 Task: Buy 2 Emergency Warning from Sensors section under best seller category for shipping address: Liam Wilson, 531 Junior Avenue, Duluth, Georgia 30097, Cell Number 4046170247. Pay from credit card ending with 7965, CVV 549
Action: Mouse moved to (16, 102)
Screenshot: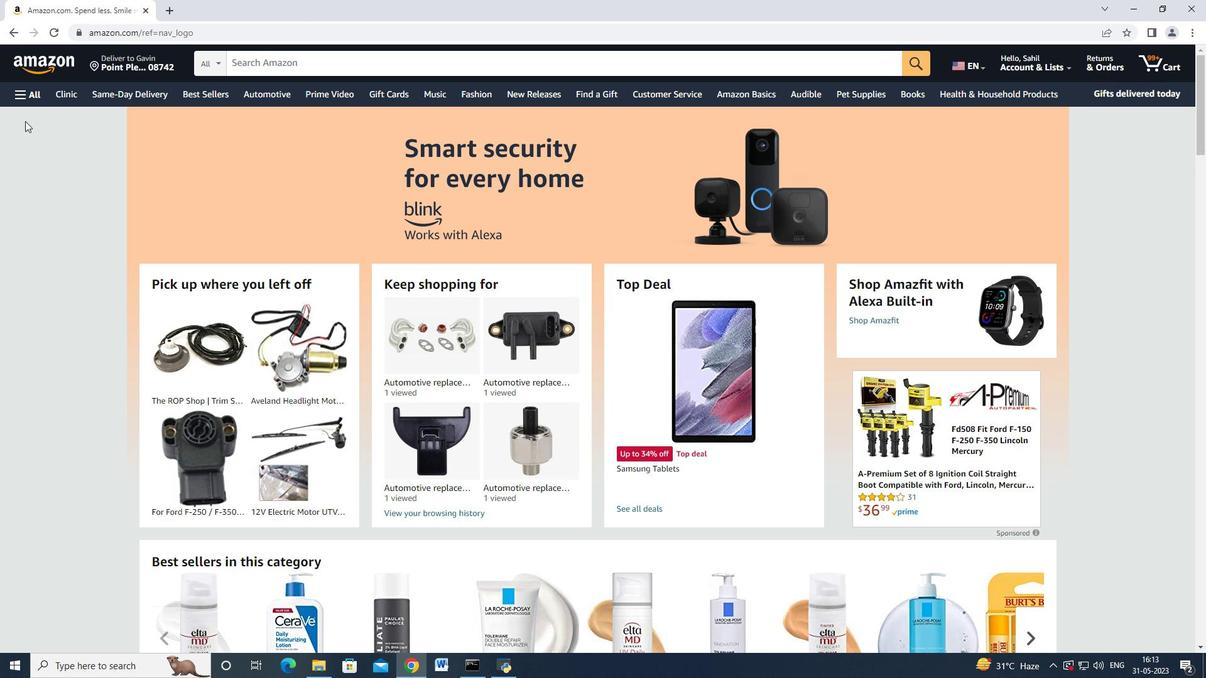 
Action: Mouse pressed left at (16, 102)
Screenshot: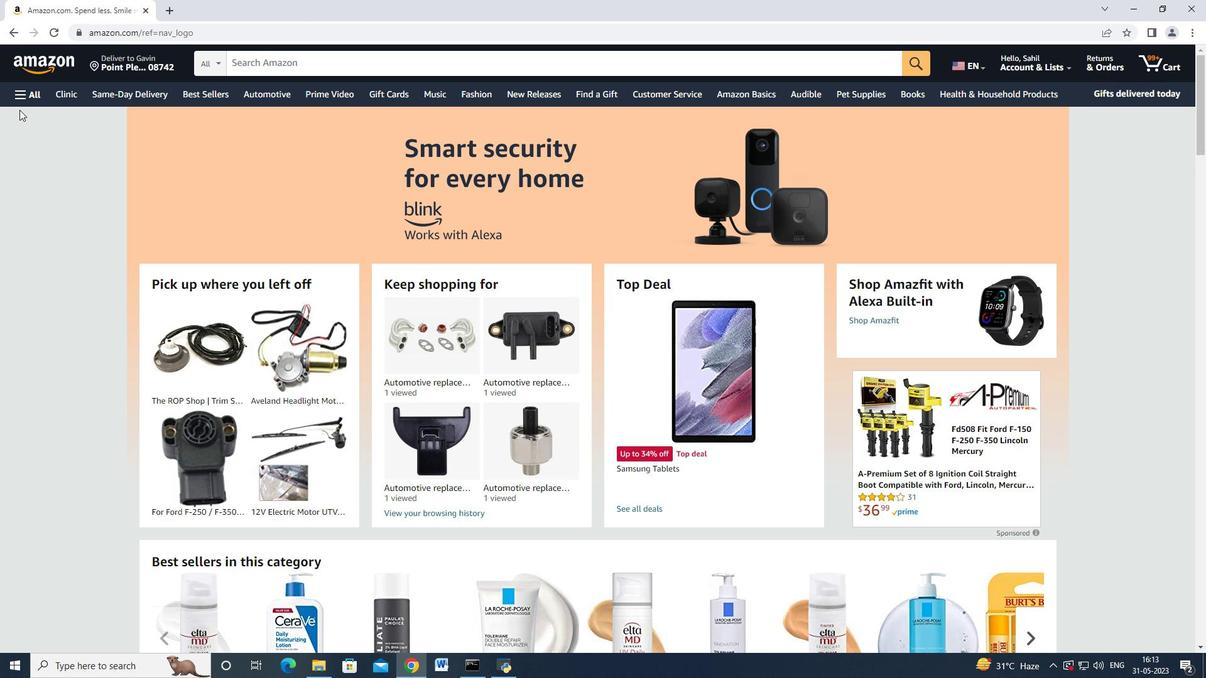 
Action: Mouse moved to (79, 207)
Screenshot: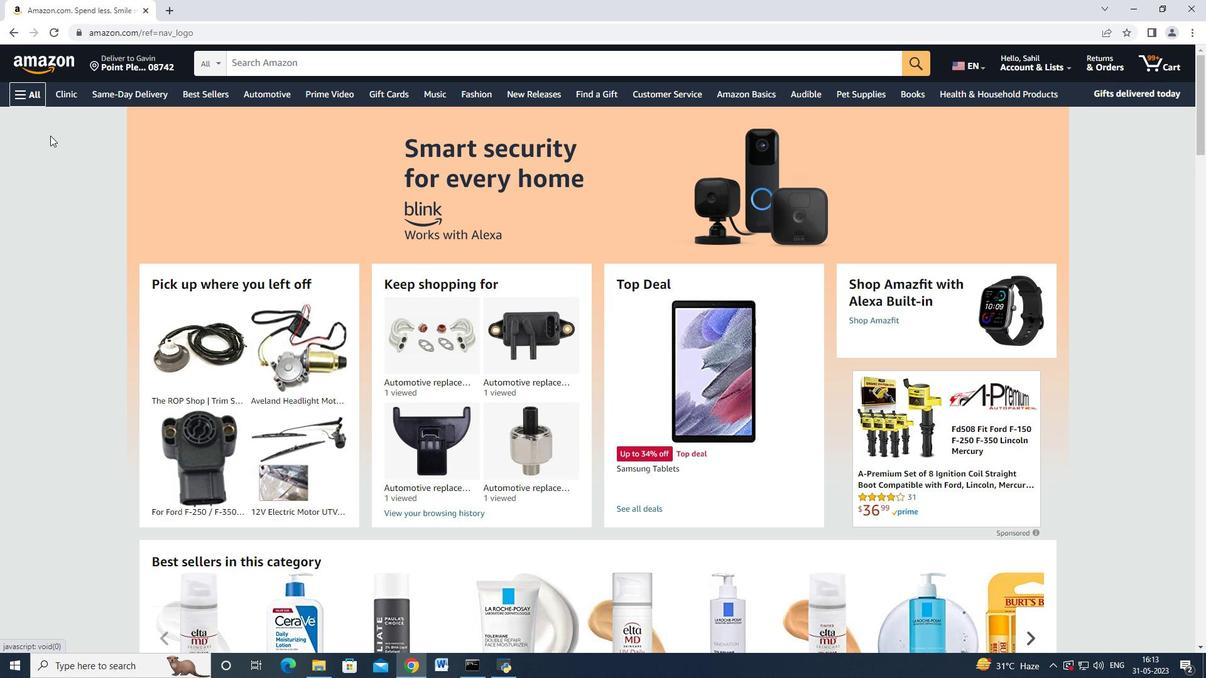 
Action: Mouse scrolled (80, 206) with delta (0, 0)
Screenshot: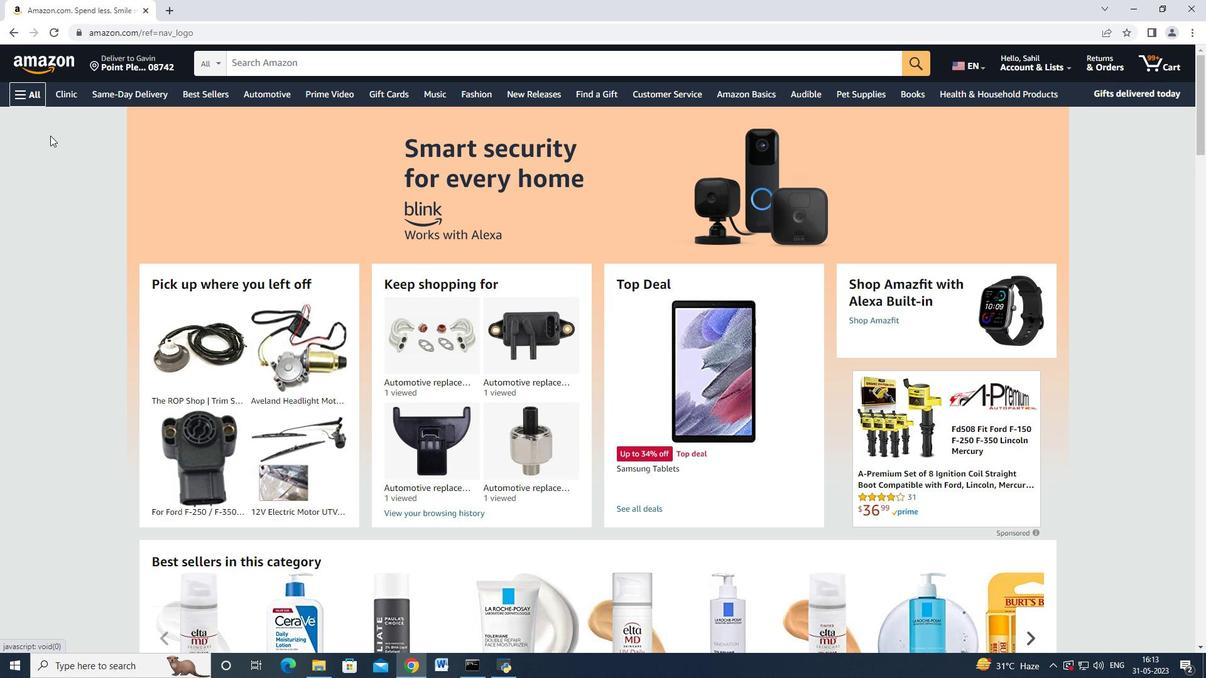 
Action: Mouse moved to (79, 208)
Screenshot: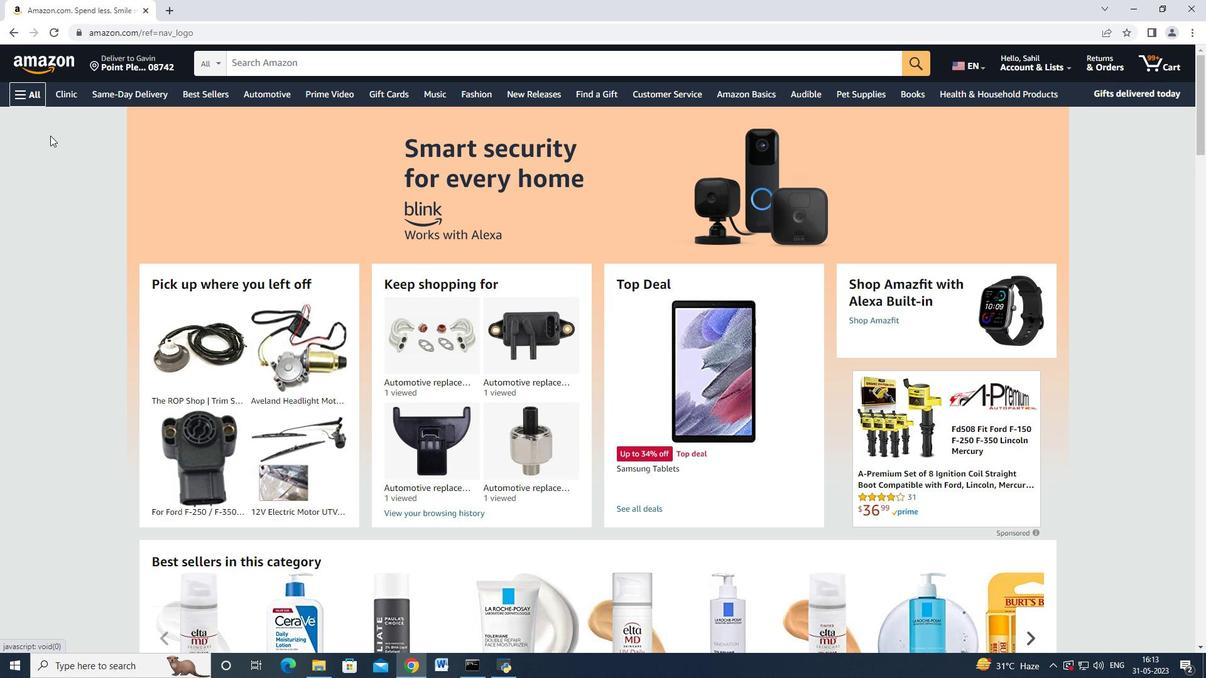 
Action: Mouse scrolled (79, 207) with delta (0, 0)
Screenshot: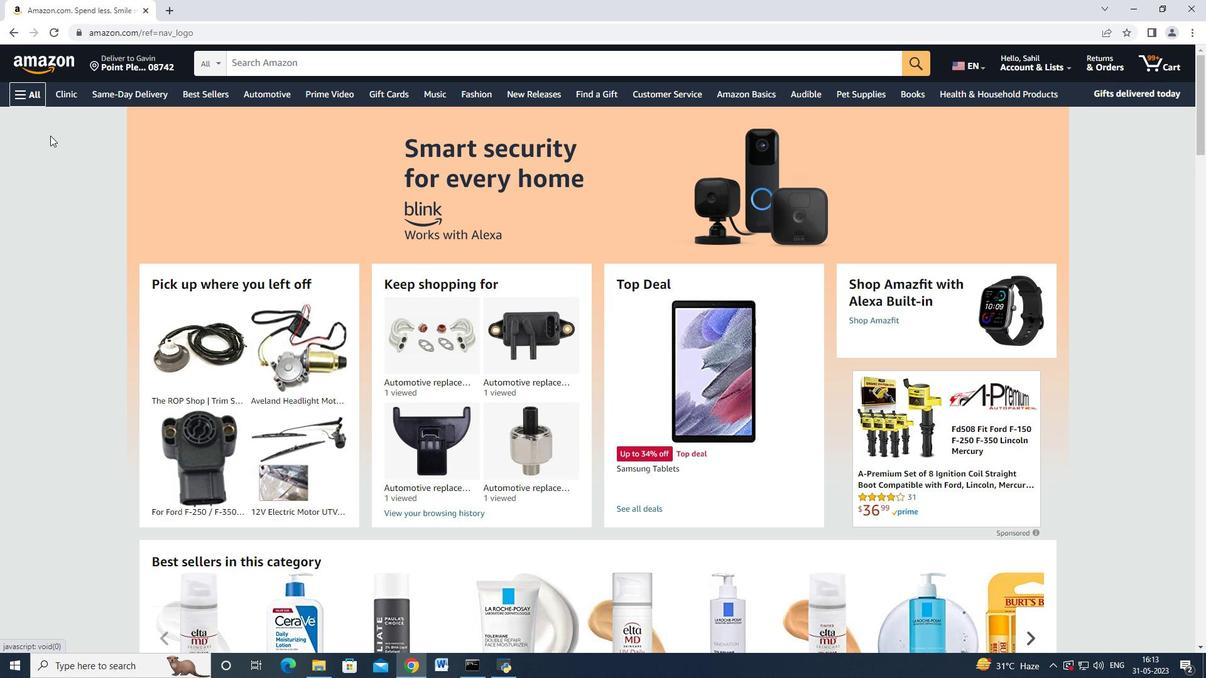 
Action: Mouse moved to (80, 214)
Screenshot: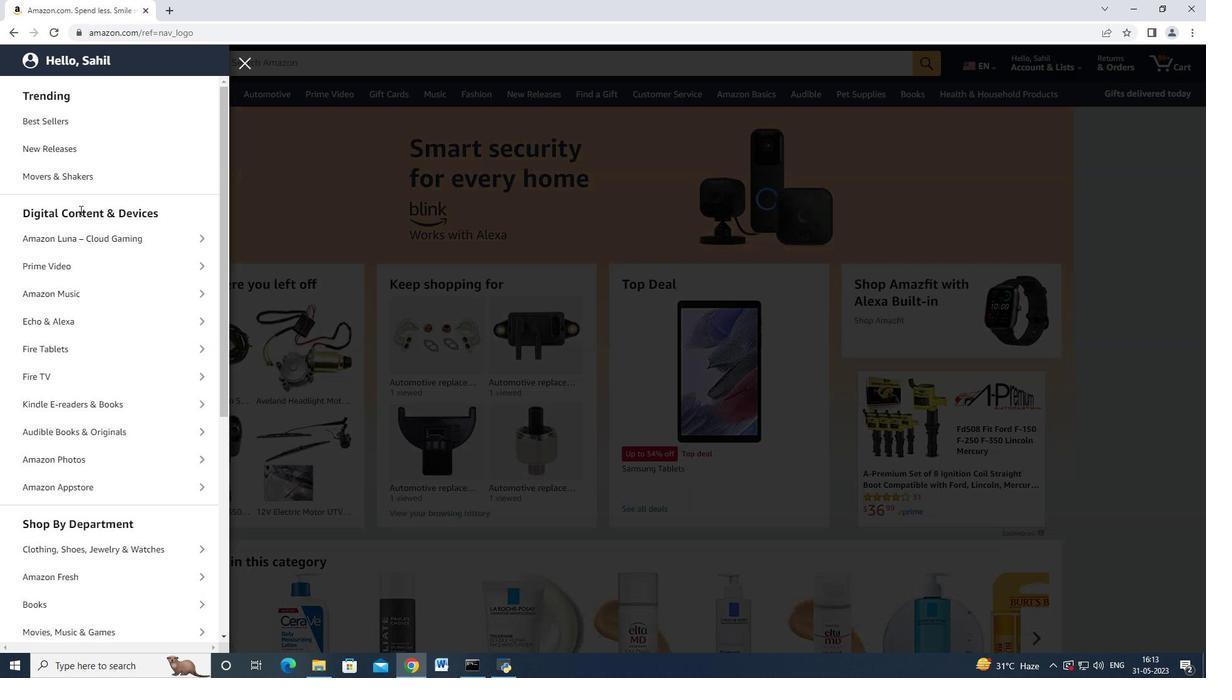 
Action: Mouse scrolled (80, 214) with delta (0, 0)
Screenshot: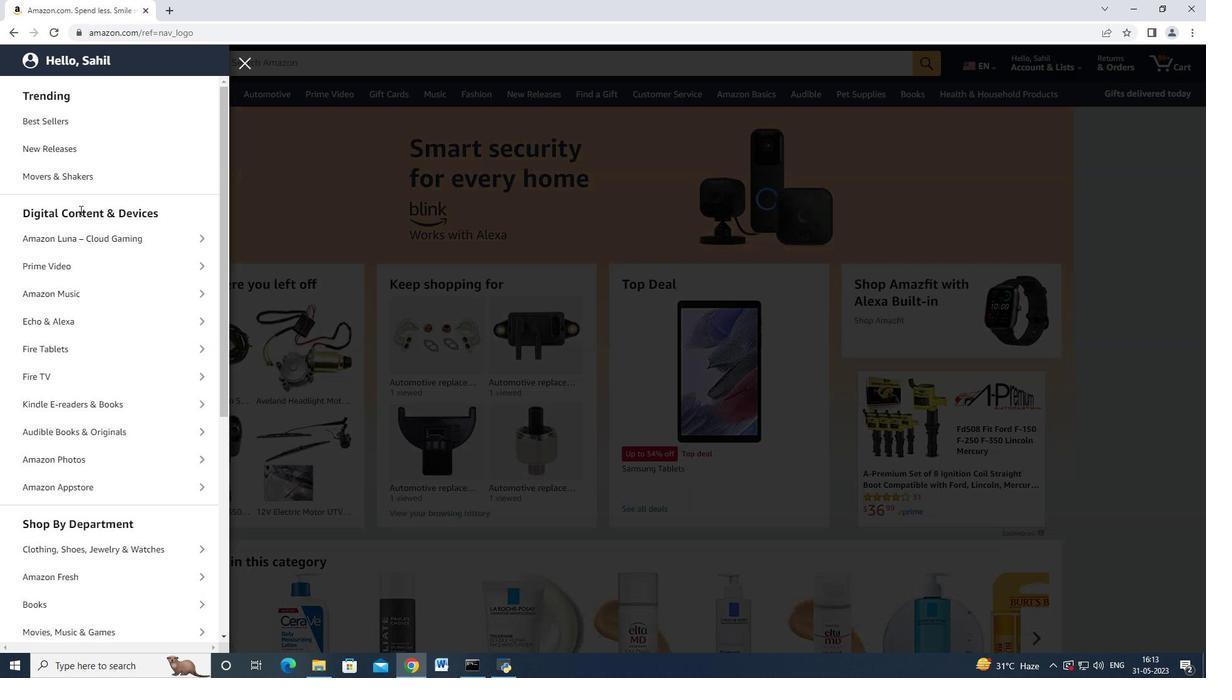 
Action: Mouse moved to (80, 216)
Screenshot: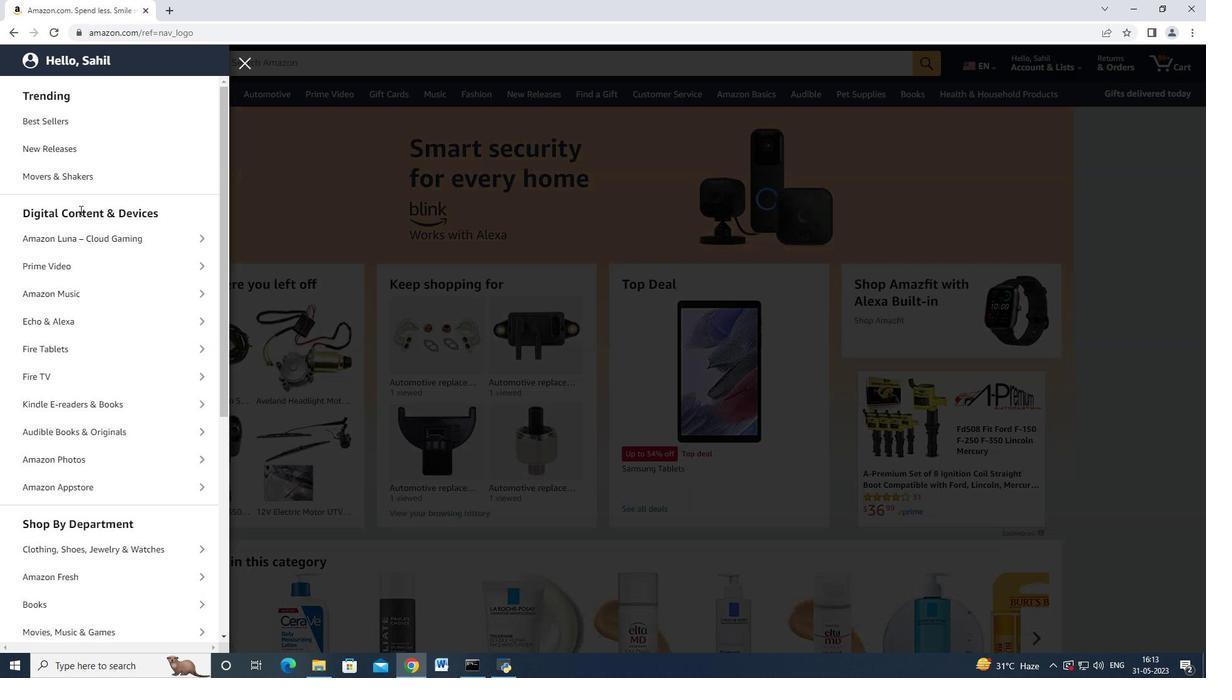 
Action: Mouse scrolled (80, 216) with delta (0, 0)
Screenshot: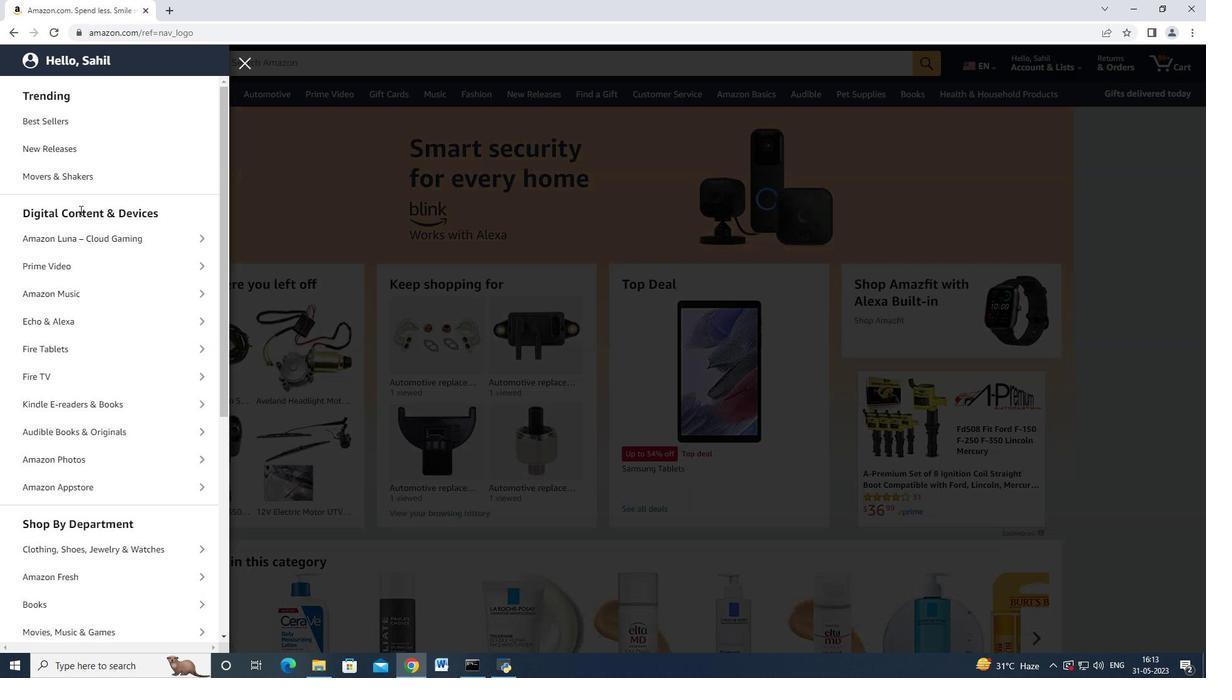 
Action: Mouse moved to (81, 219)
Screenshot: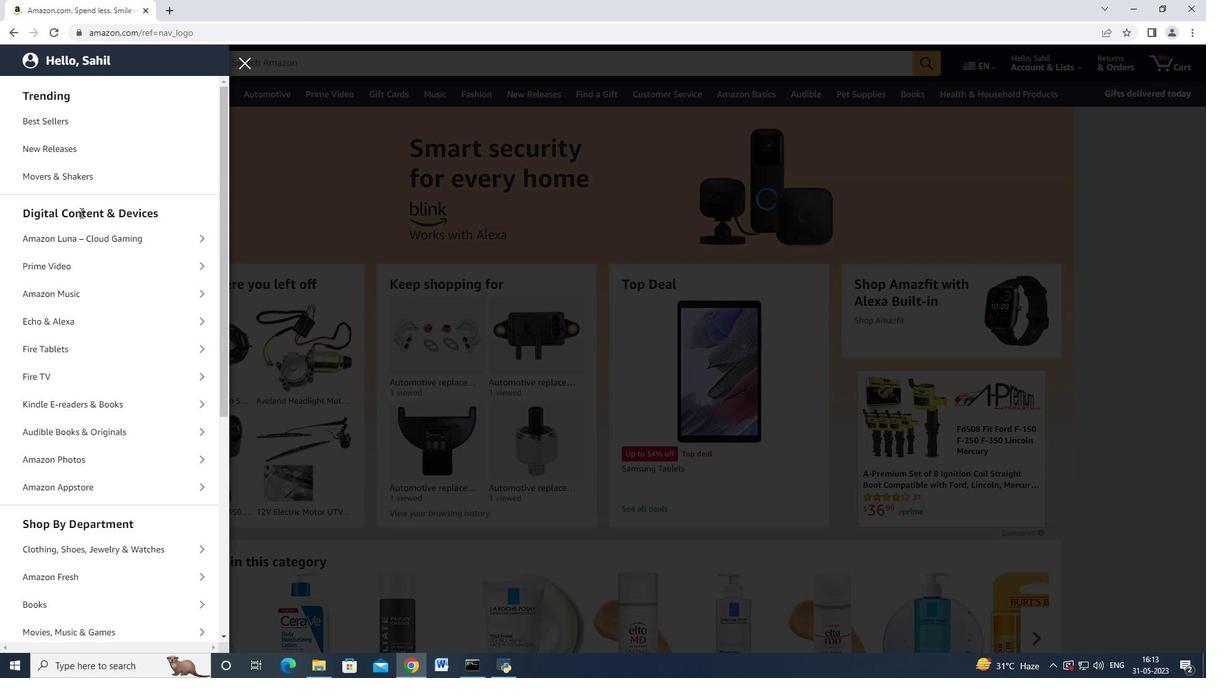 
Action: Mouse scrolled (81, 219) with delta (0, 0)
Screenshot: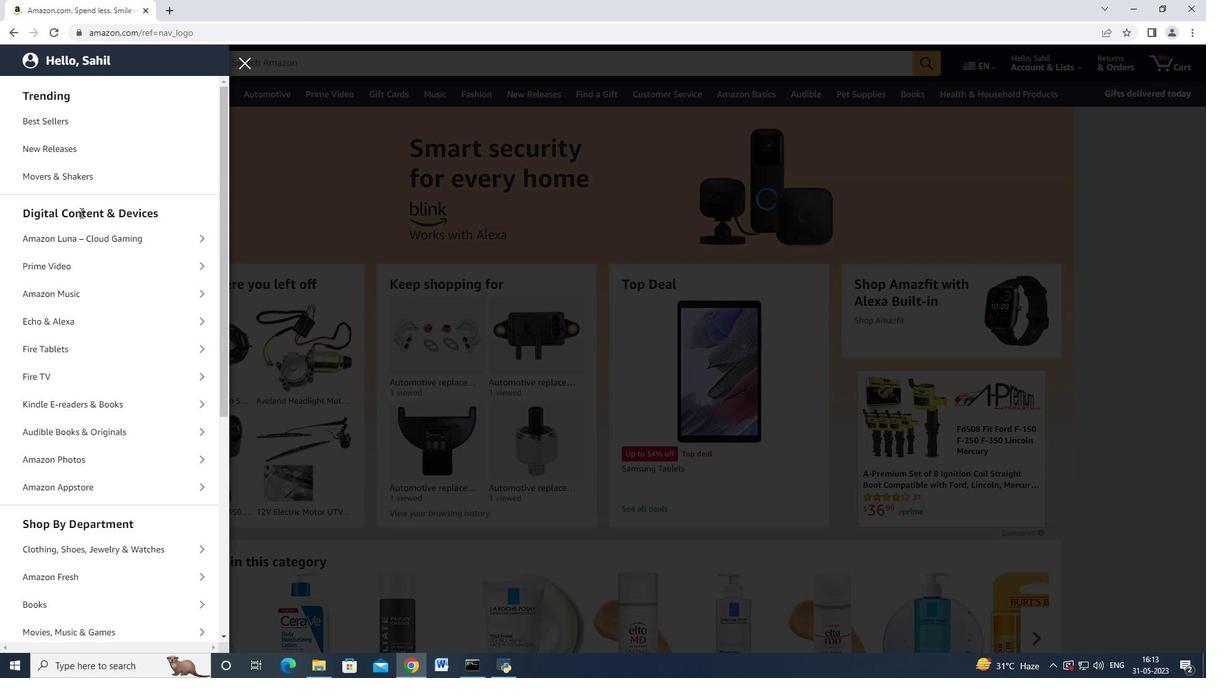 
Action: Mouse moved to (95, 273)
Screenshot: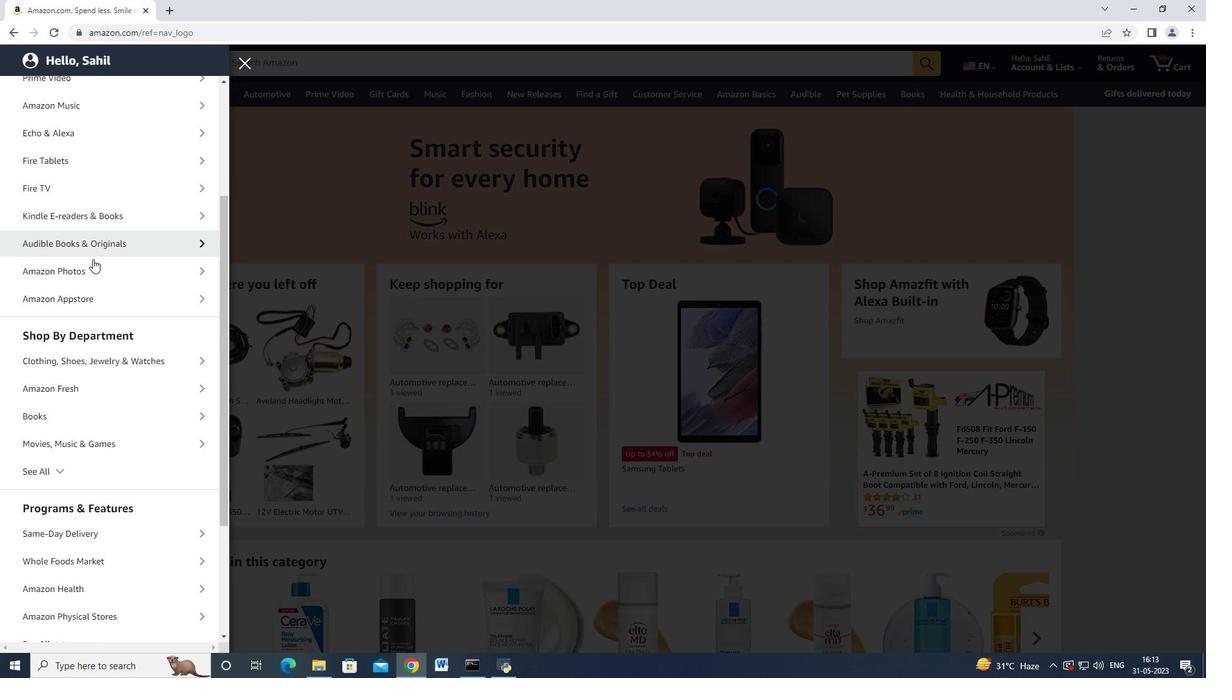 
Action: Mouse scrolled (95, 272) with delta (0, 0)
Screenshot: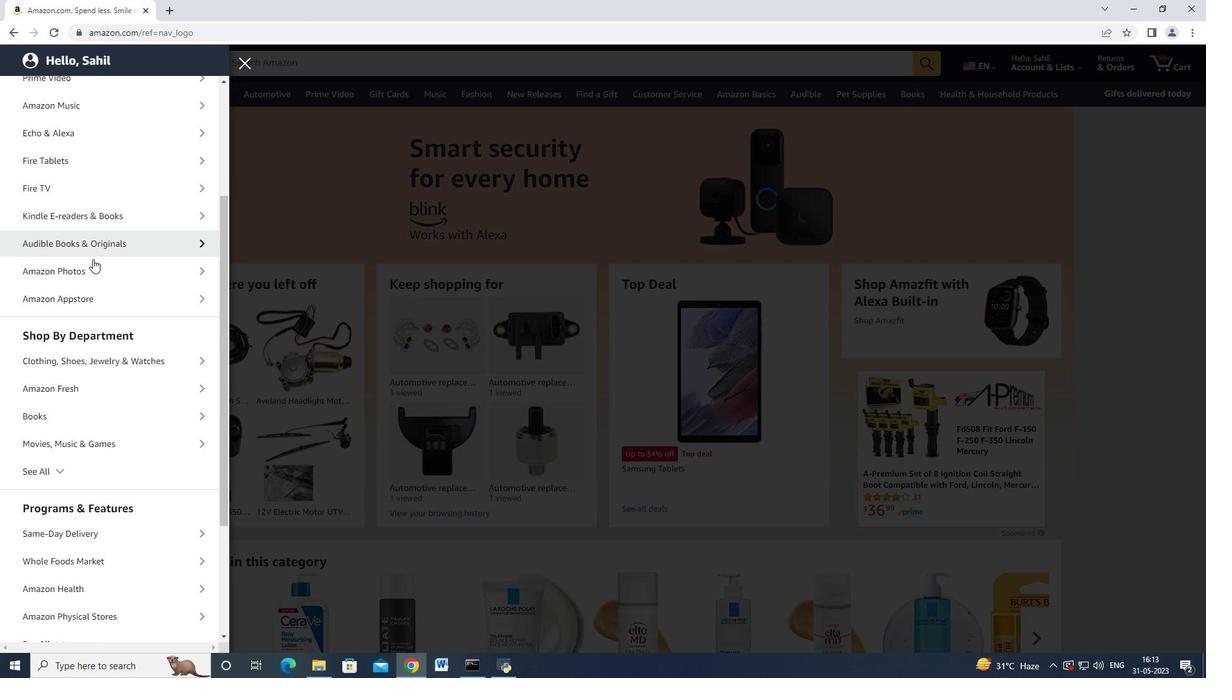 
Action: Mouse moved to (82, 414)
Screenshot: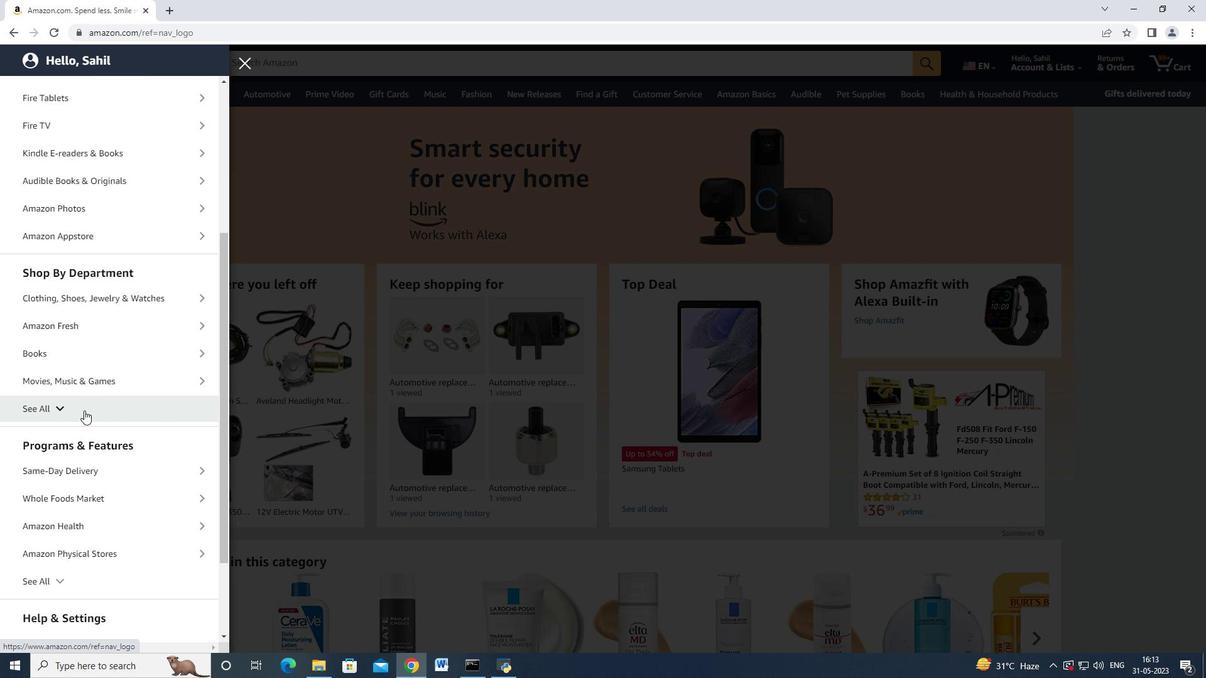 
Action: Mouse pressed left at (82, 414)
Screenshot: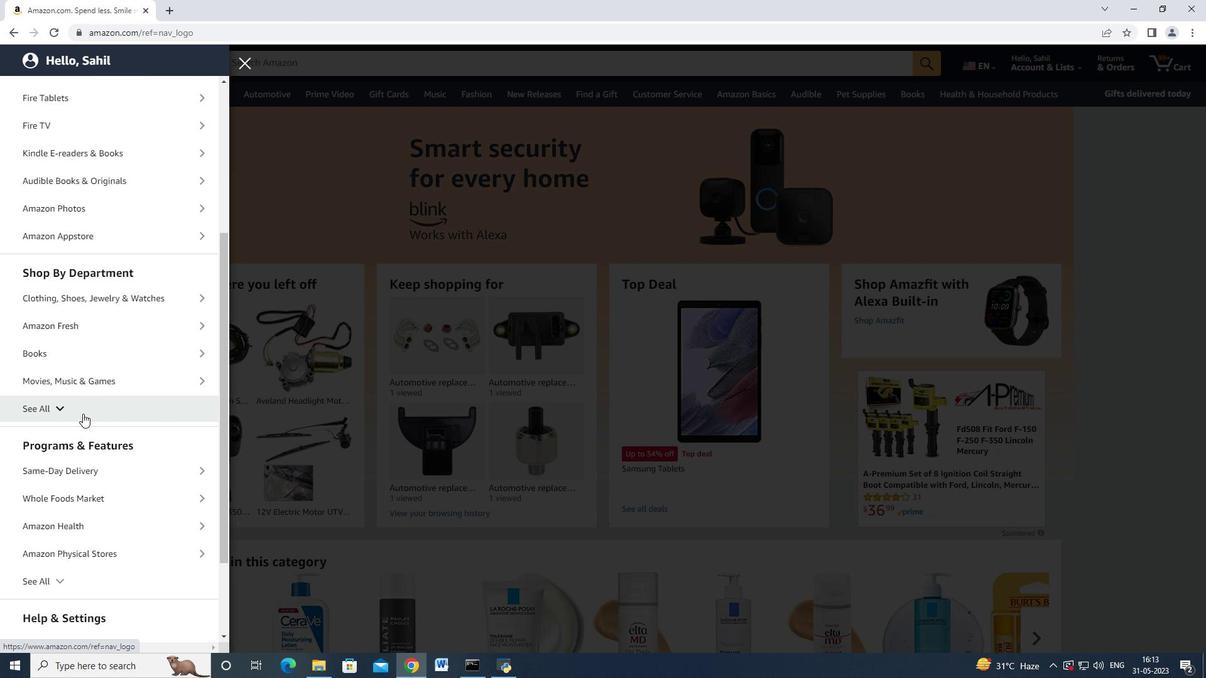 
Action: Mouse moved to (107, 397)
Screenshot: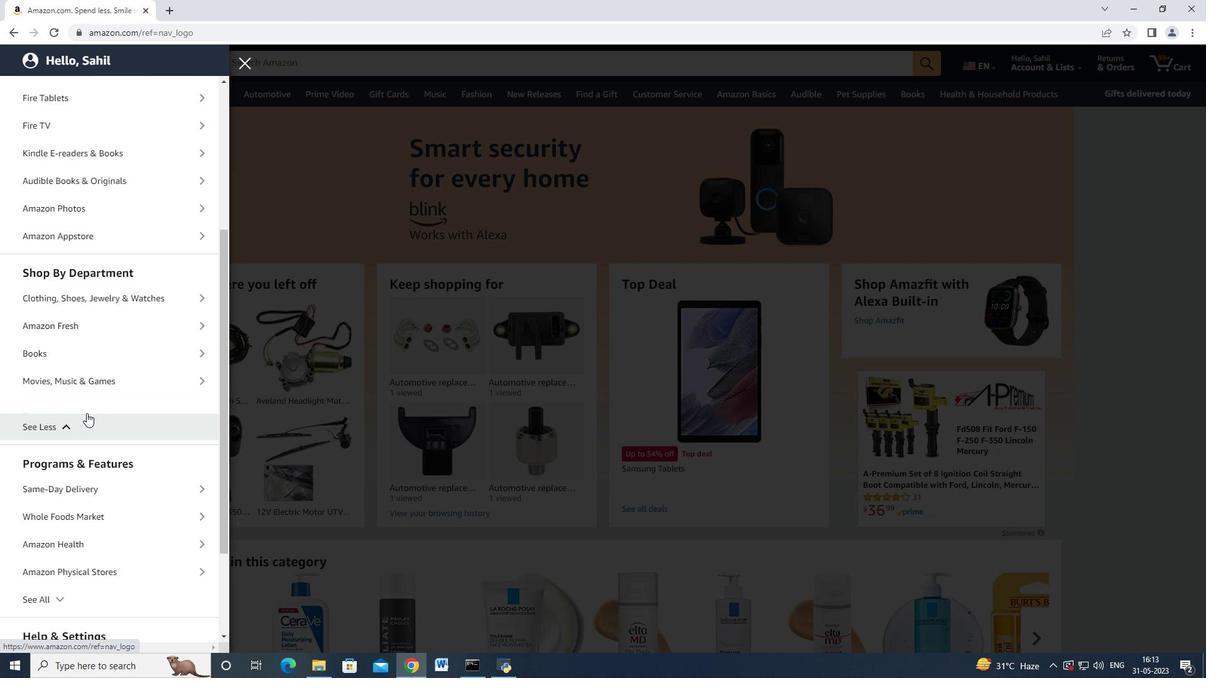 
Action: Mouse scrolled (107, 396) with delta (0, 0)
Screenshot: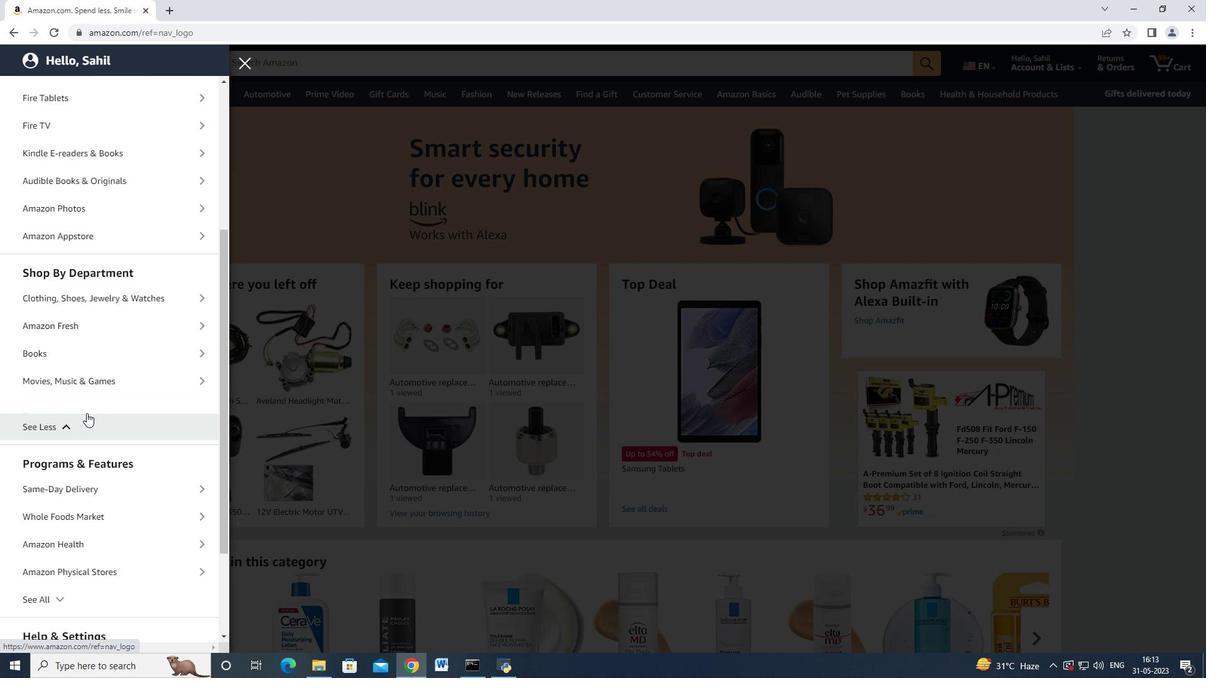 
Action: Mouse scrolled (107, 396) with delta (0, 0)
Screenshot: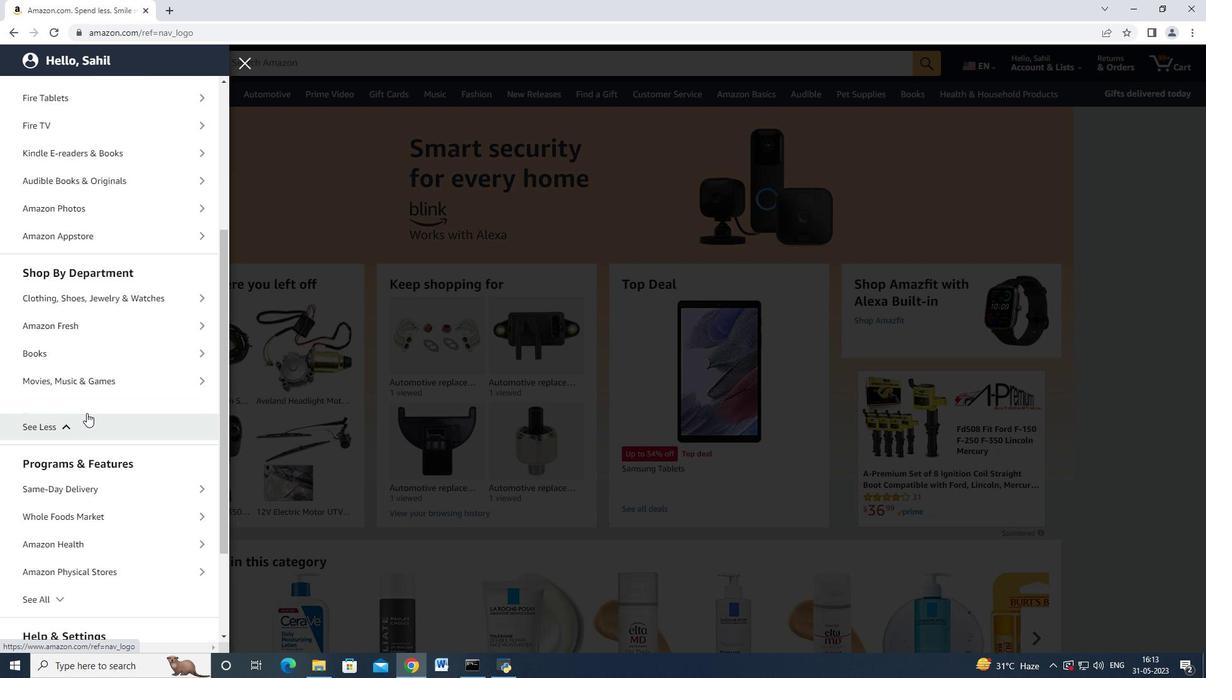 
Action: Mouse scrolled (107, 396) with delta (0, 0)
Screenshot: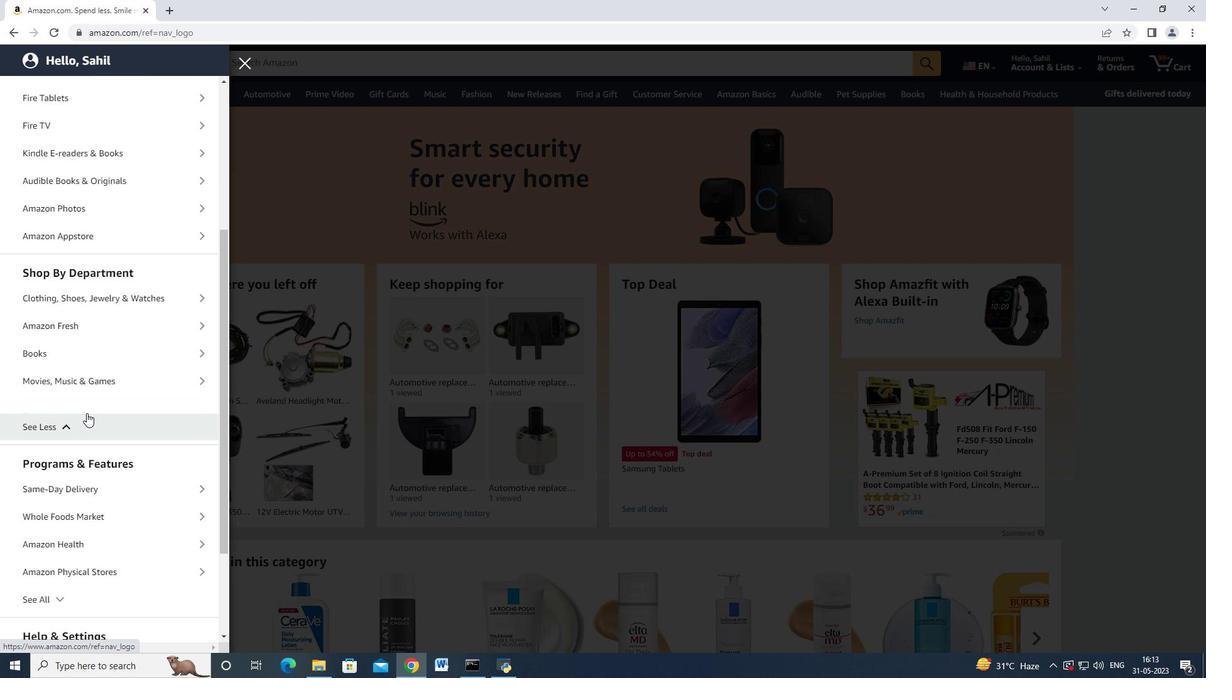 
Action: Mouse moved to (107, 397)
Screenshot: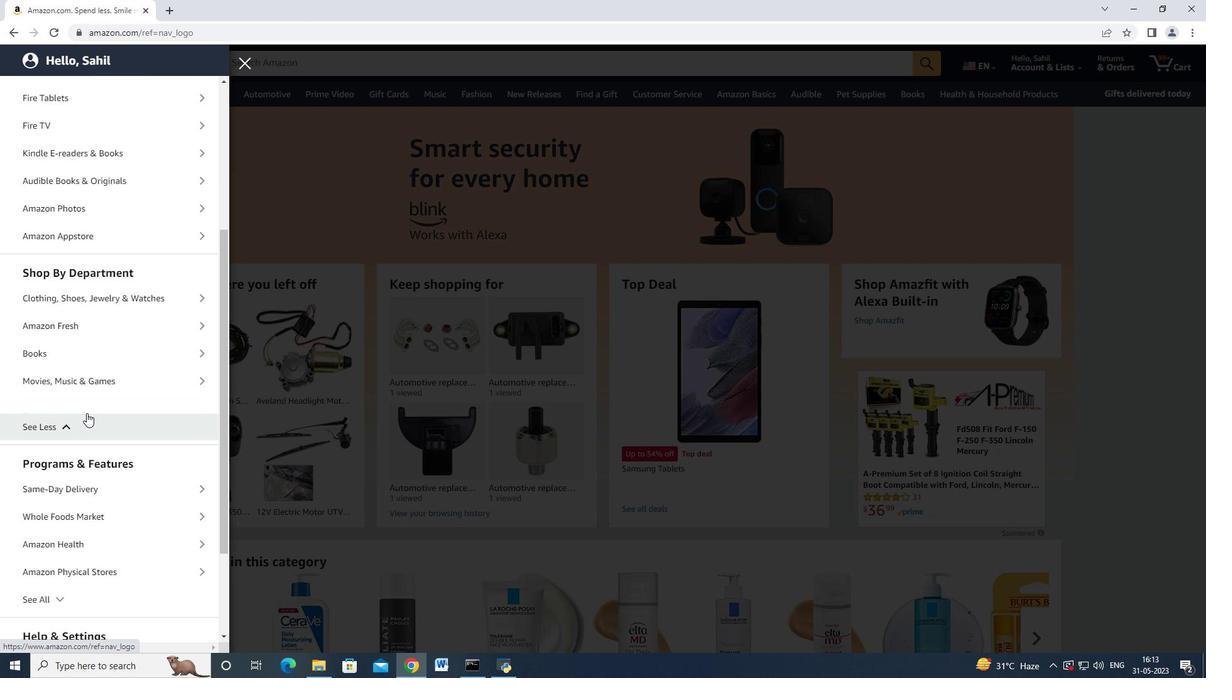 
Action: Mouse scrolled (107, 396) with delta (0, 0)
Screenshot: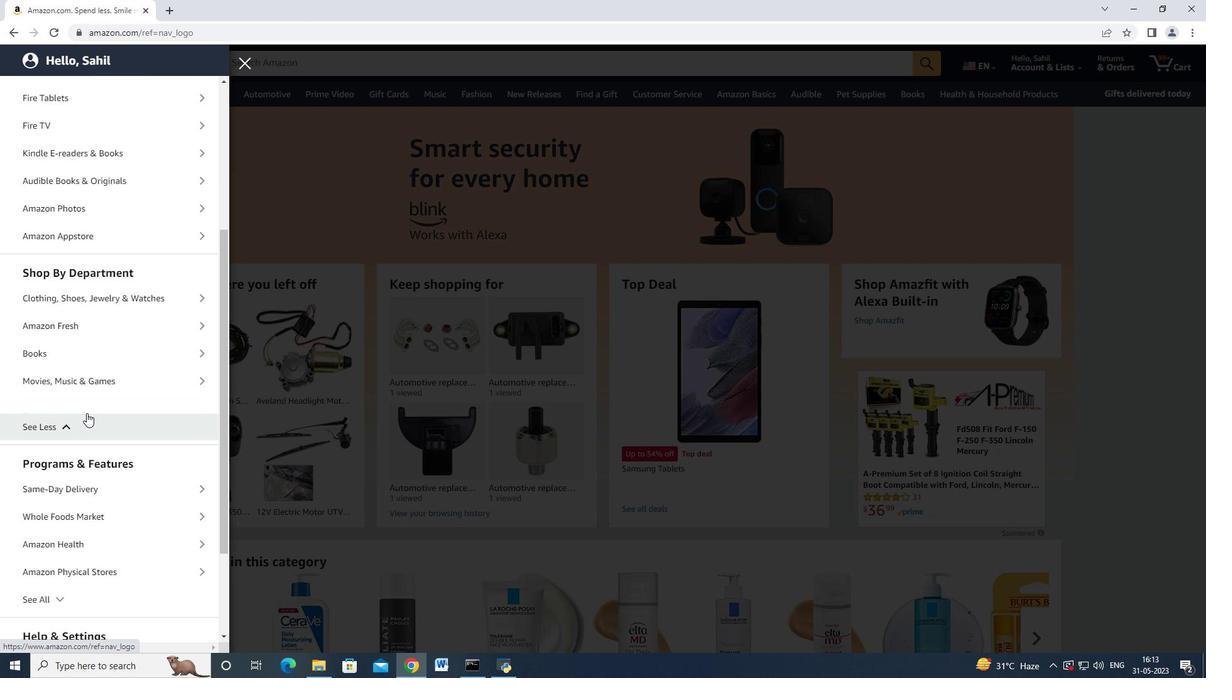 
Action: Mouse scrolled (107, 396) with delta (0, 0)
Screenshot: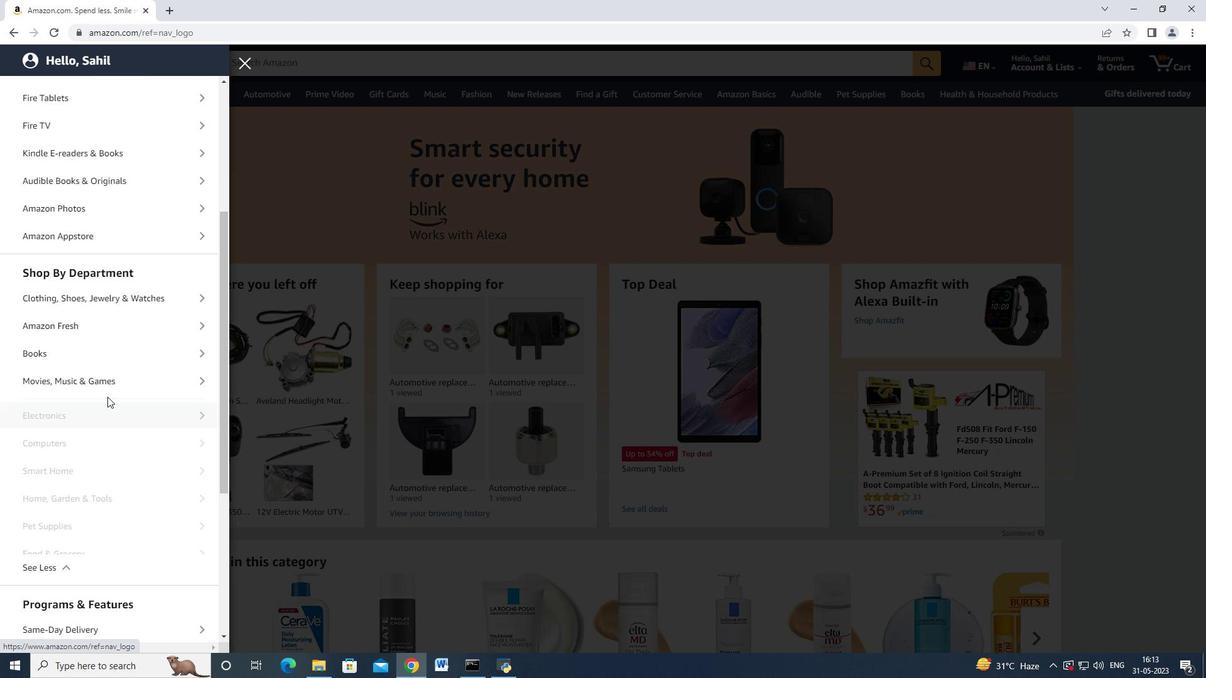 
Action: Mouse moved to (99, 414)
Screenshot: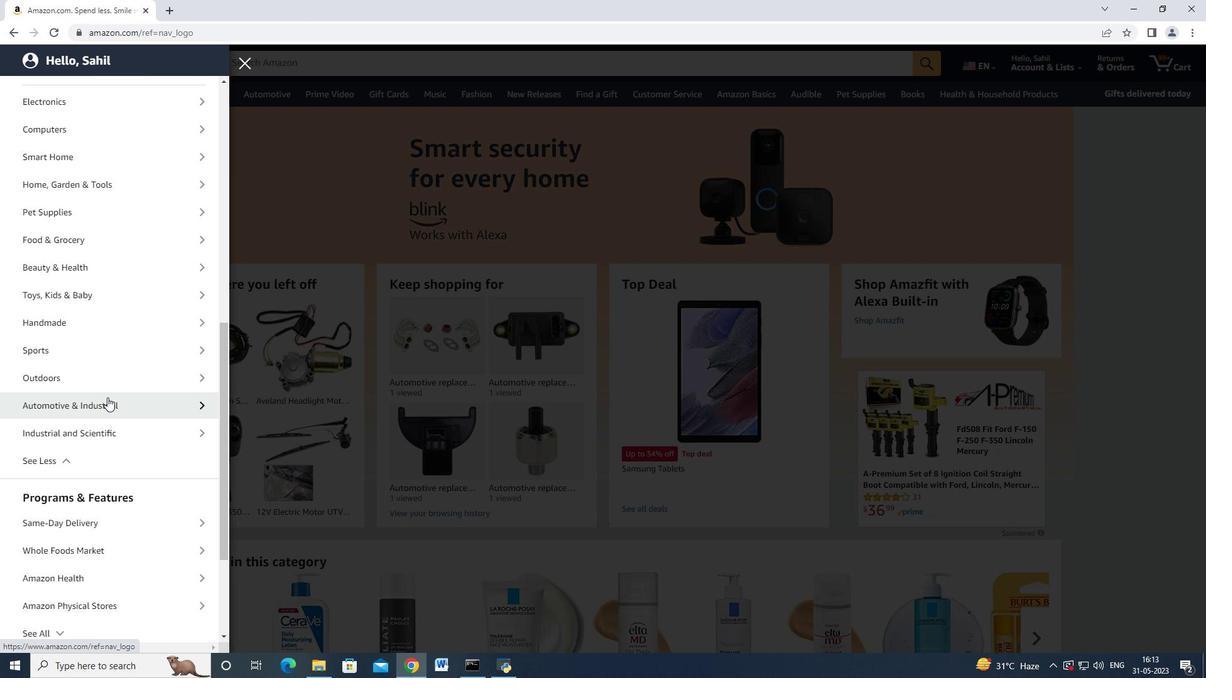 
Action: Mouse pressed left at (99, 414)
Screenshot: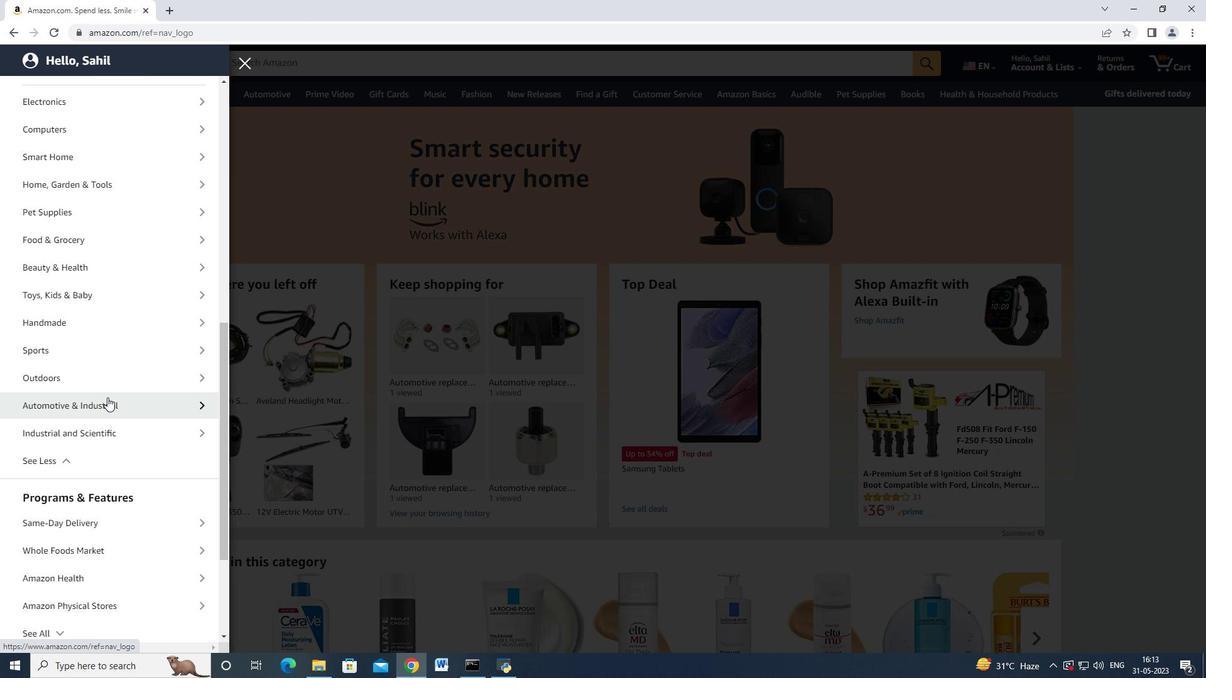 
Action: Mouse moved to (122, 152)
Screenshot: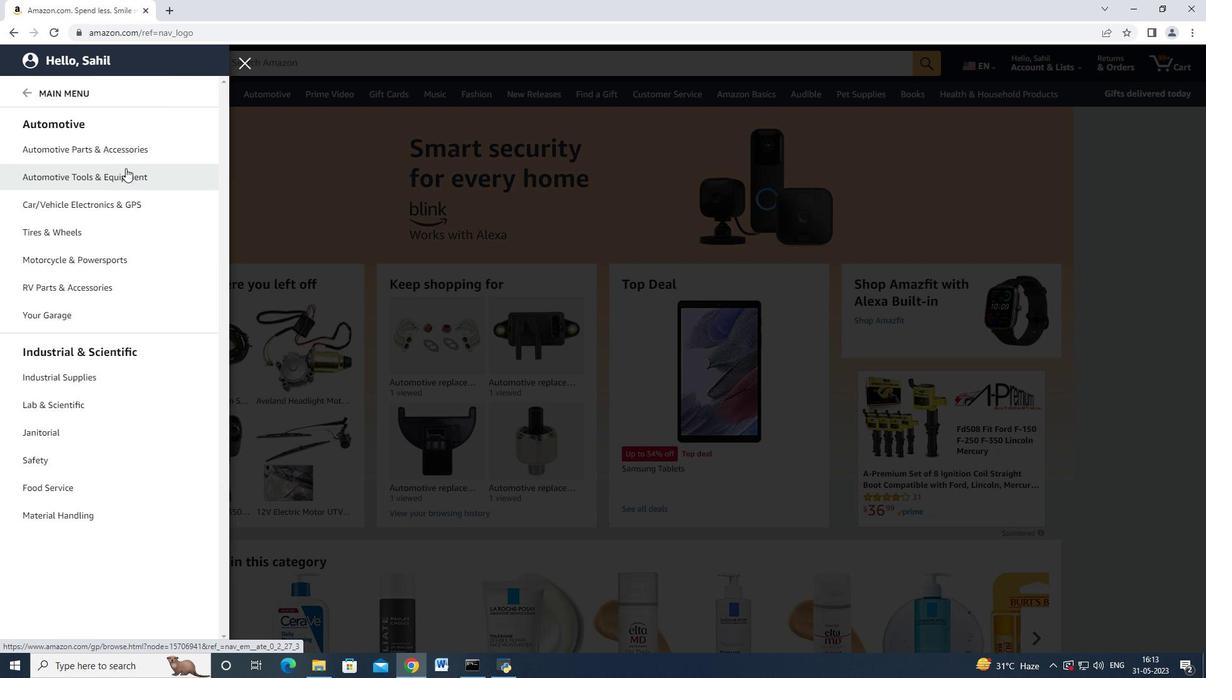 
Action: Mouse pressed left at (122, 152)
Screenshot: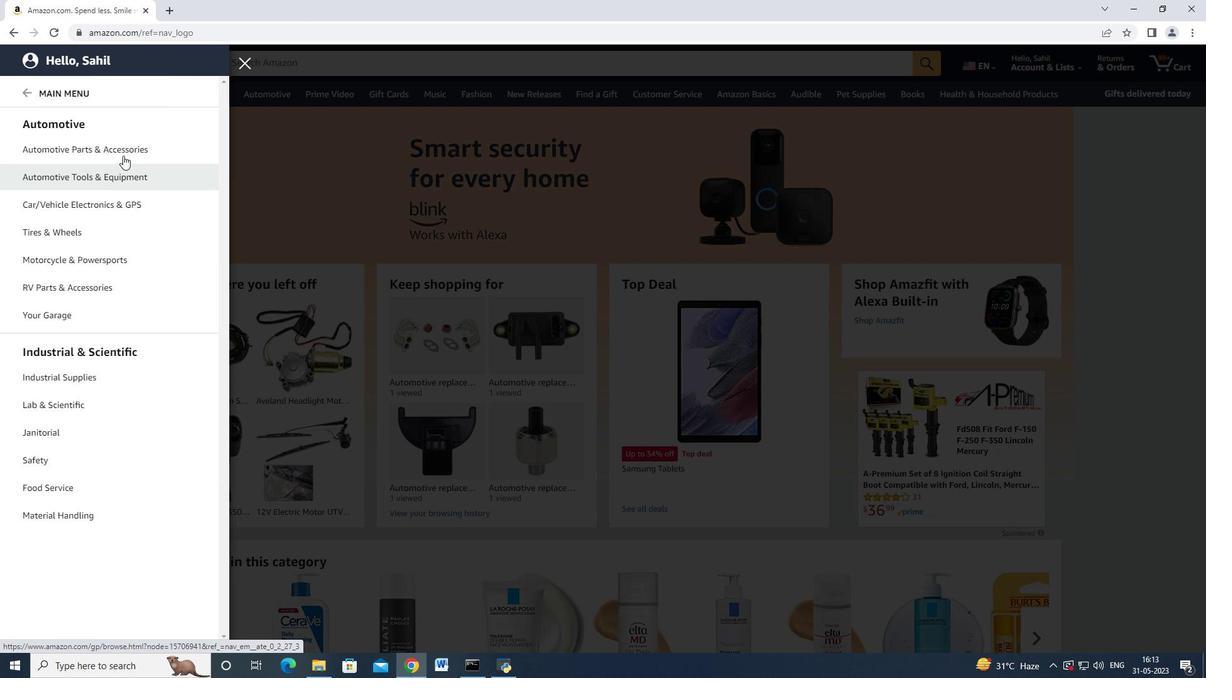 
Action: Mouse moved to (219, 114)
Screenshot: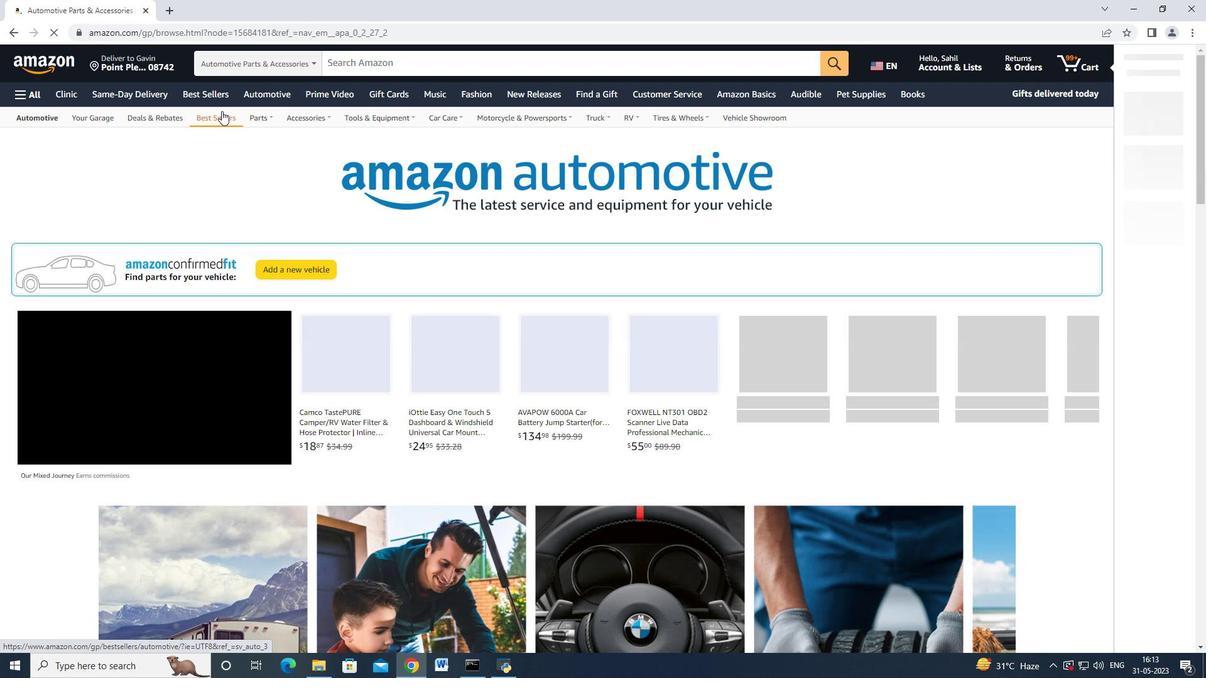 
Action: Mouse pressed left at (219, 114)
Screenshot: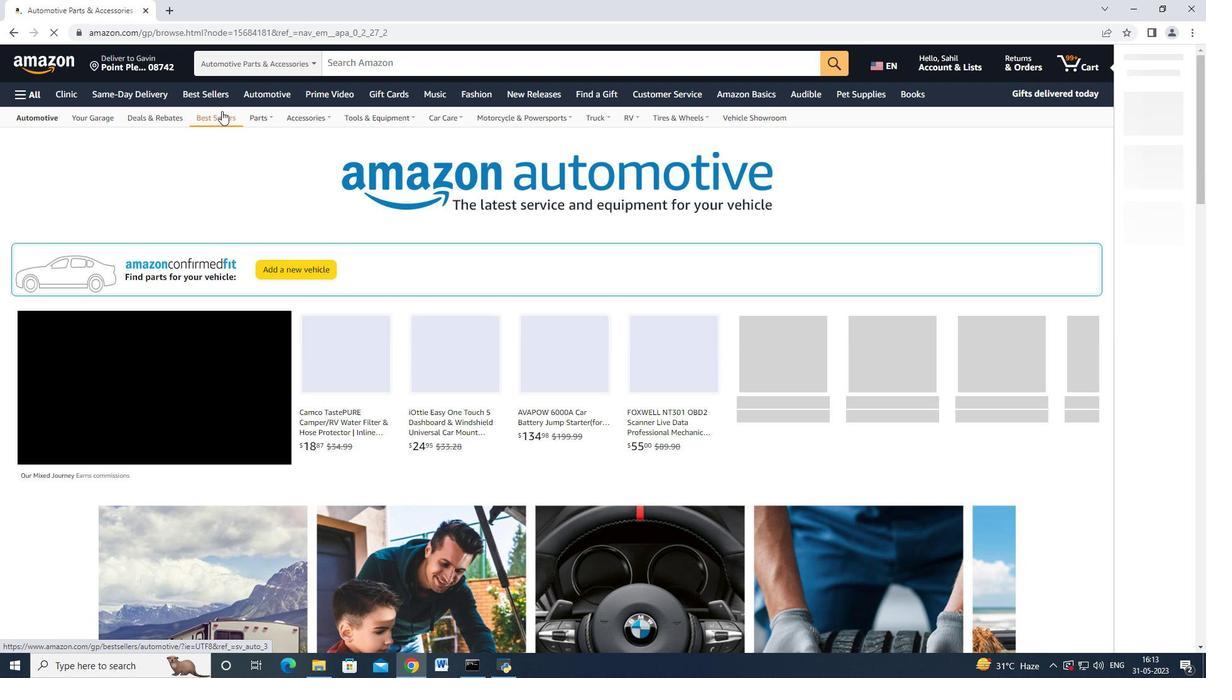 
Action: Mouse moved to (166, 212)
Screenshot: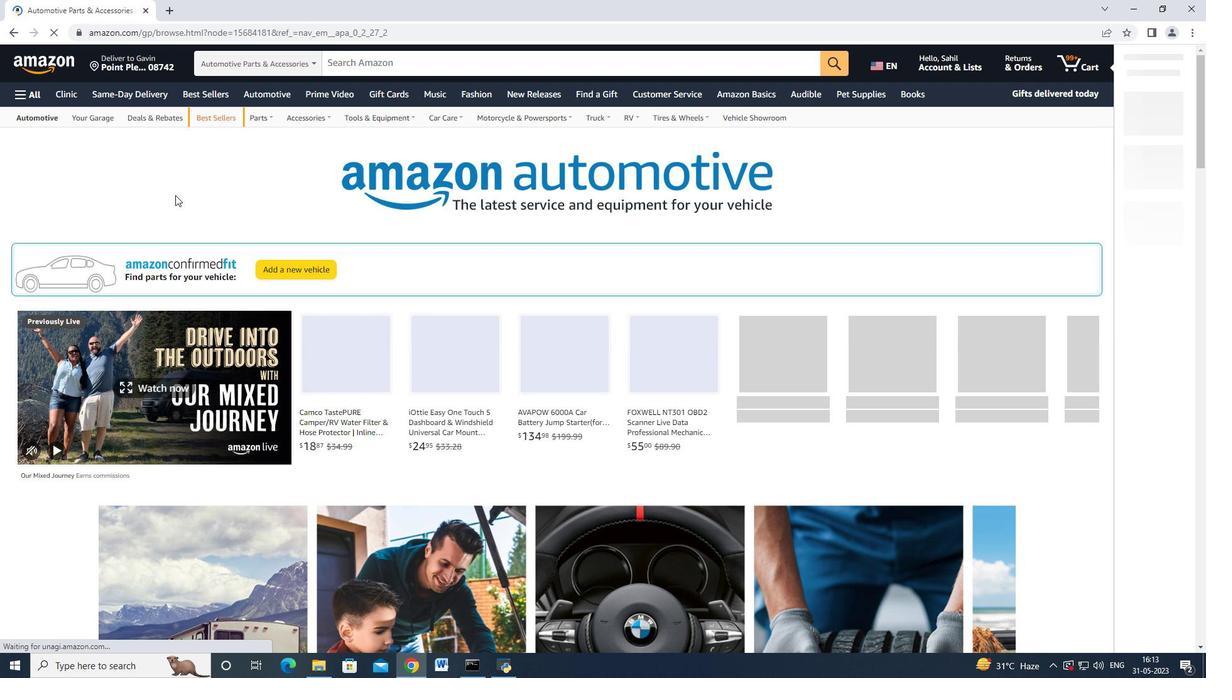
Action: Mouse scrolled (166, 211) with delta (0, 0)
Screenshot: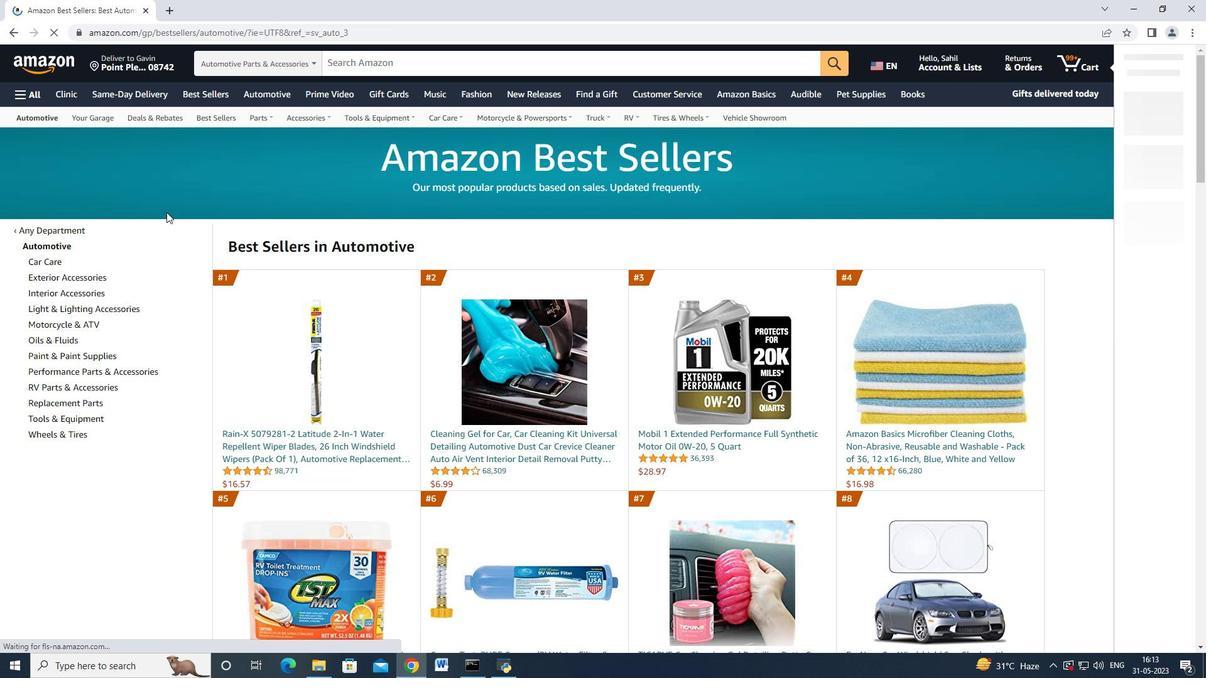 
Action: Mouse scrolled (166, 211) with delta (0, 0)
Screenshot: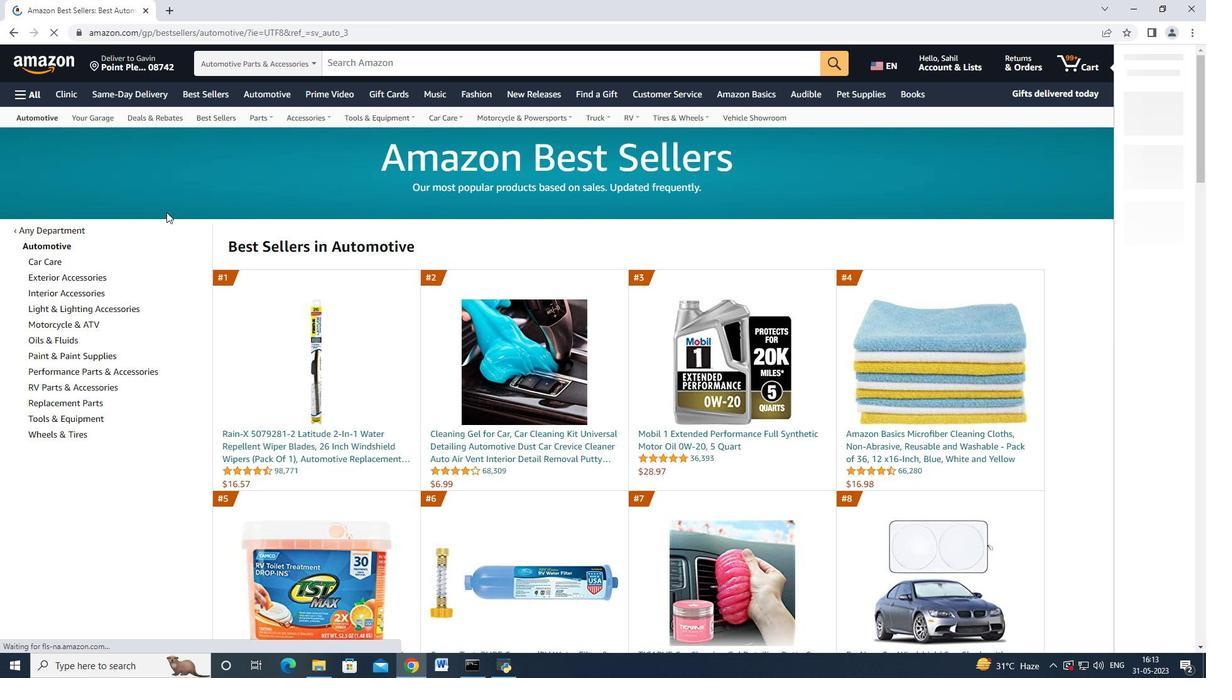 
Action: Mouse scrolled (166, 211) with delta (0, 0)
Screenshot: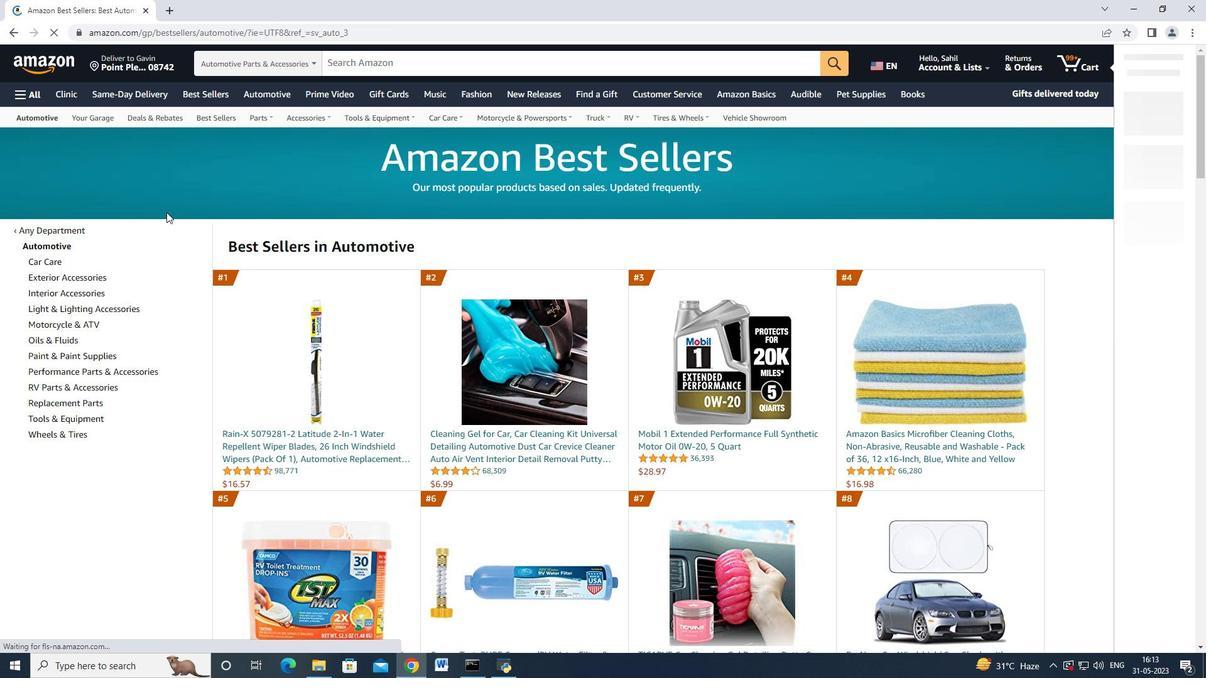 
Action: Mouse moved to (74, 216)
Screenshot: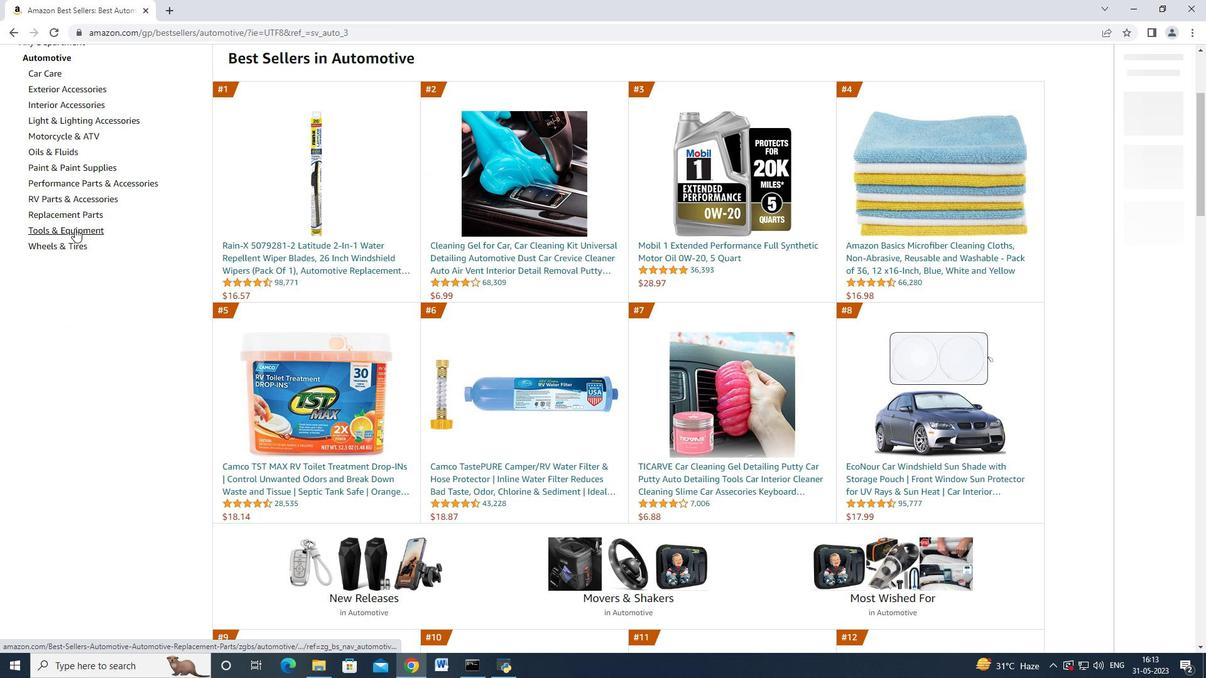 
Action: Mouse pressed left at (74, 216)
Screenshot: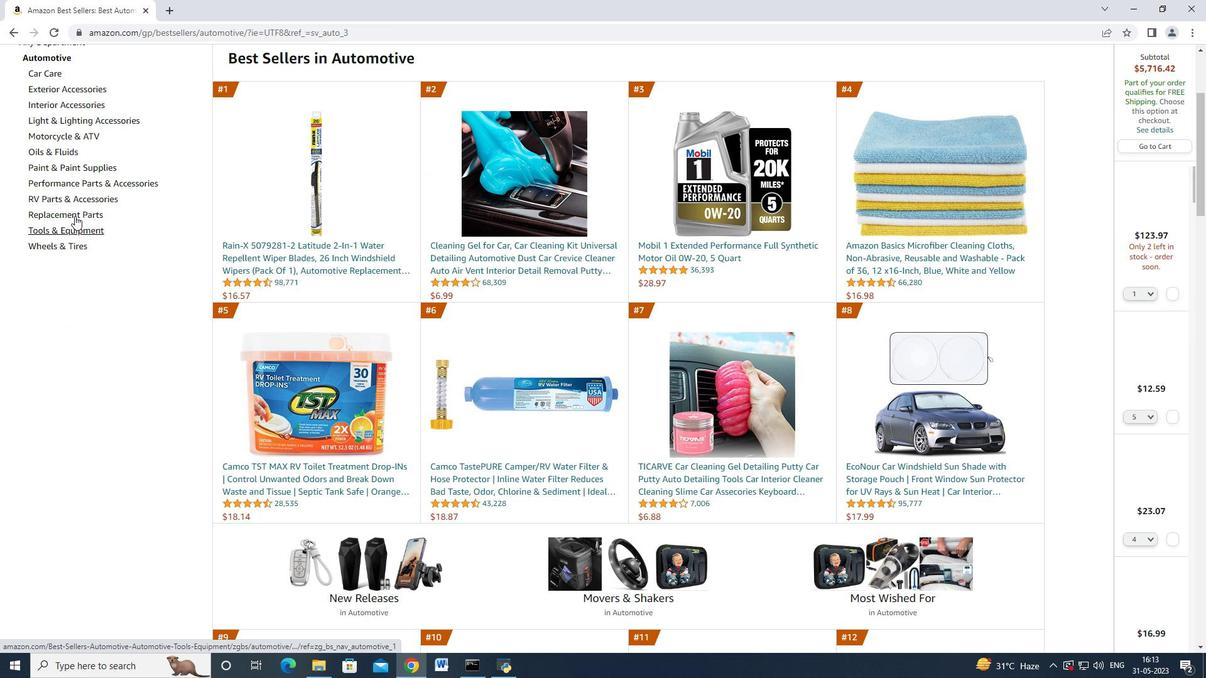 
Action: Mouse moved to (82, 259)
Screenshot: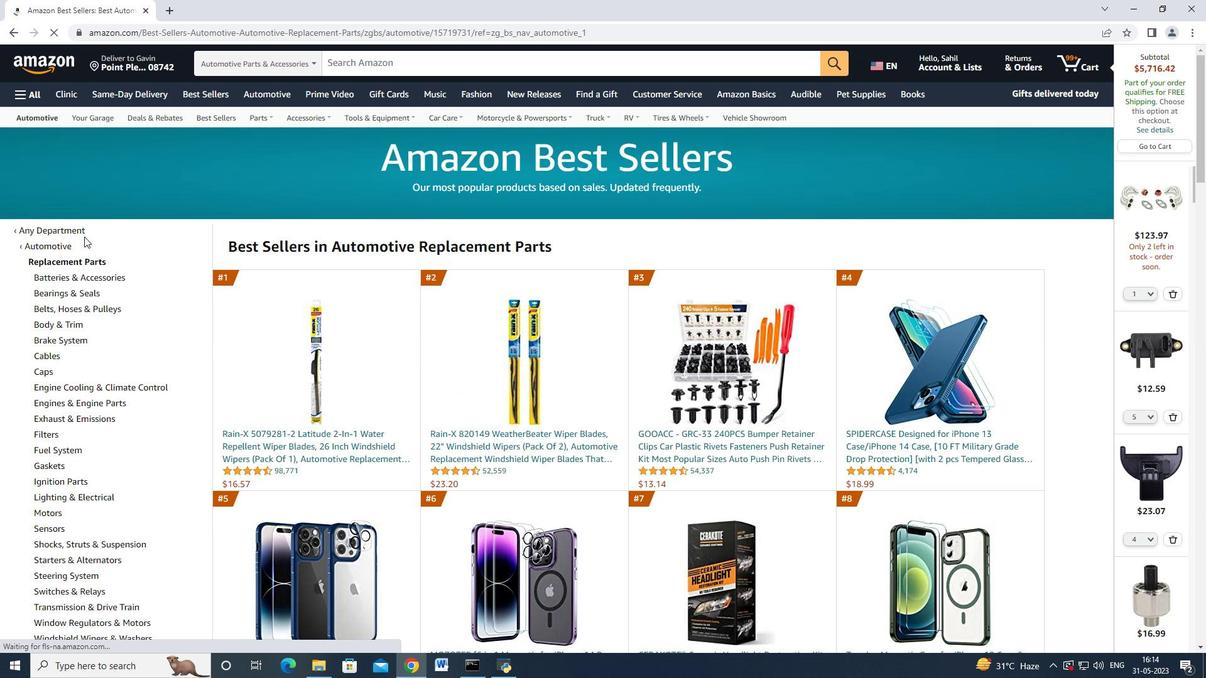 
Action: Mouse scrolled (82, 258) with delta (0, 0)
Screenshot: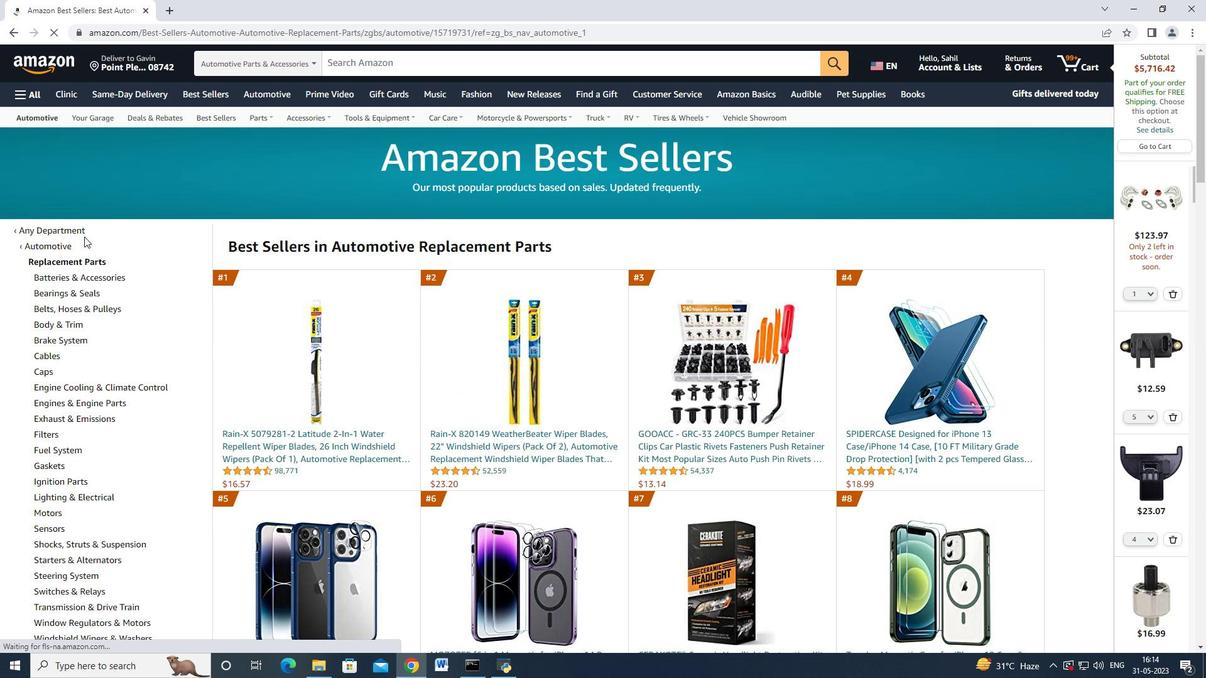 
Action: Mouse moved to (82, 267)
Screenshot: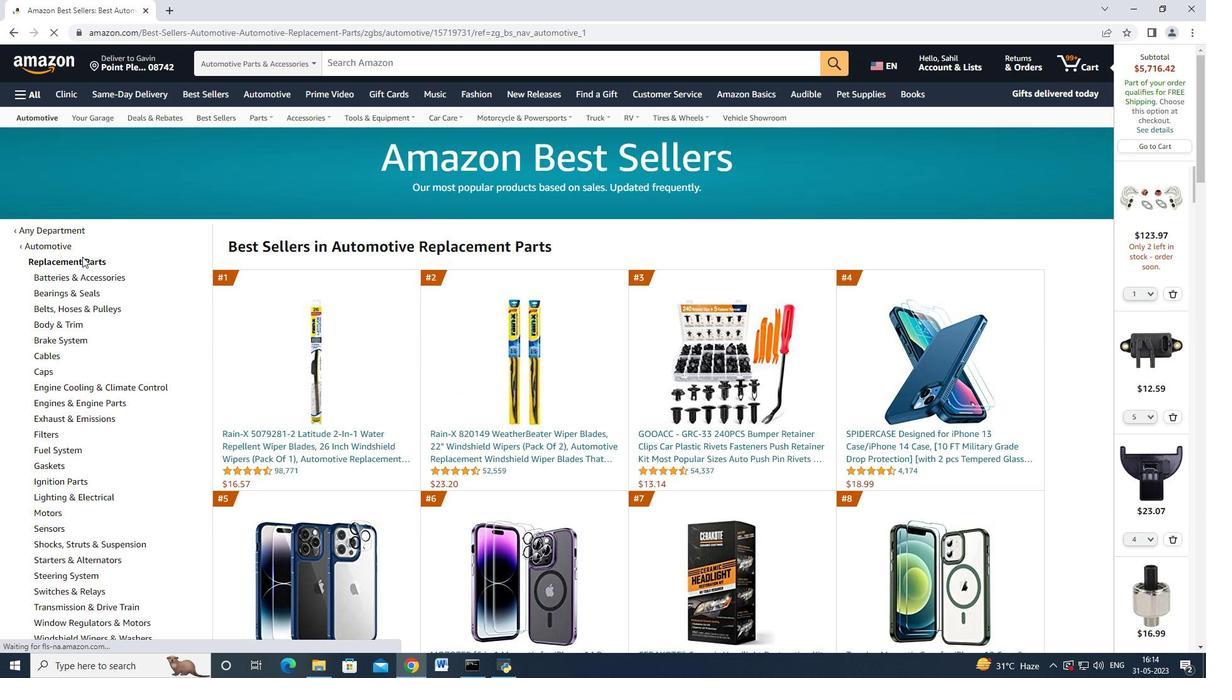 
Action: Mouse scrolled (82, 267) with delta (0, 0)
Screenshot: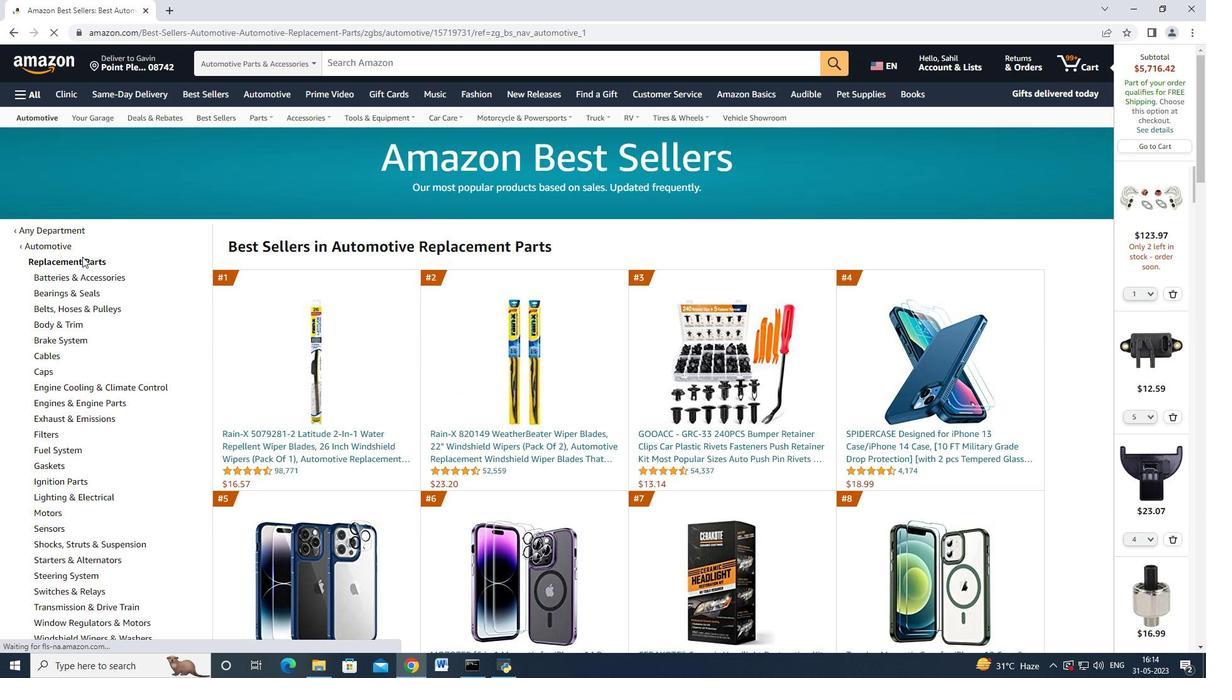 
Action: Mouse moved to (49, 404)
Screenshot: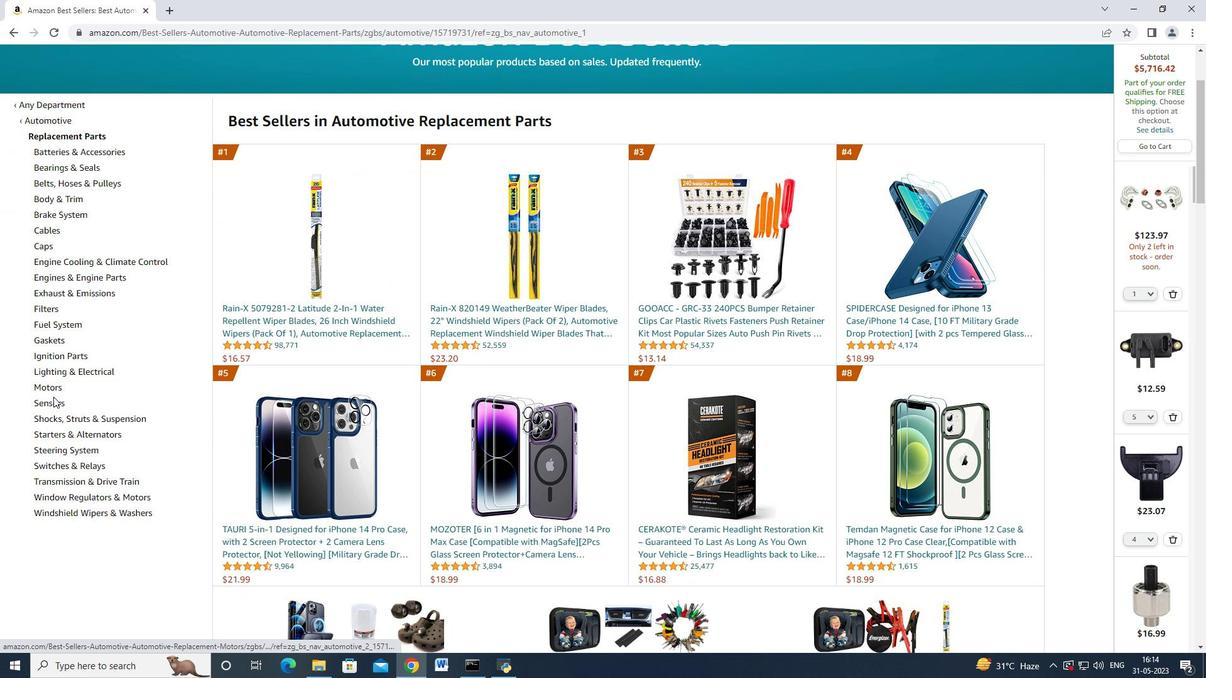 
Action: Mouse pressed left at (49, 404)
Screenshot: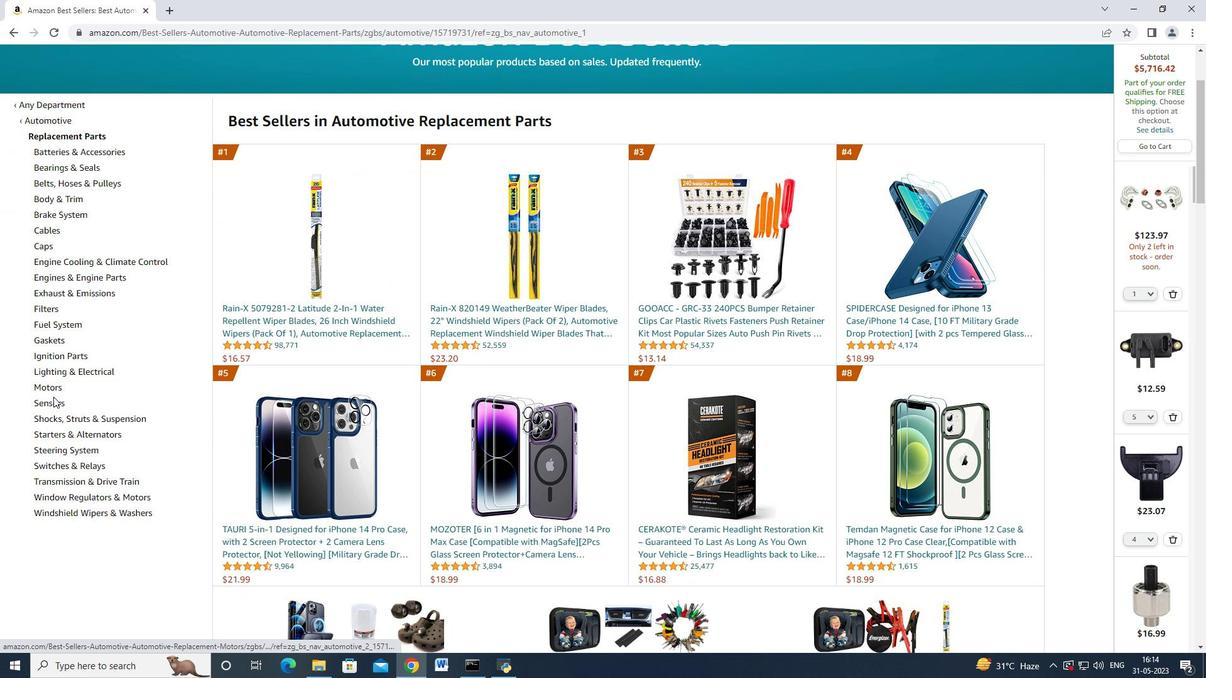 
Action: Mouse moved to (55, 404)
Screenshot: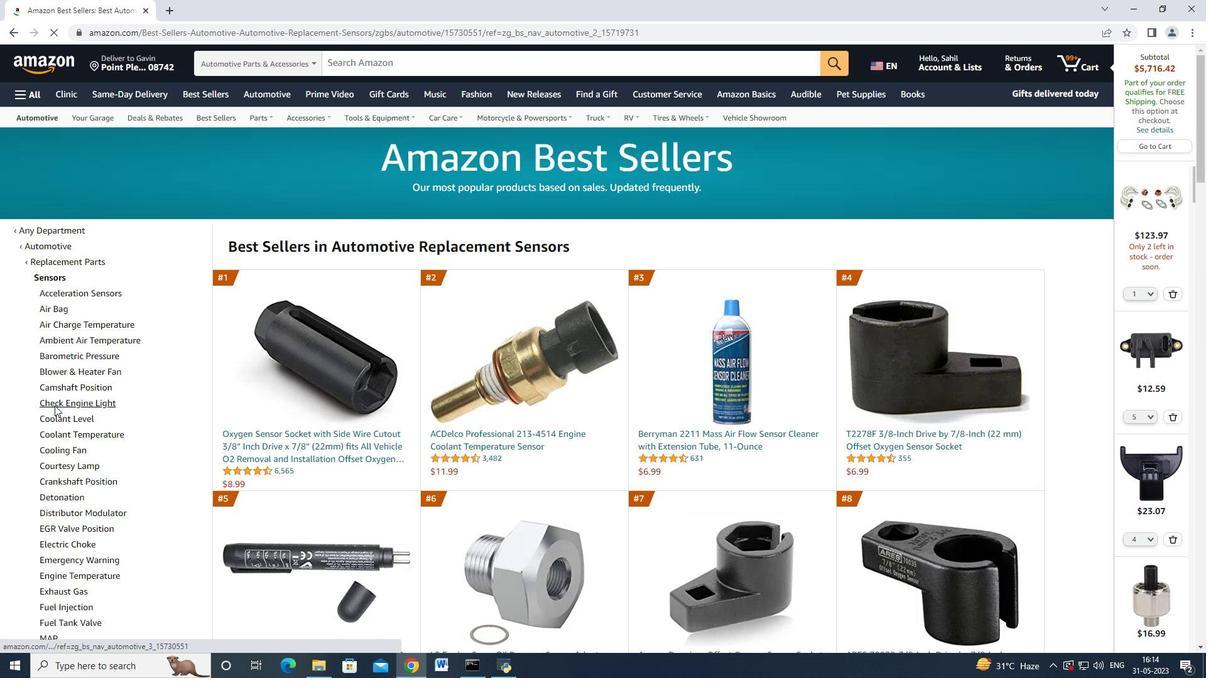 
Action: Mouse scrolled (55, 404) with delta (0, 0)
Screenshot: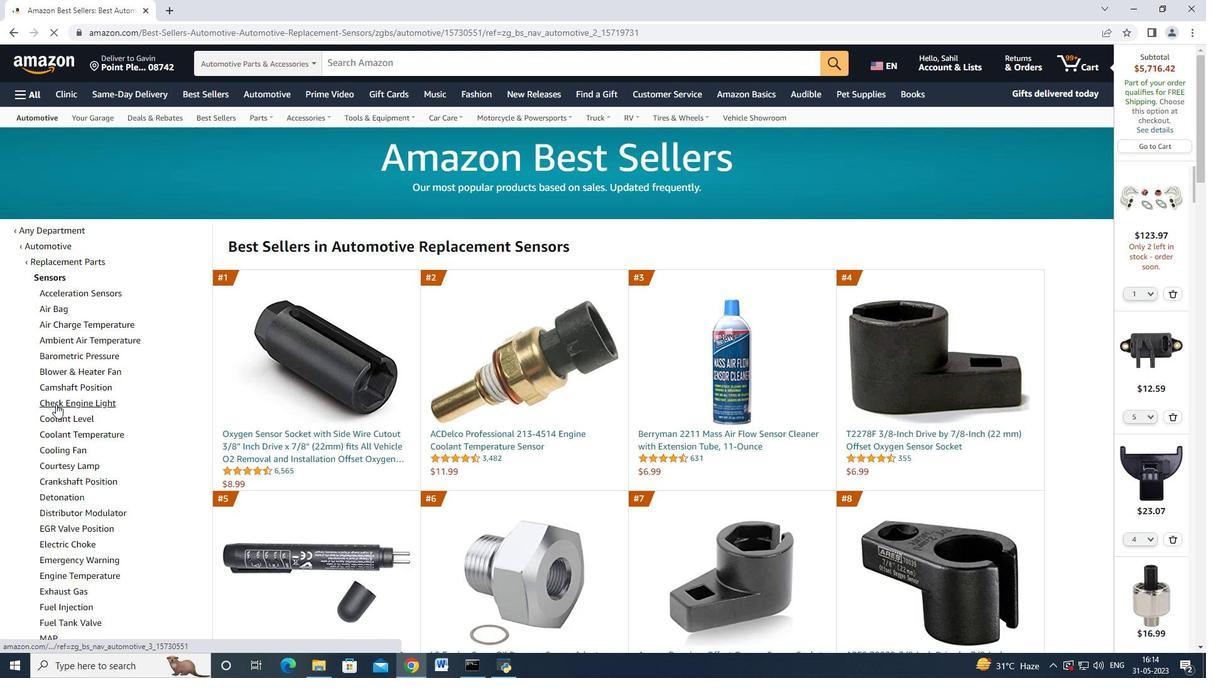 
Action: Mouse moved to (55, 404)
Screenshot: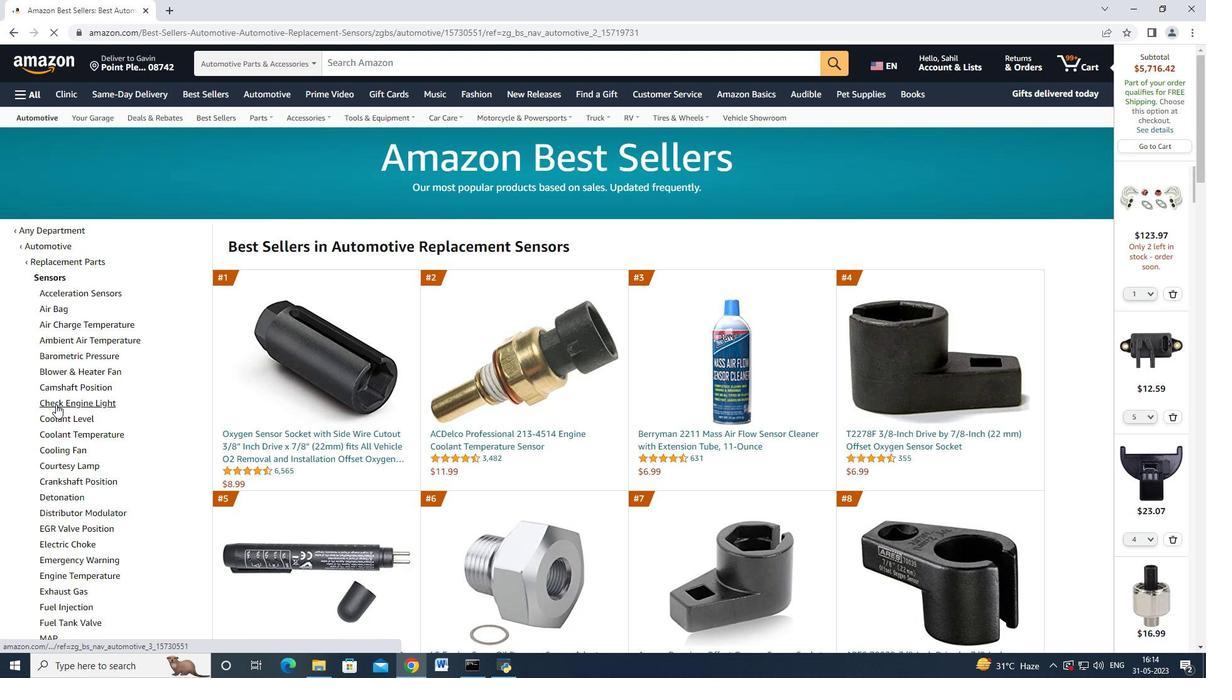 
Action: Mouse scrolled (55, 404) with delta (0, 0)
Screenshot: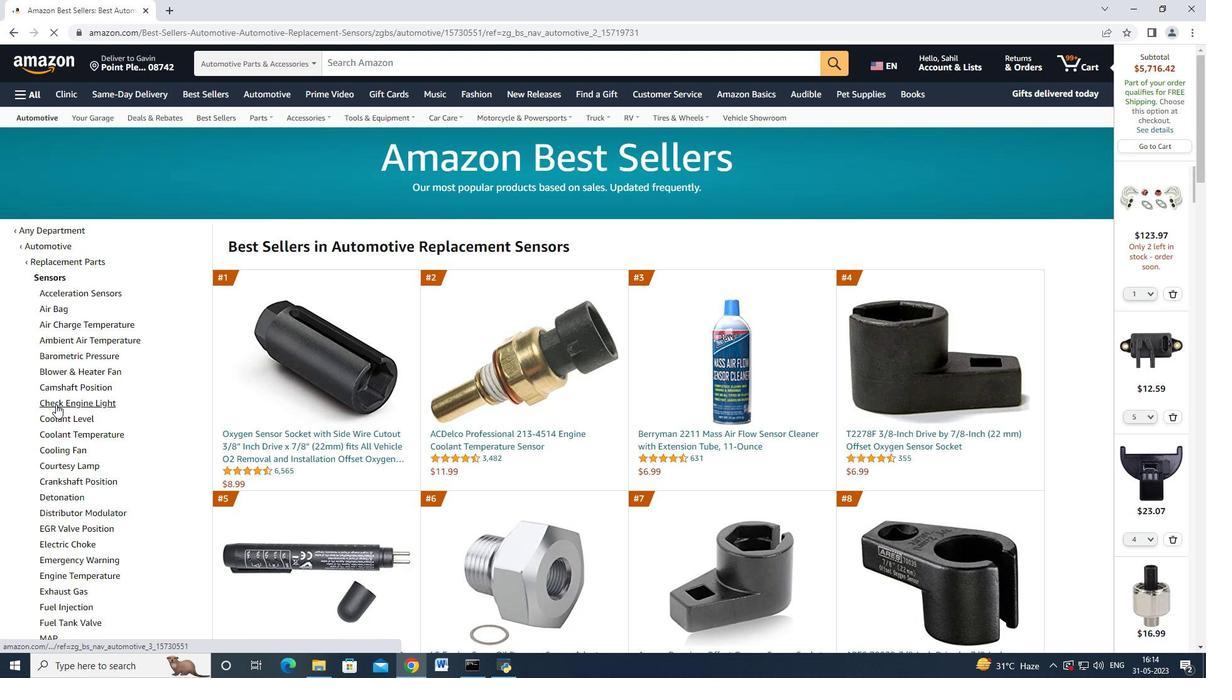 
Action: Mouse moved to (55, 404)
Screenshot: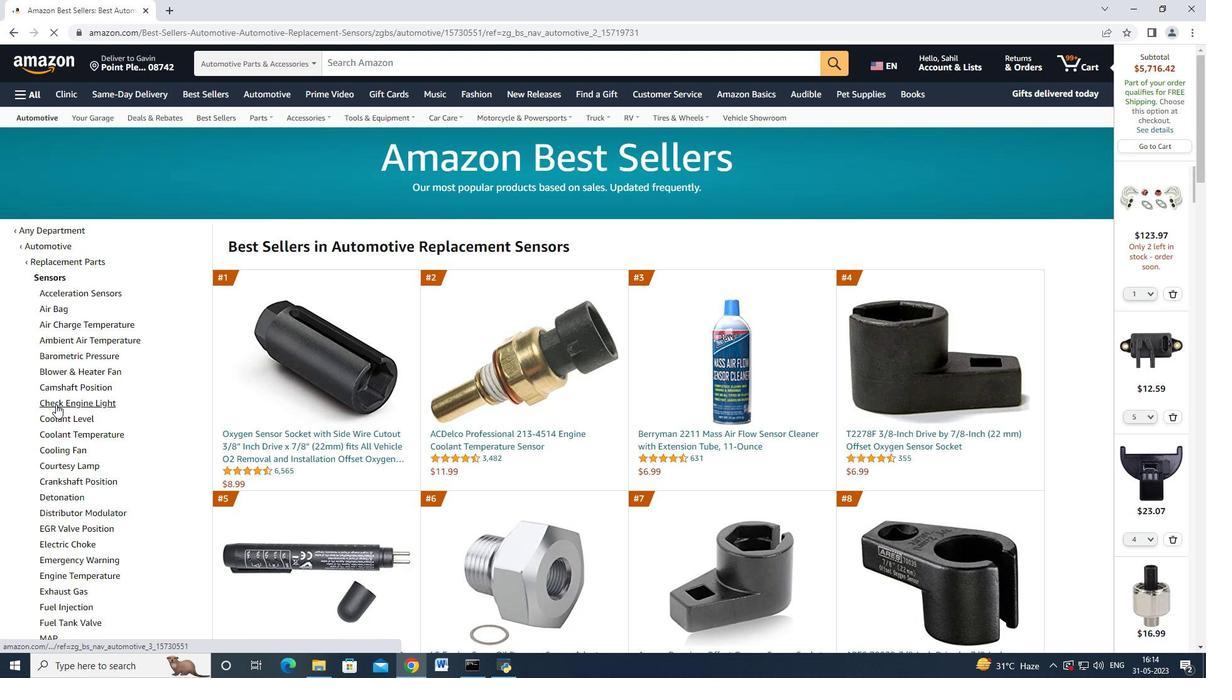 
Action: Mouse scrolled (55, 404) with delta (0, 0)
Screenshot: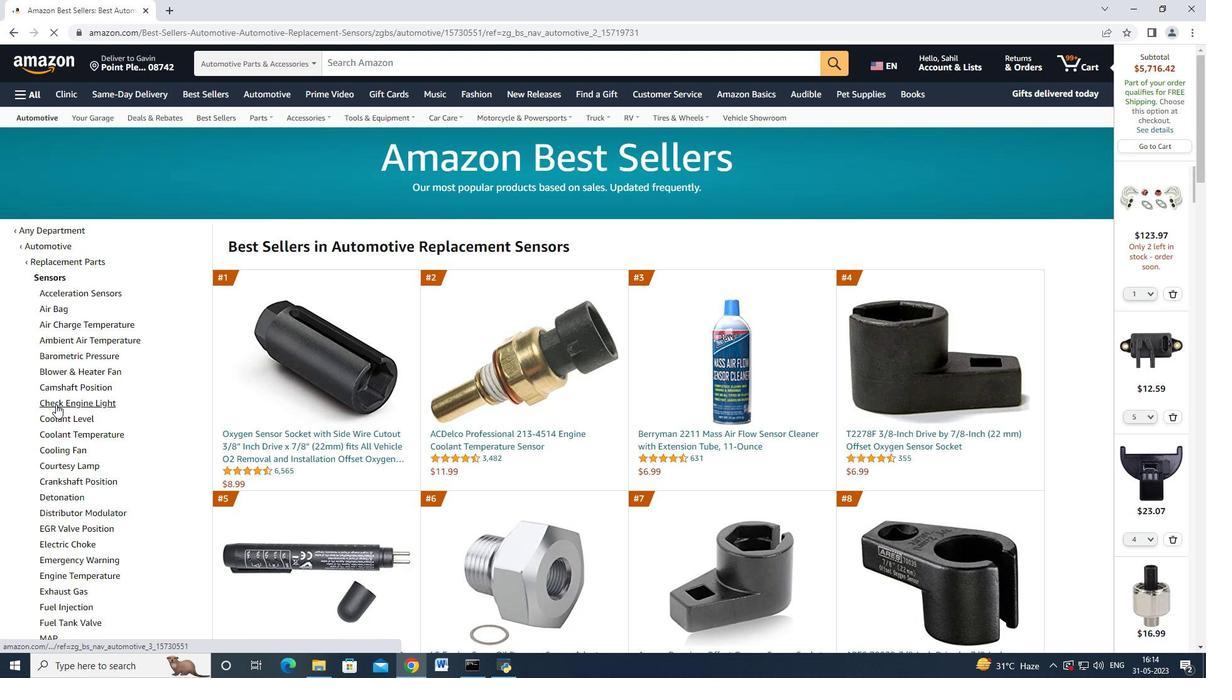 
Action: Mouse scrolled (55, 404) with delta (0, 0)
Screenshot: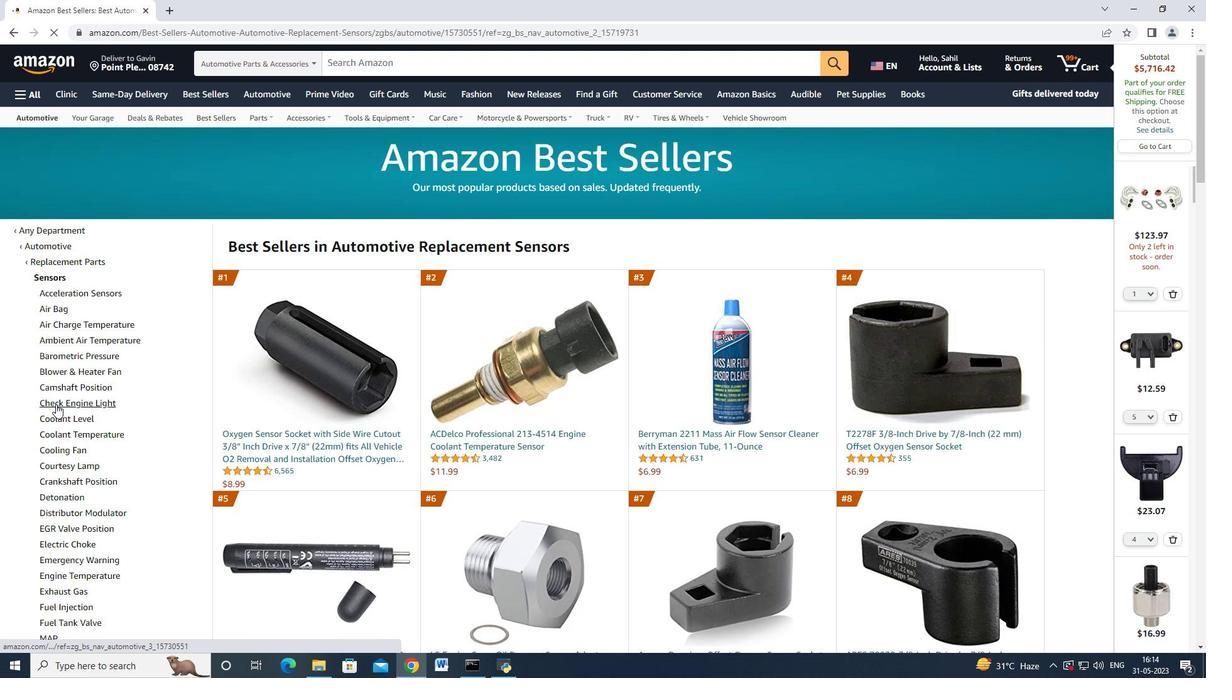 
Action: Mouse scrolled (55, 404) with delta (0, 0)
Screenshot: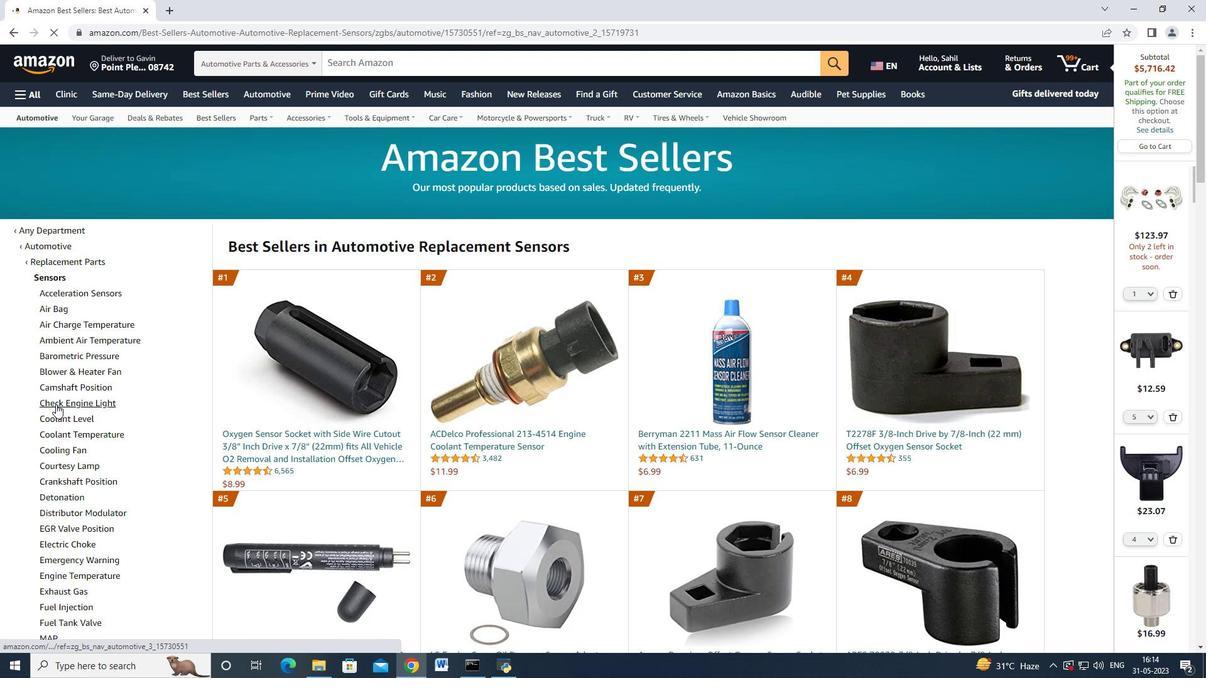 
Action: Mouse moved to (78, 246)
Screenshot: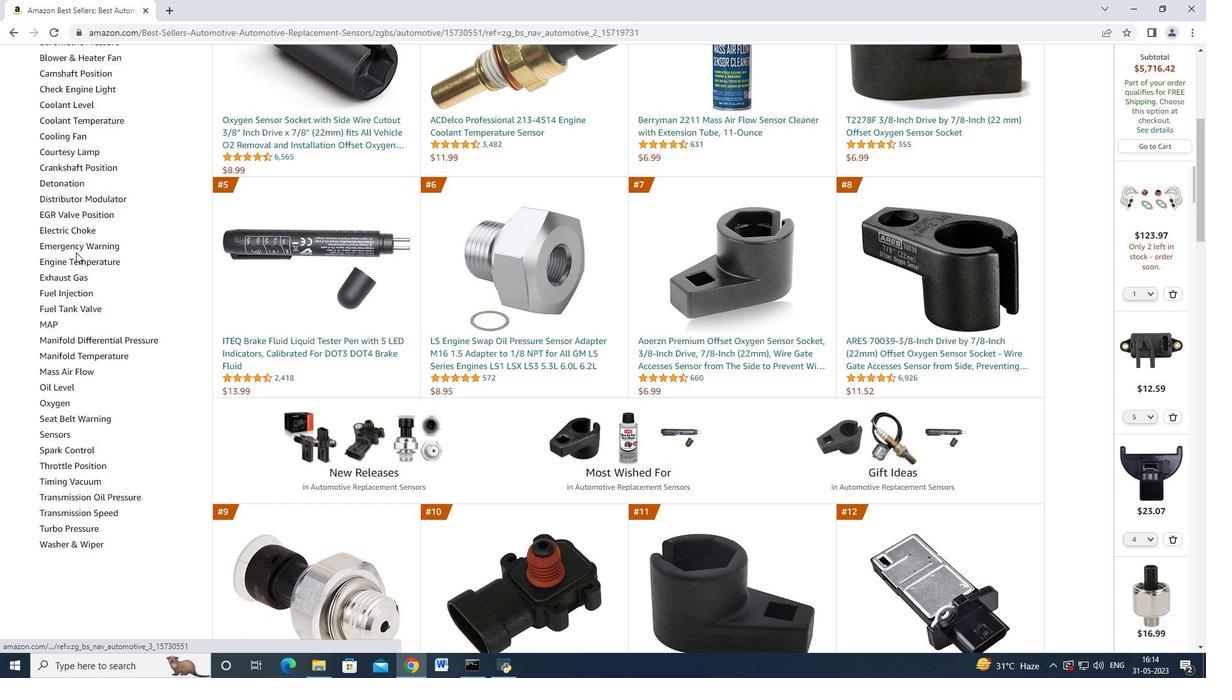 
Action: Mouse pressed left at (78, 246)
Screenshot: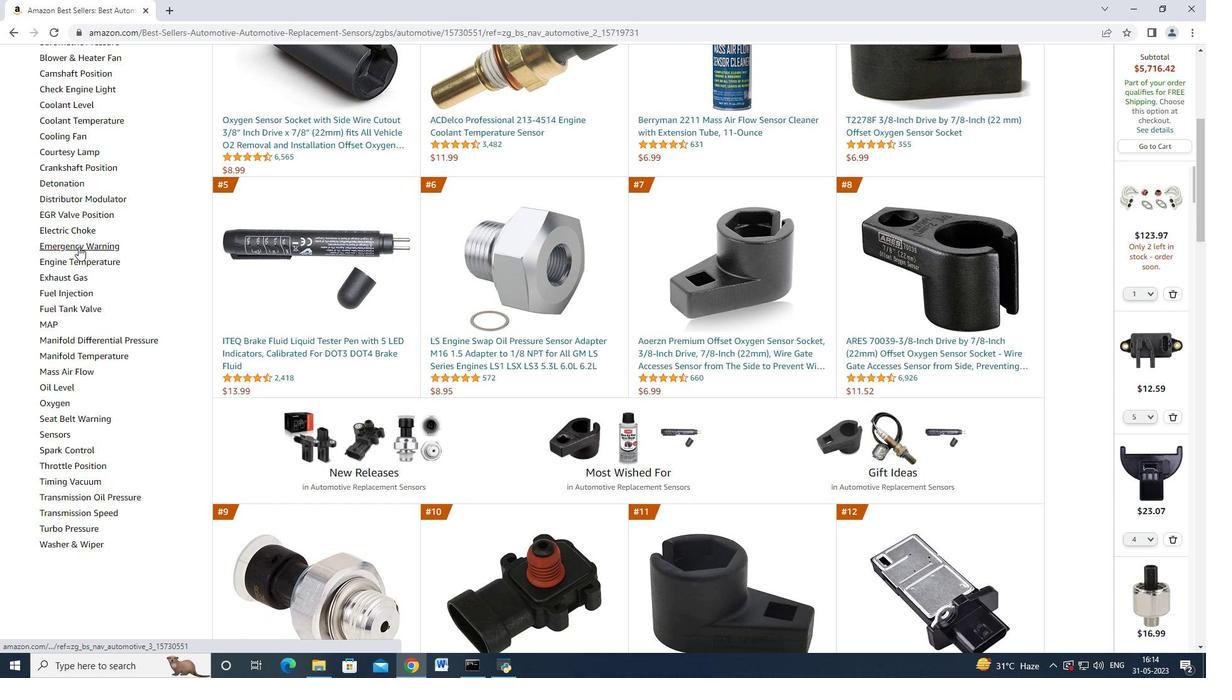 
Action: Mouse moved to (473, 433)
Screenshot: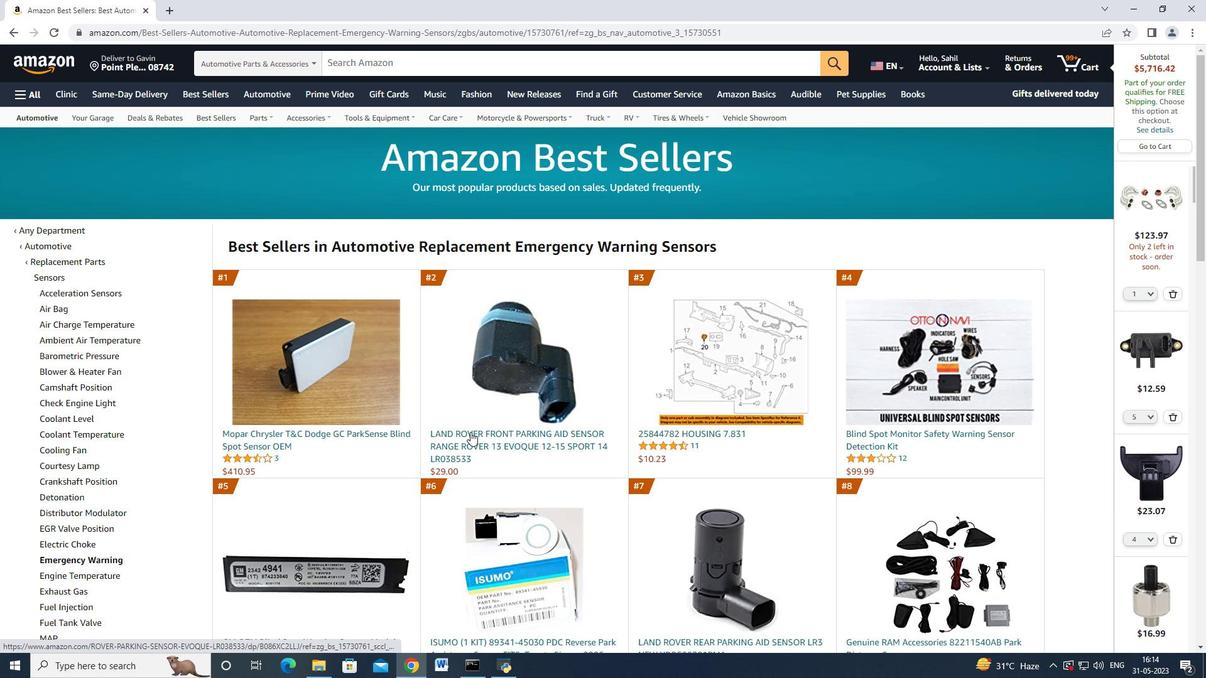 
Action: Mouse pressed left at (473, 433)
Screenshot: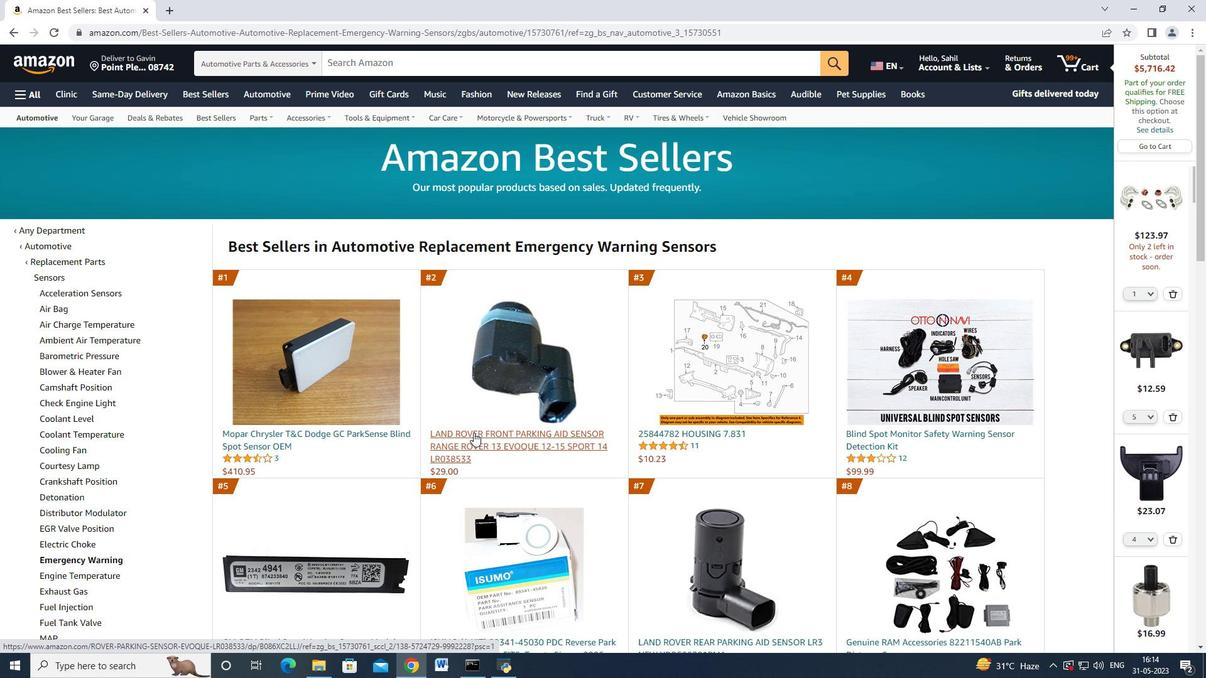 
Action: Mouse moved to (898, 316)
Screenshot: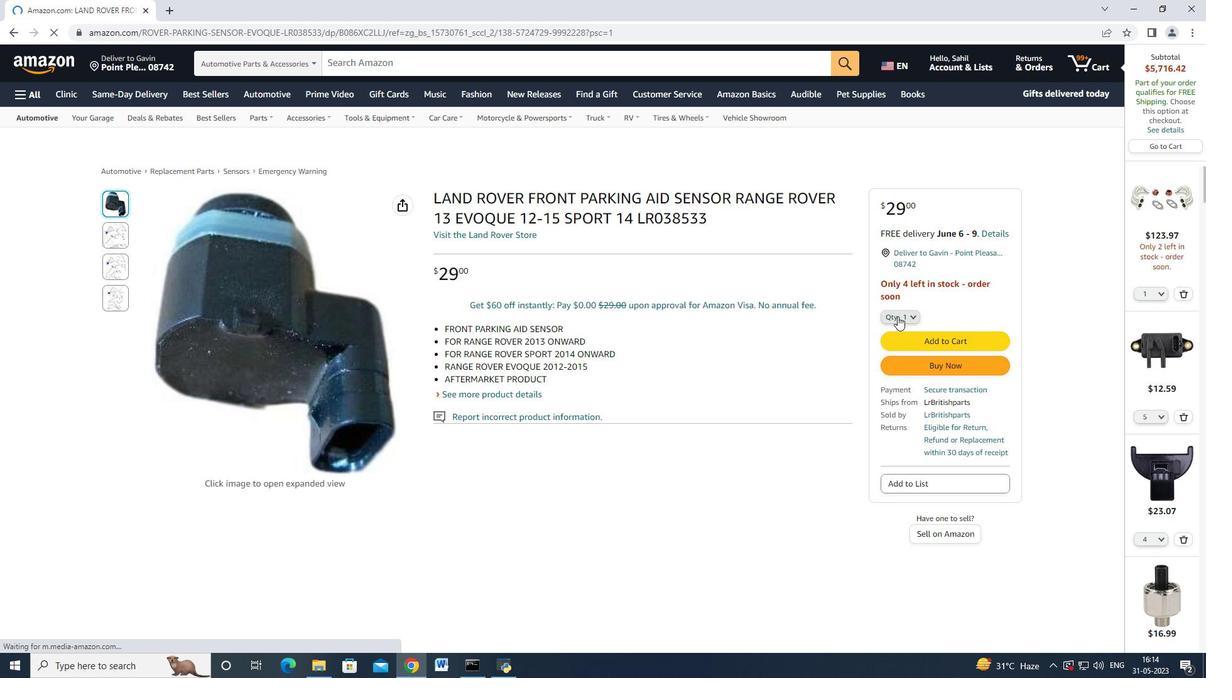 
Action: Mouse pressed left at (898, 316)
Screenshot: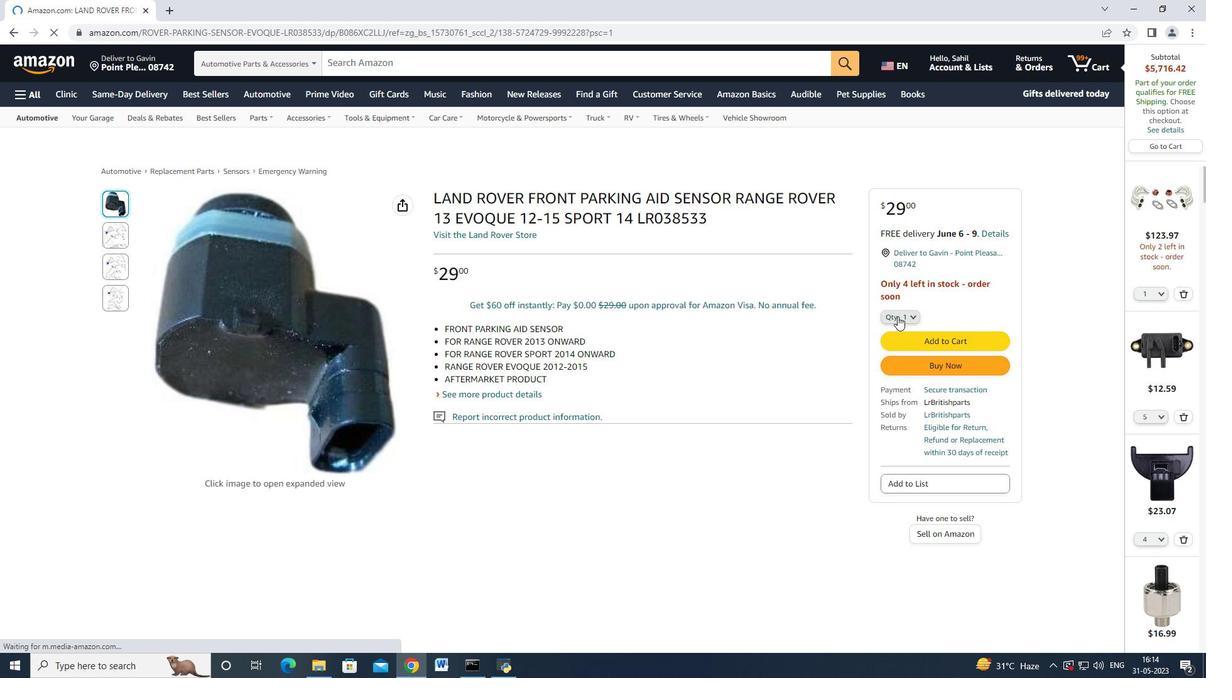 
Action: Mouse moved to (896, 339)
Screenshot: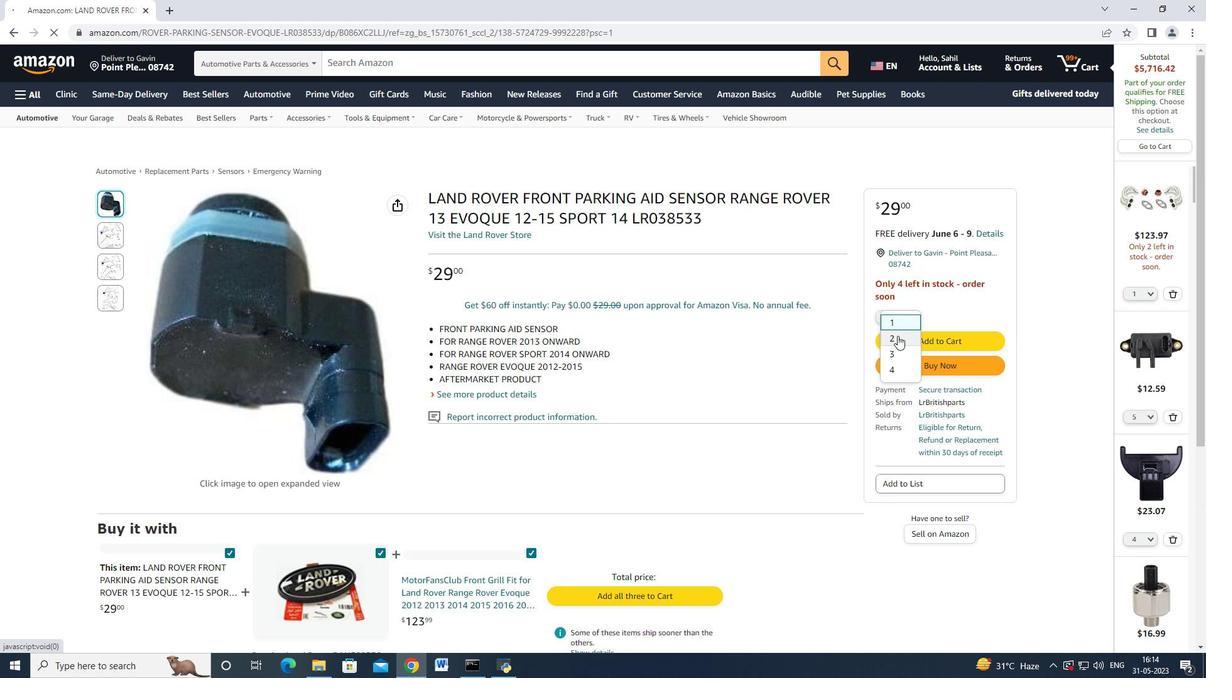 
Action: Mouse pressed left at (896, 339)
Screenshot: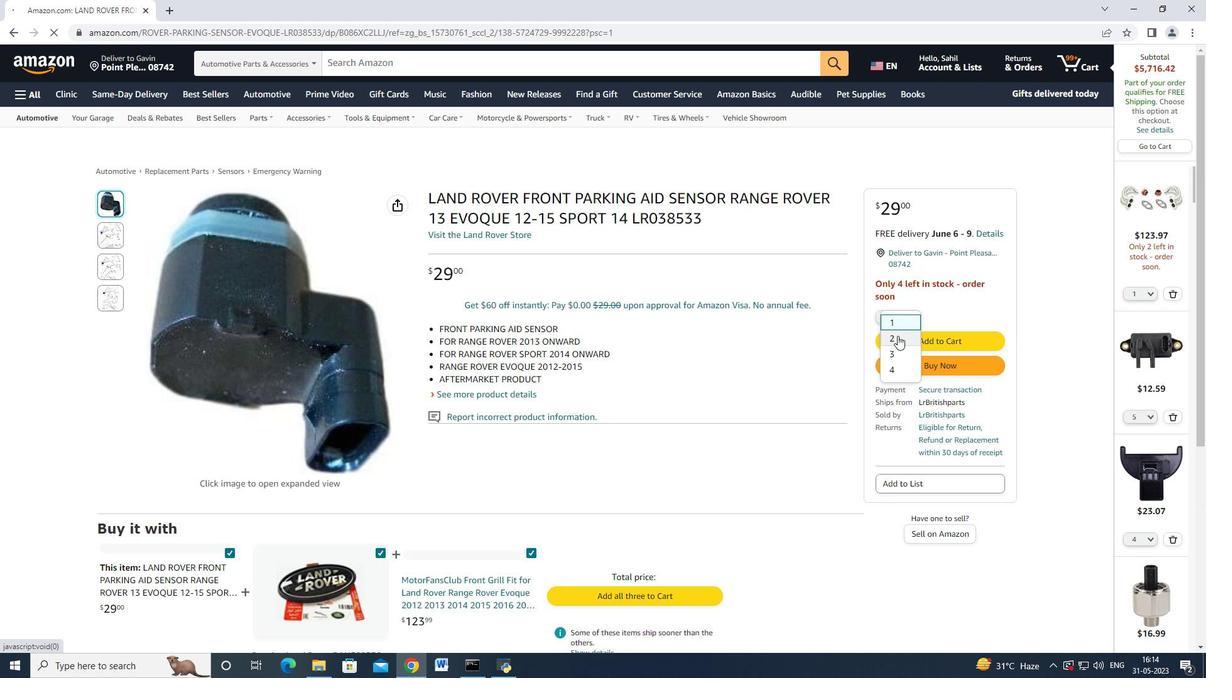 
Action: Mouse moved to (914, 362)
Screenshot: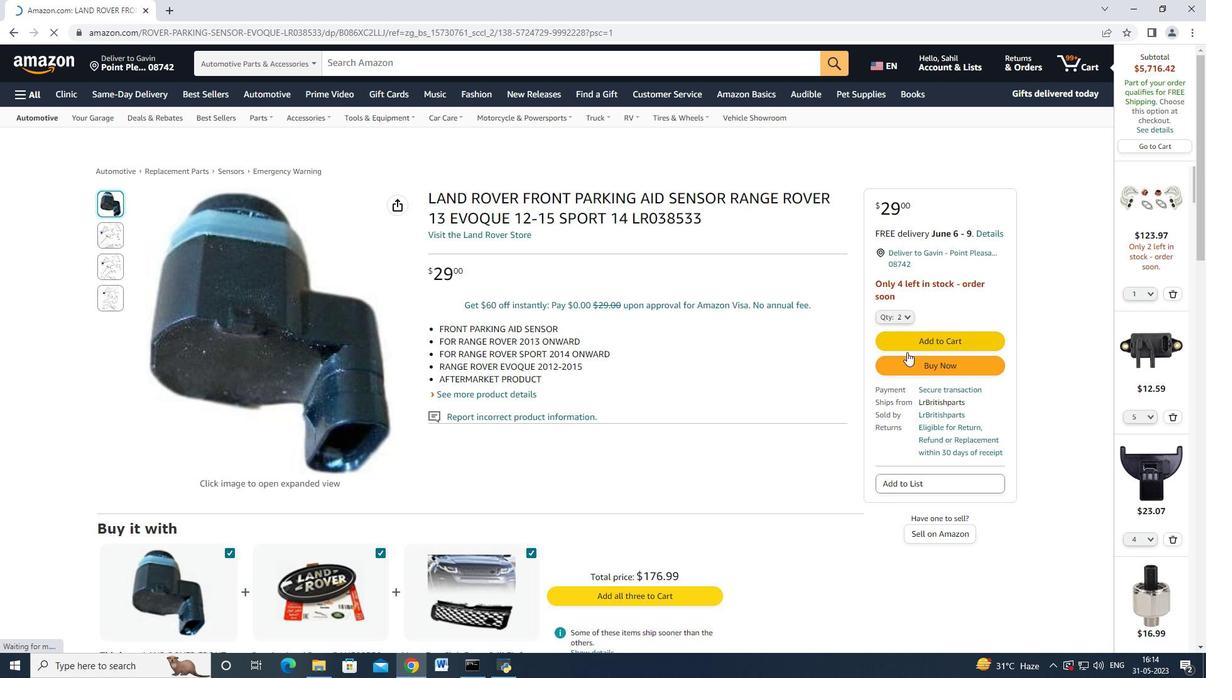 
Action: Mouse pressed left at (914, 362)
Screenshot: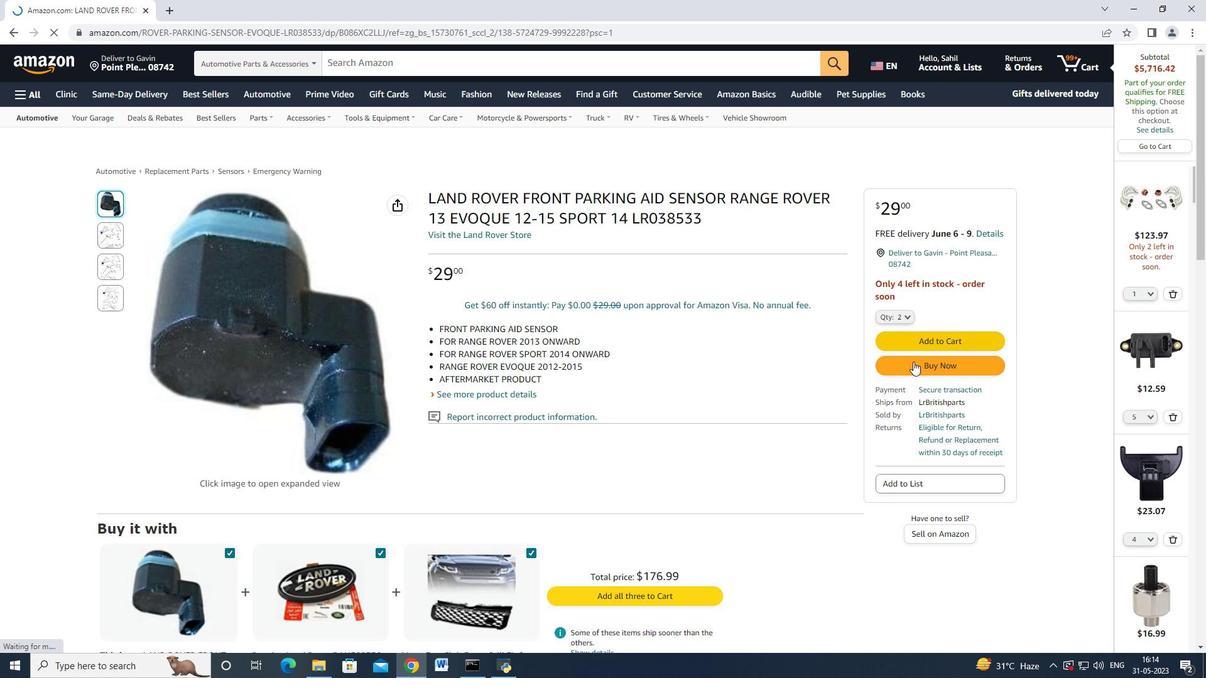 
Action: Mouse moved to (727, 111)
Screenshot: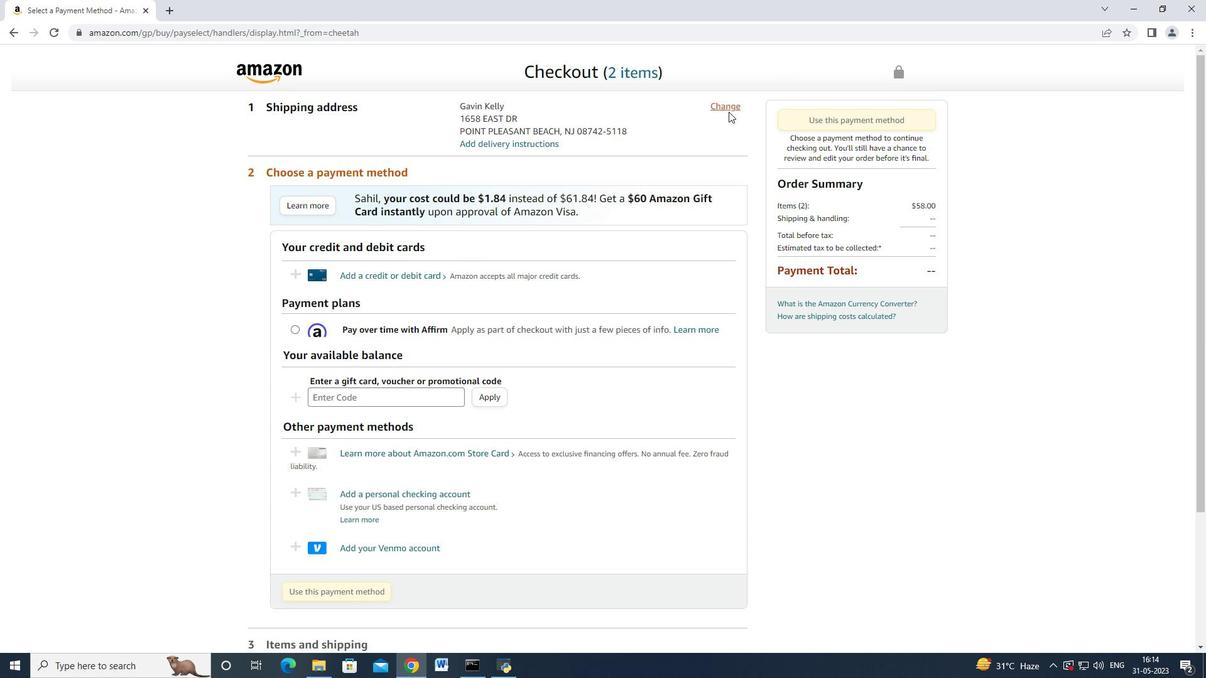 
Action: Mouse pressed left at (727, 111)
Screenshot: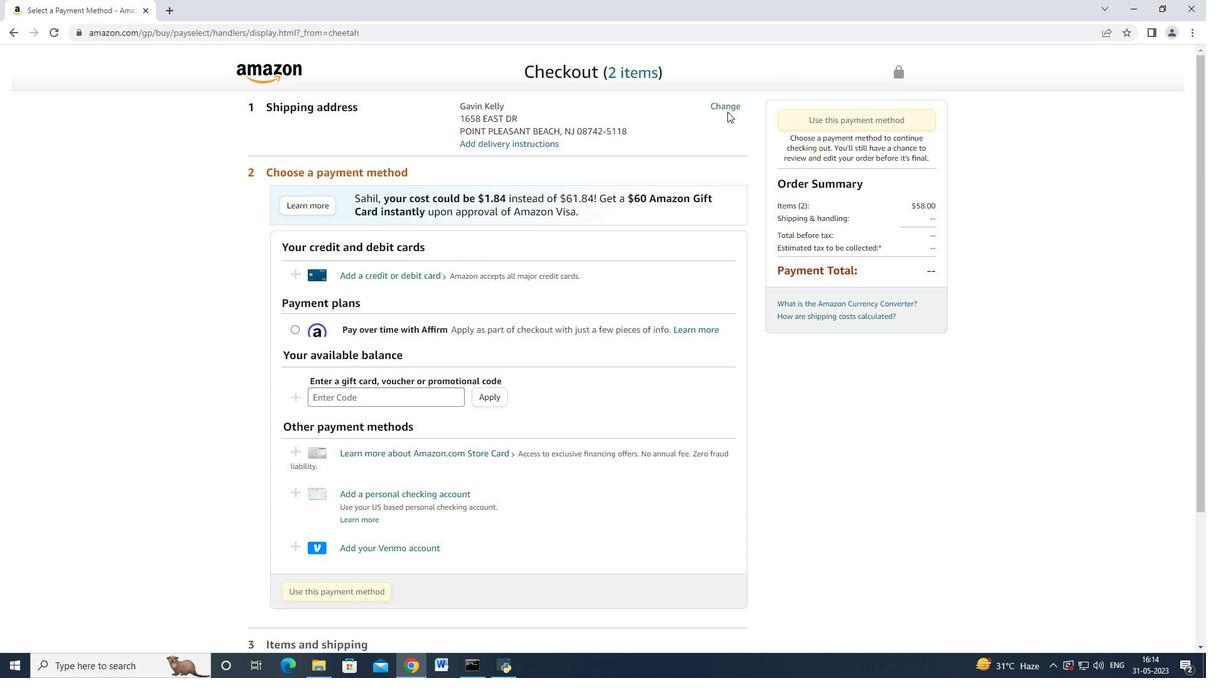 
Action: Mouse moved to (727, 108)
Screenshot: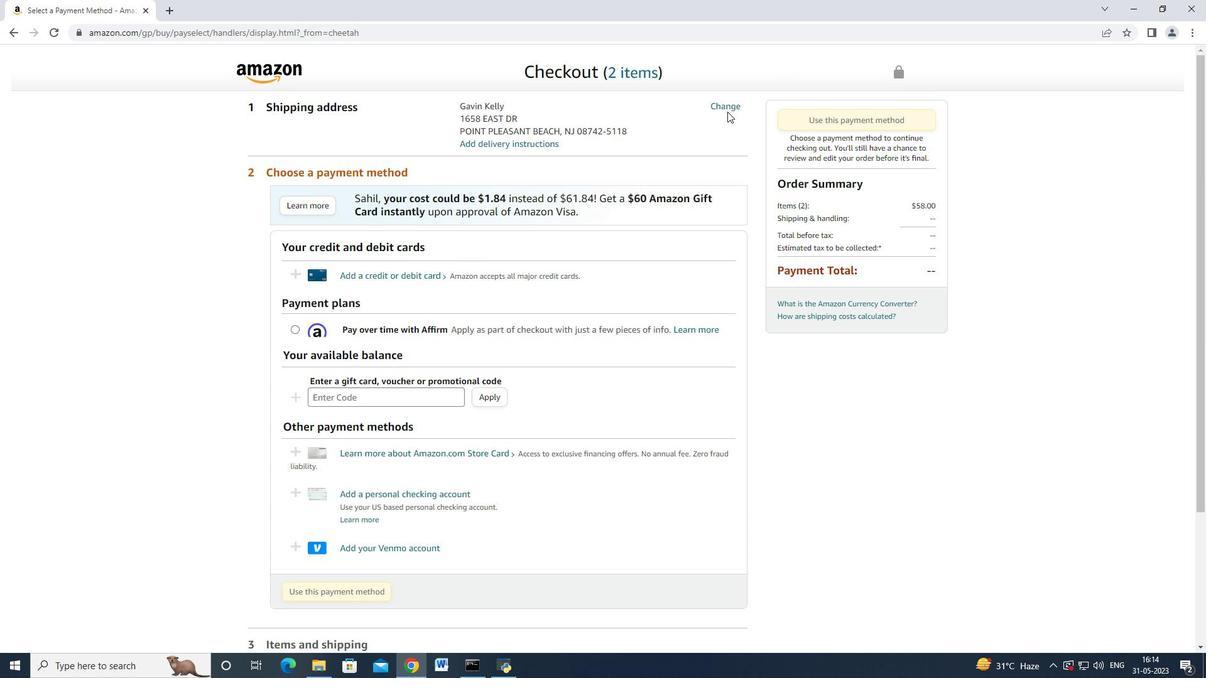 
Action: Mouse pressed left at (727, 108)
Screenshot: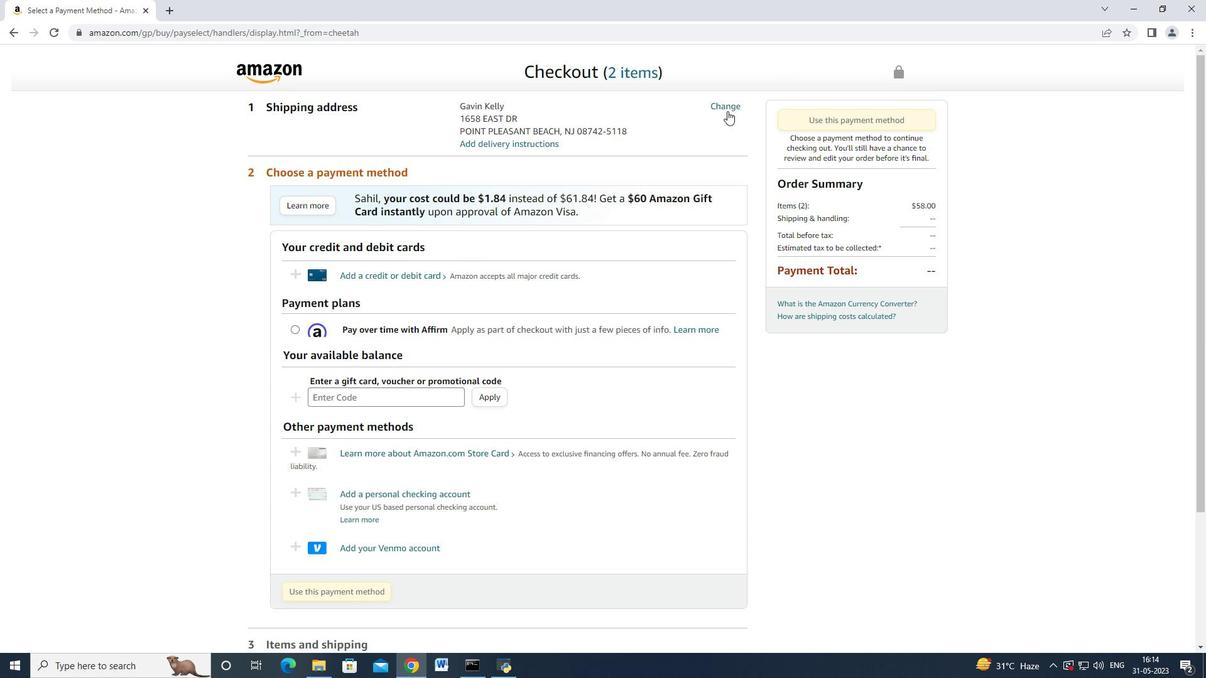 
Action: Mouse moved to (546, 292)
Screenshot: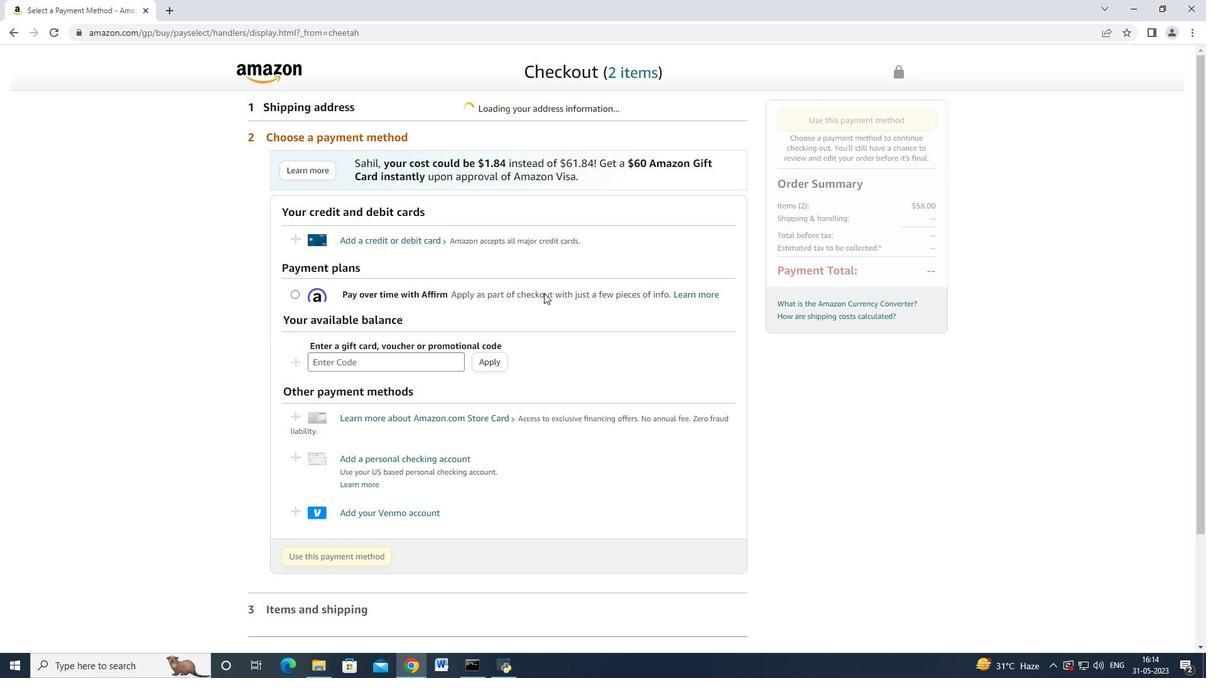 
Action: Mouse scrolled (546, 292) with delta (0, 0)
Screenshot: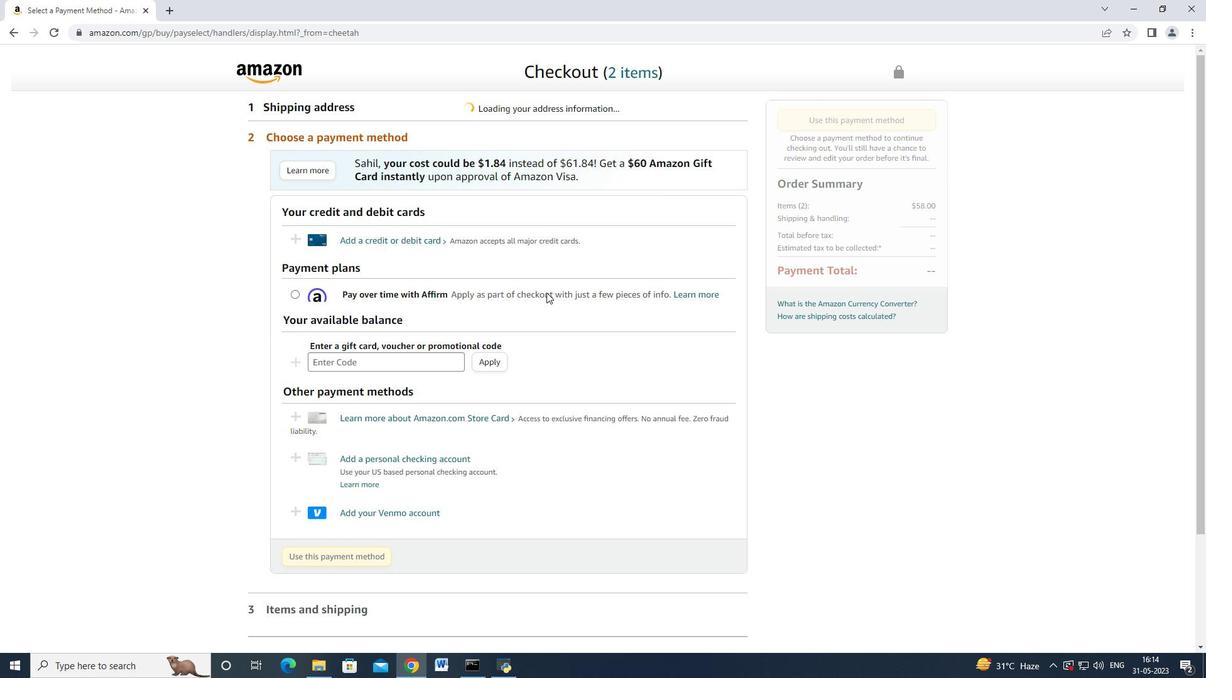 
Action: Mouse scrolled (546, 292) with delta (0, 0)
Screenshot: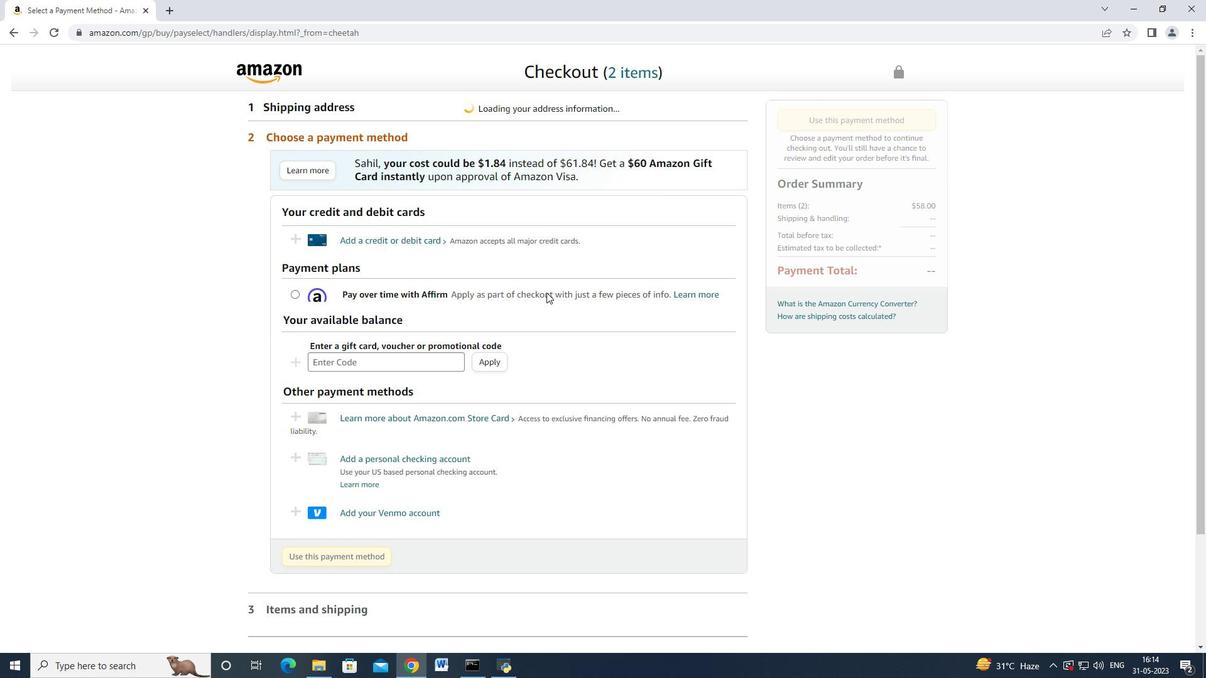 
Action: Mouse moved to (548, 292)
Screenshot: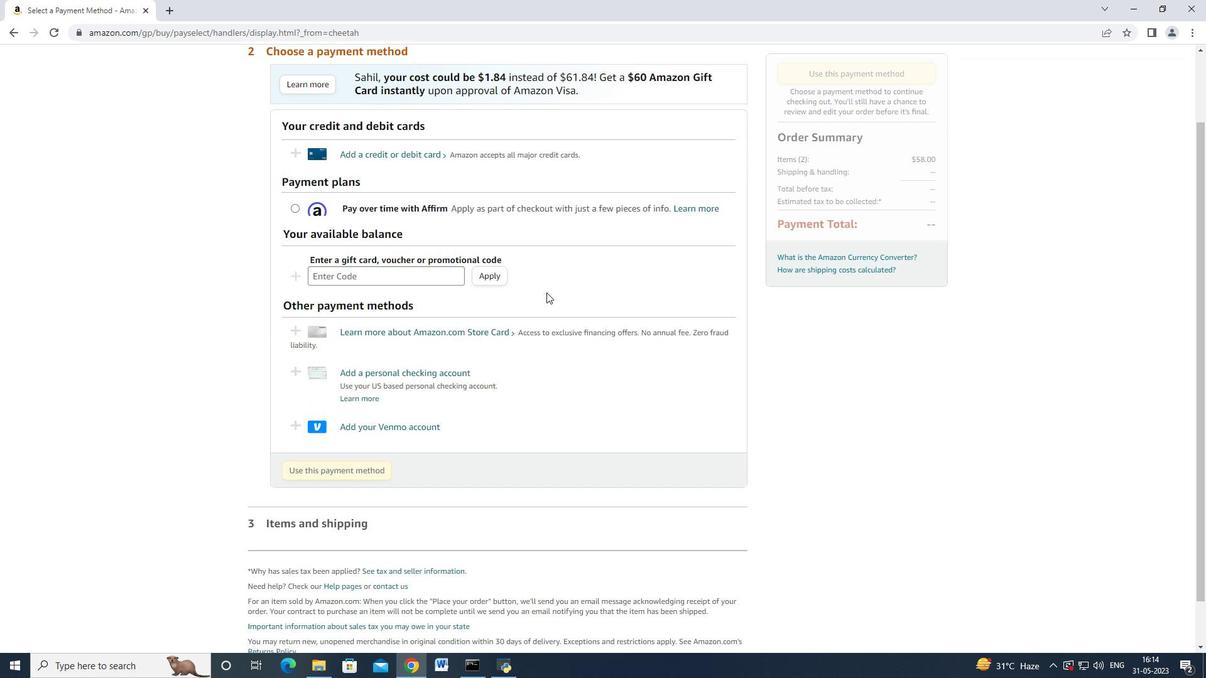 
Action: Mouse scrolled (548, 292) with delta (0, 0)
Screenshot: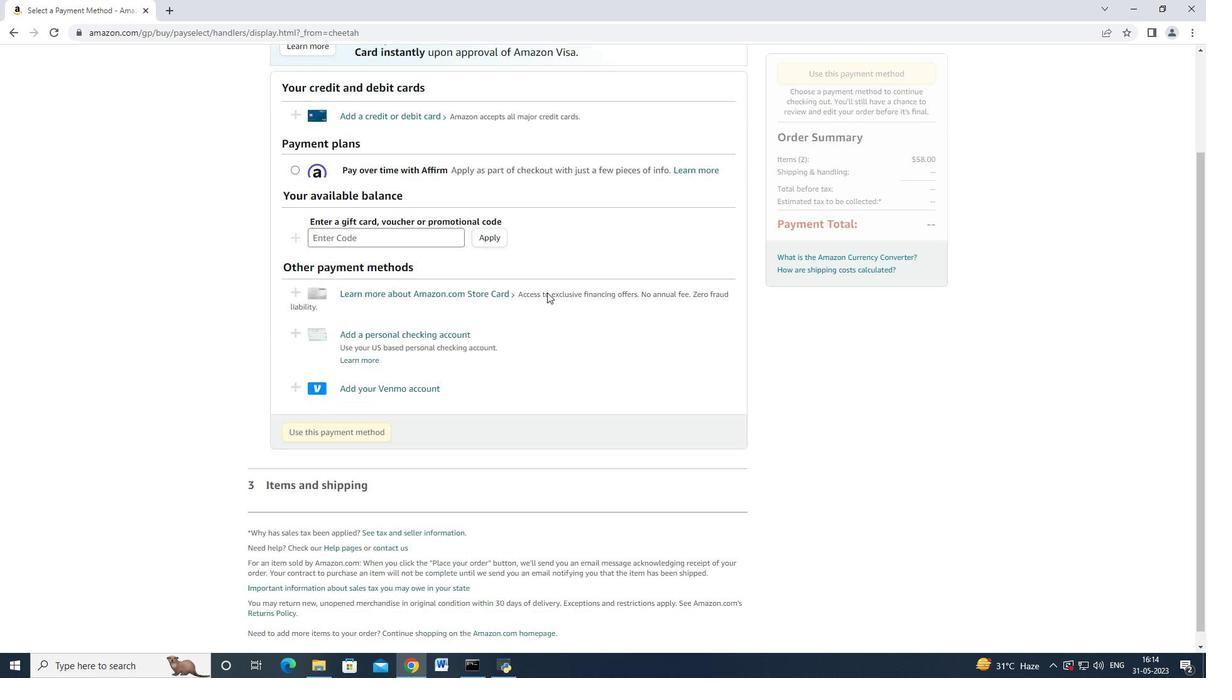 
Action: Mouse scrolled (548, 292) with delta (0, 0)
Screenshot: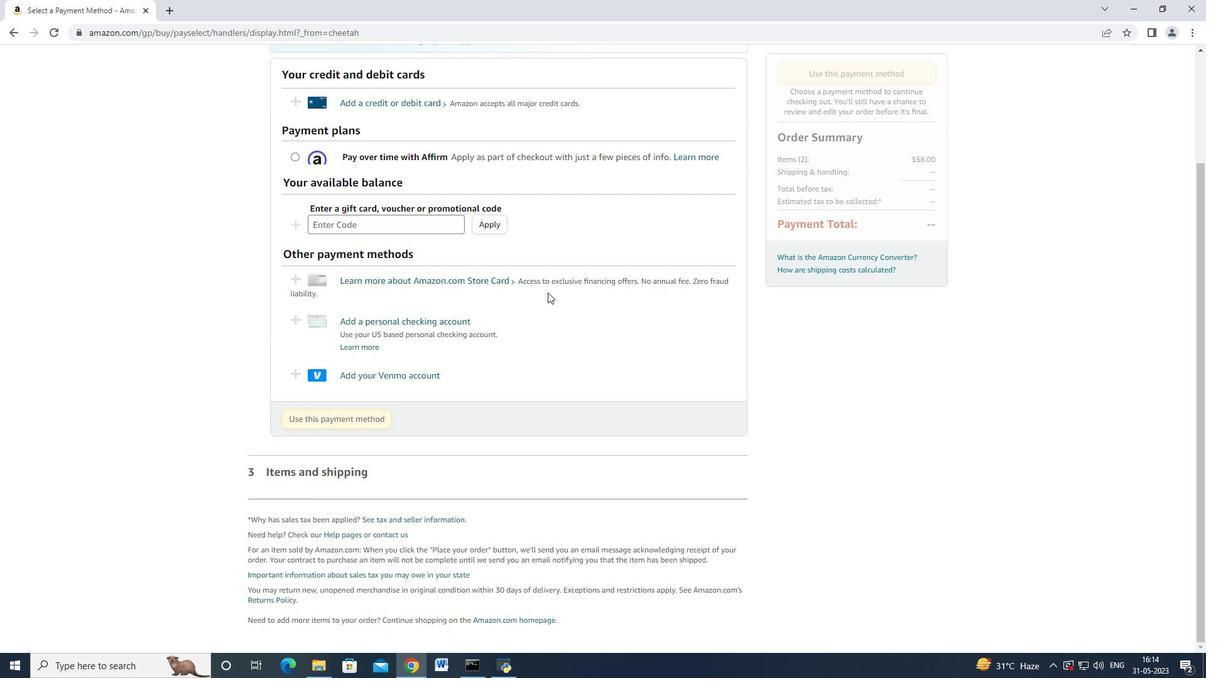 
Action: Mouse scrolled (548, 292) with delta (0, 0)
Screenshot: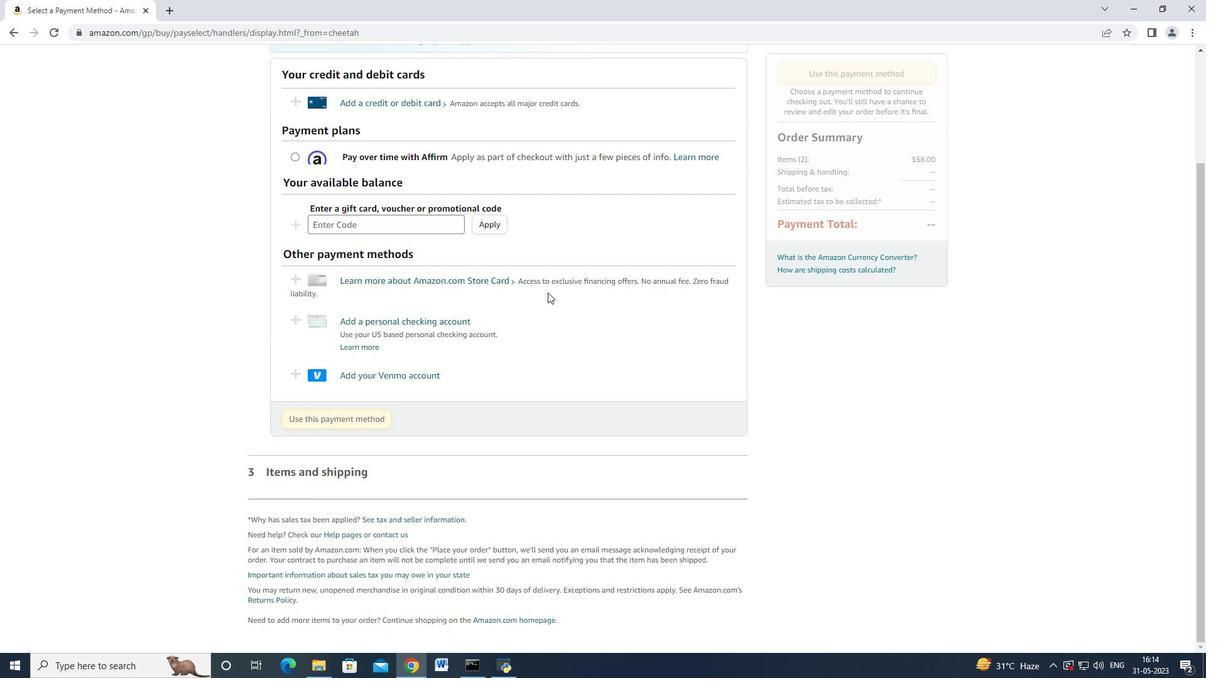 
Action: Mouse moved to (548, 290)
Screenshot: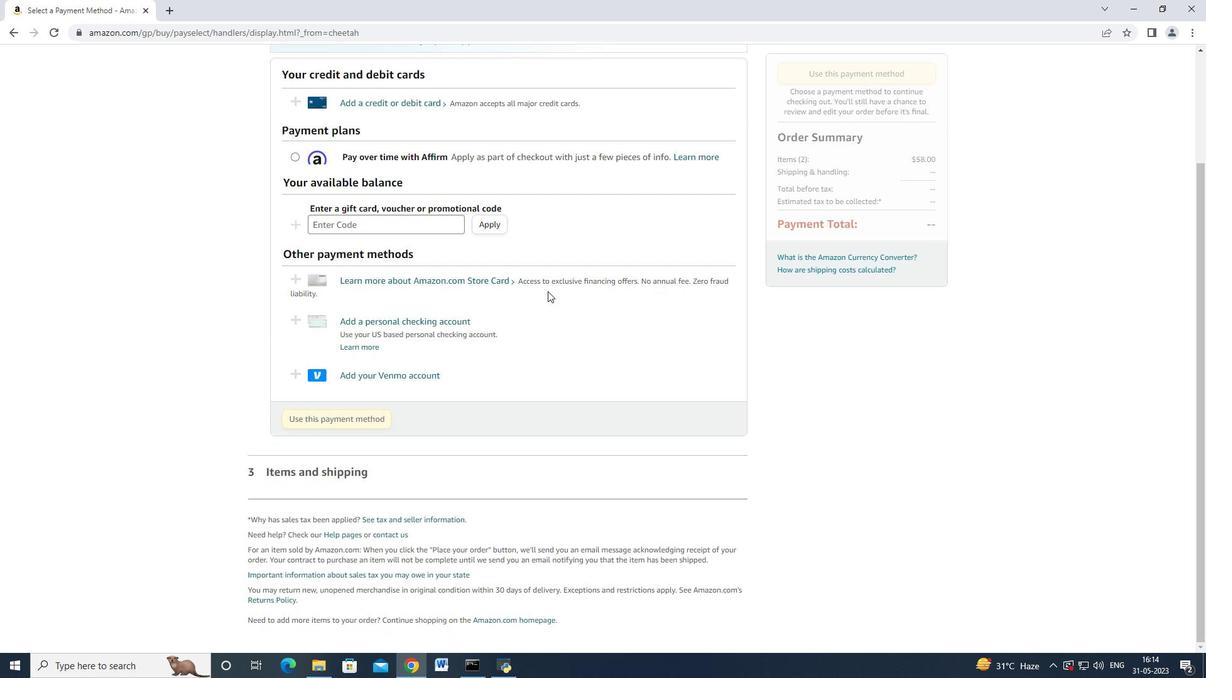 
Action: Mouse scrolled (548, 291) with delta (0, 0)
Screenshot: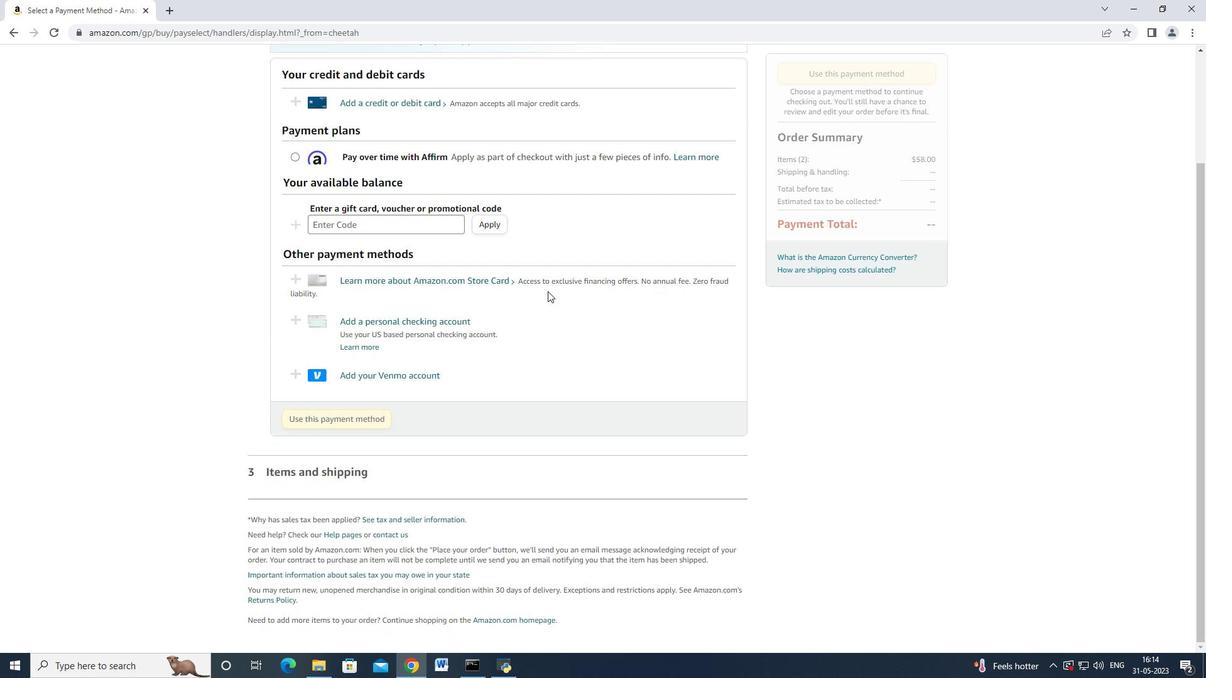 
Action: Mouse scrolled (548, 290) with delta (0, 0)
Screenshot: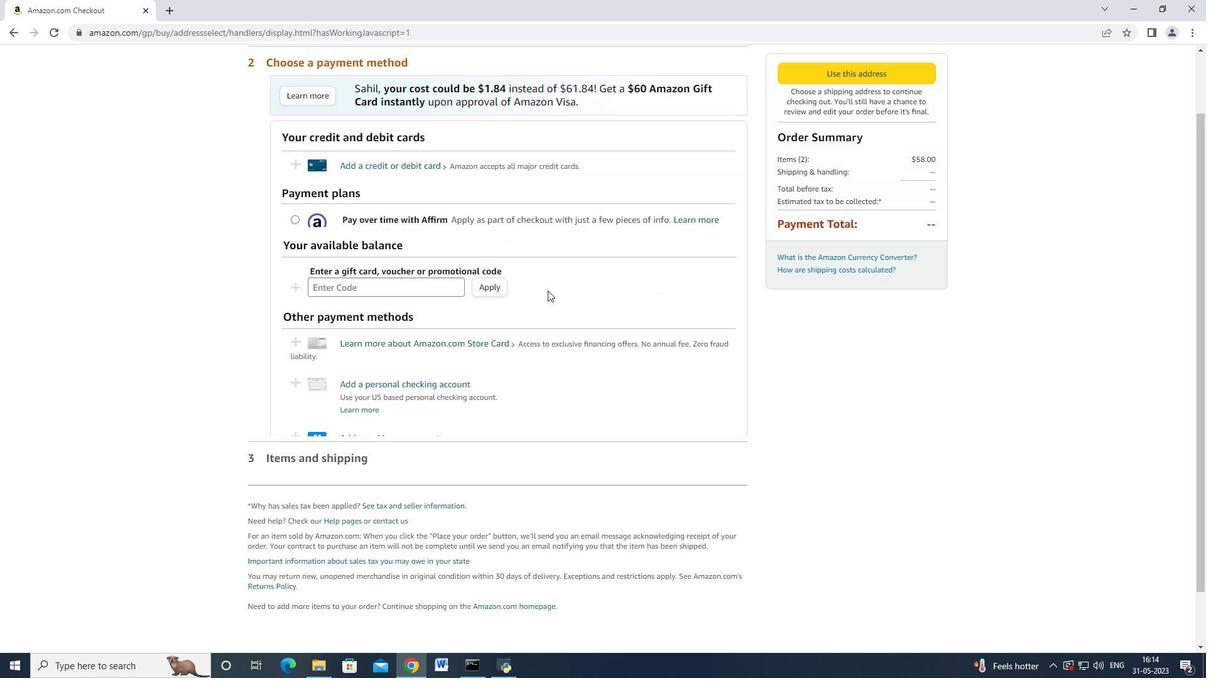 
Action: Mouse scrolled (548, 290) with delta (0, 0)
Screenshot: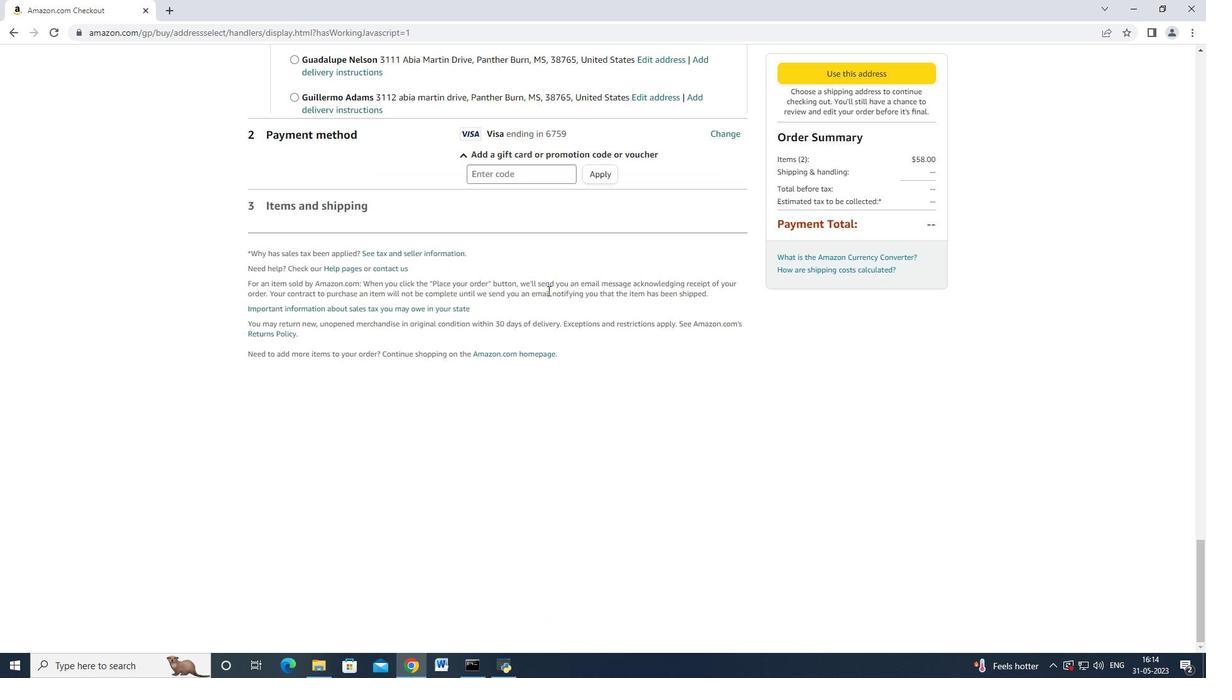 
Action: Mouse scrolled (548, 290) with delta (0, 0)
Screenshot: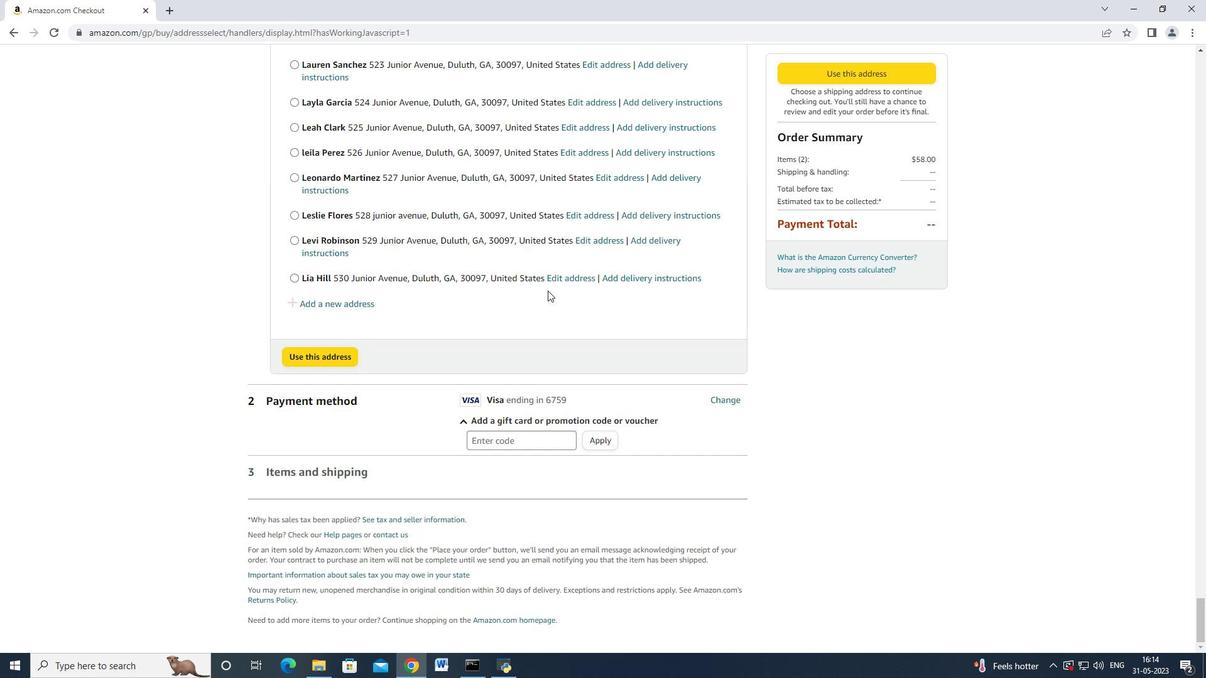 
Action: Mouse scrolled (548, 290) with delta (0, 0)
Screenshot: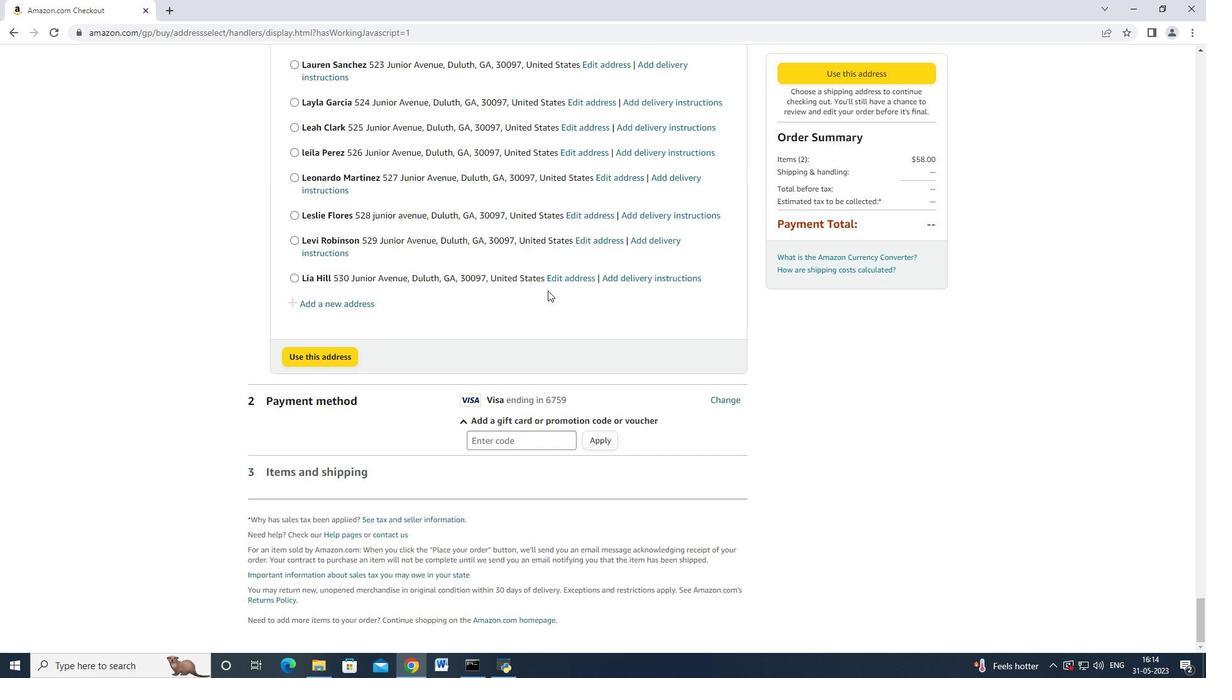 
Action: Mouse moved to (347, 306)
Screenshot: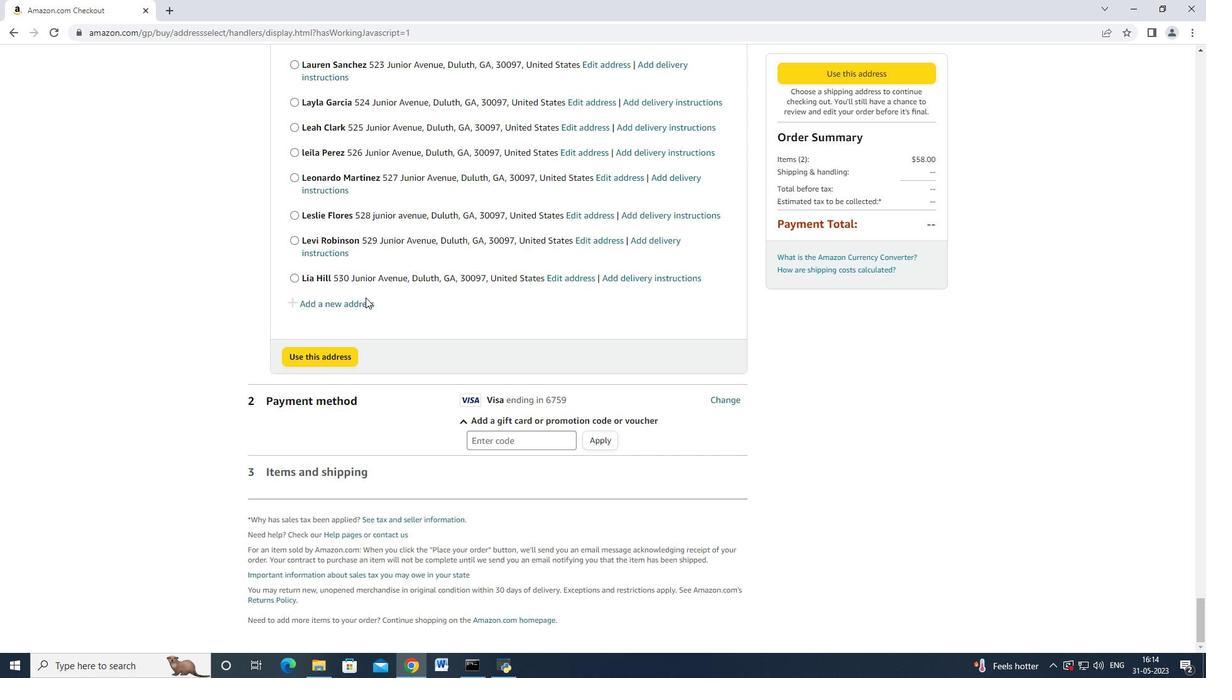 
Action: Mouse pressed left at (347, 306)
Screenshot: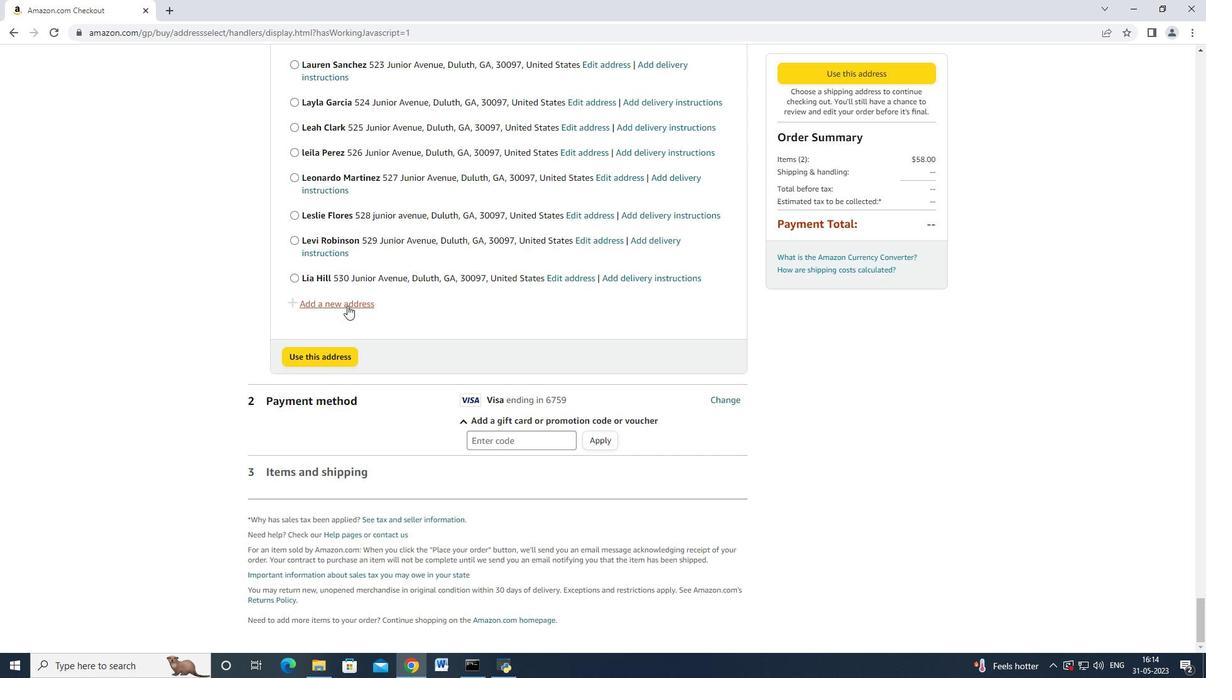 
Action: Mouse moved to (441, 292)
Screenshot: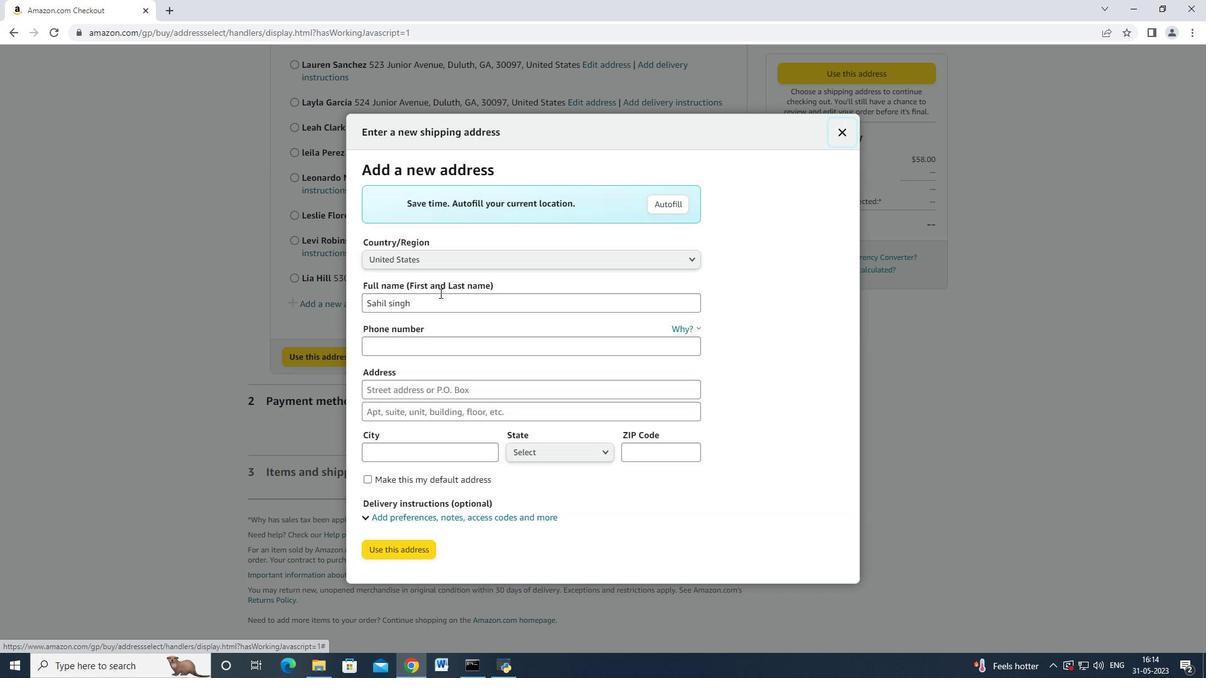 
Action: Mouse scrolled (441, 291) with delta (0, 0)
Screenshot: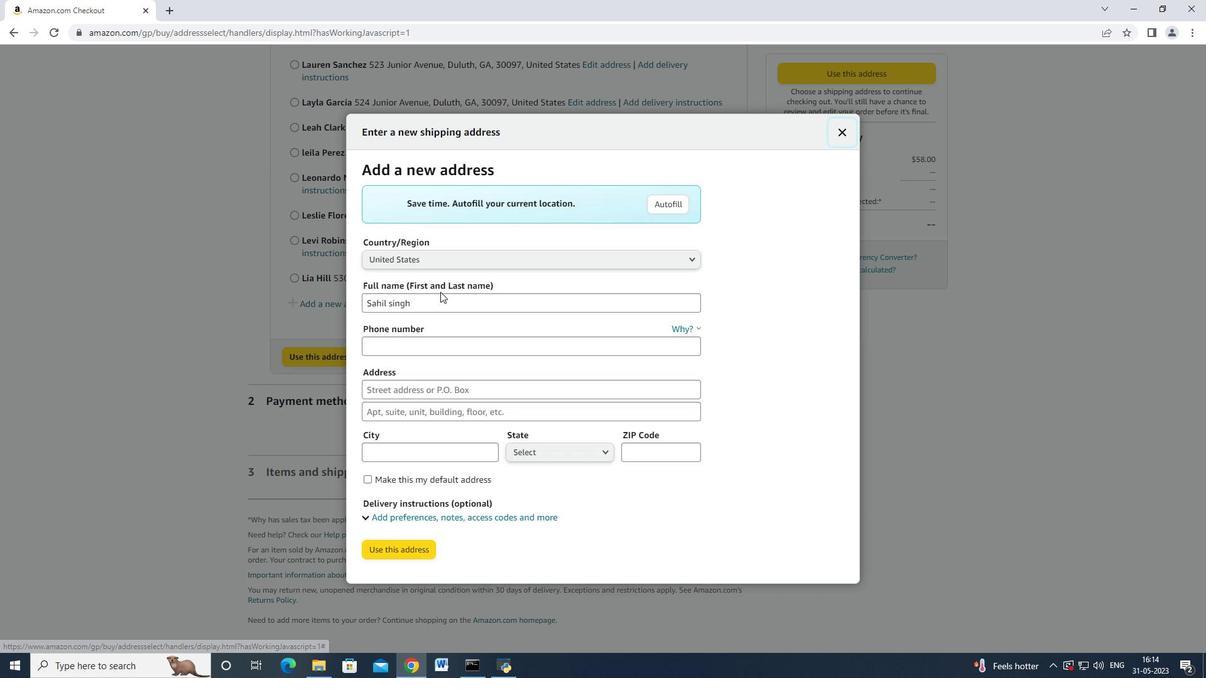 
Action: Mouse moved to (441, 290)
Screenshot: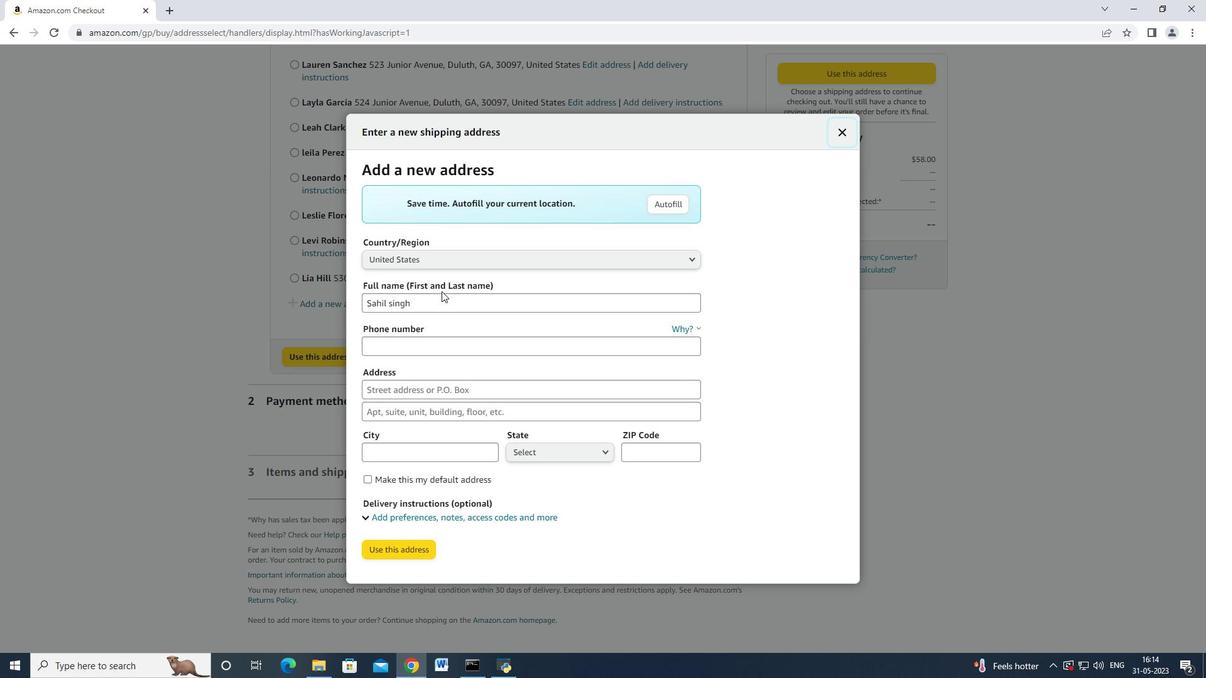 
Action: Mouse scrolled (441, 290) with delta (0, 0)
Screenshot: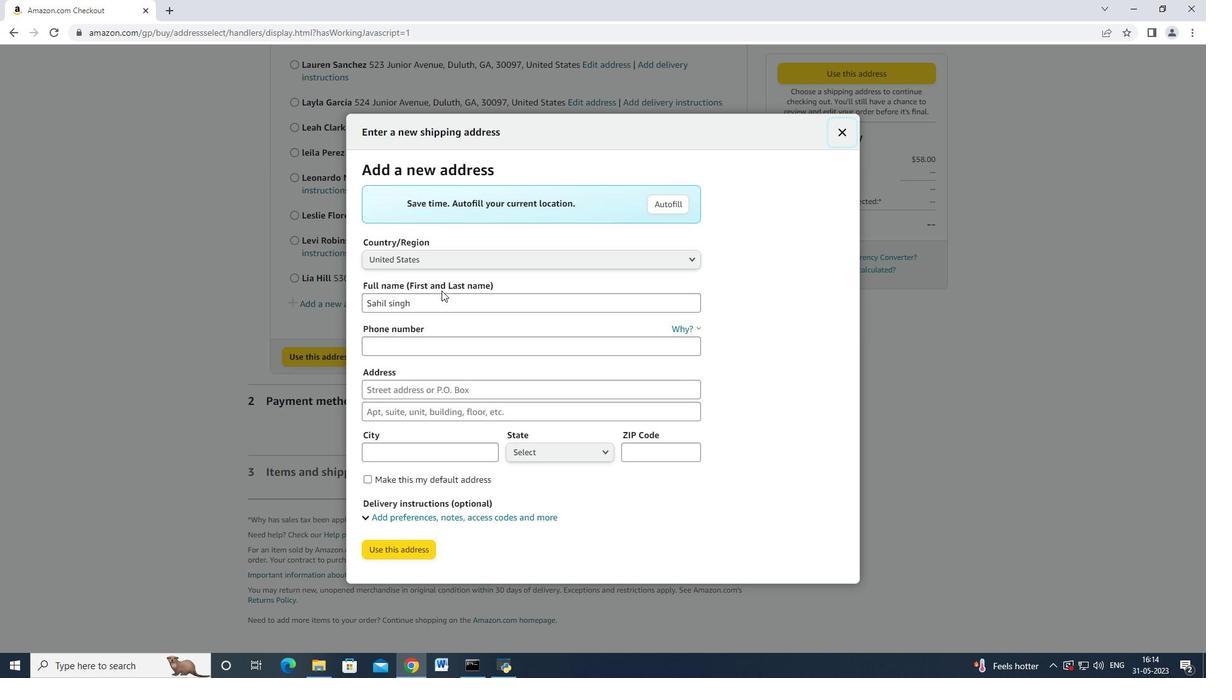 
Action: Mouse scrolled (441, 290) with delta (0, 0)
Screenshot: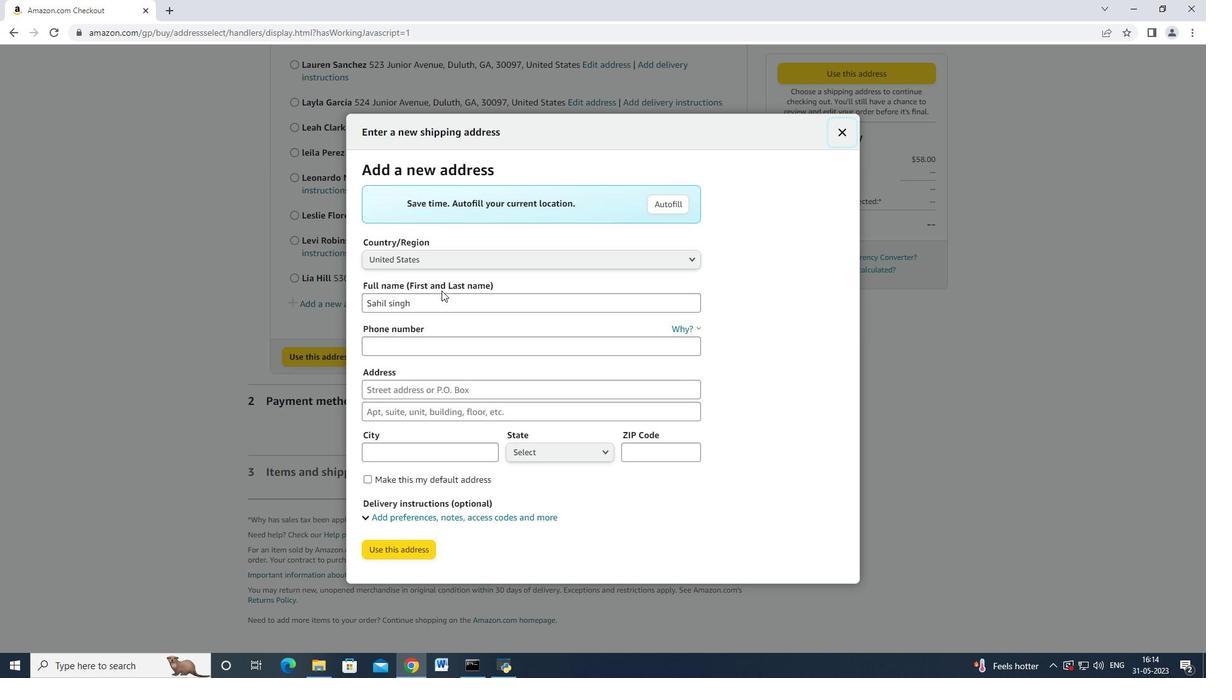 
Action: Mouse scrolled (441, 290) with delta (0, 0)
Screenshot: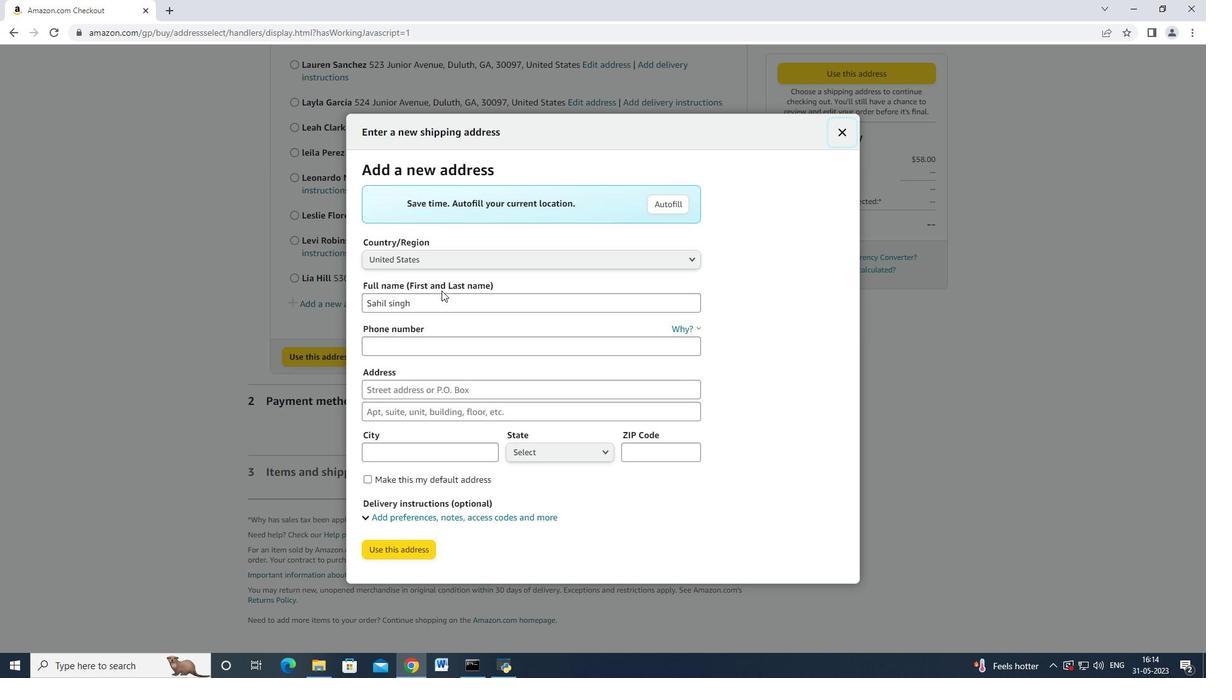 
Action: Mouse scrolled (441, 290) with delta (0, 0)
Screenshot: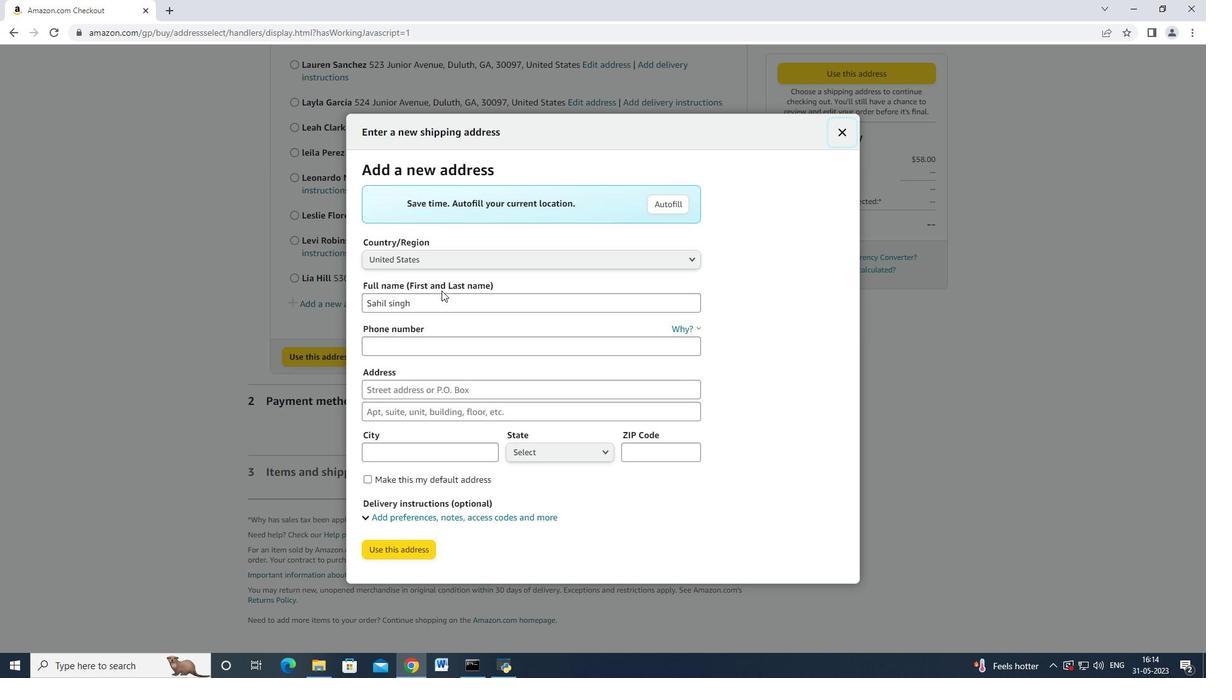 
Action: Mouse scrolled (441, 290) with delta (0, 0)
Screenshot: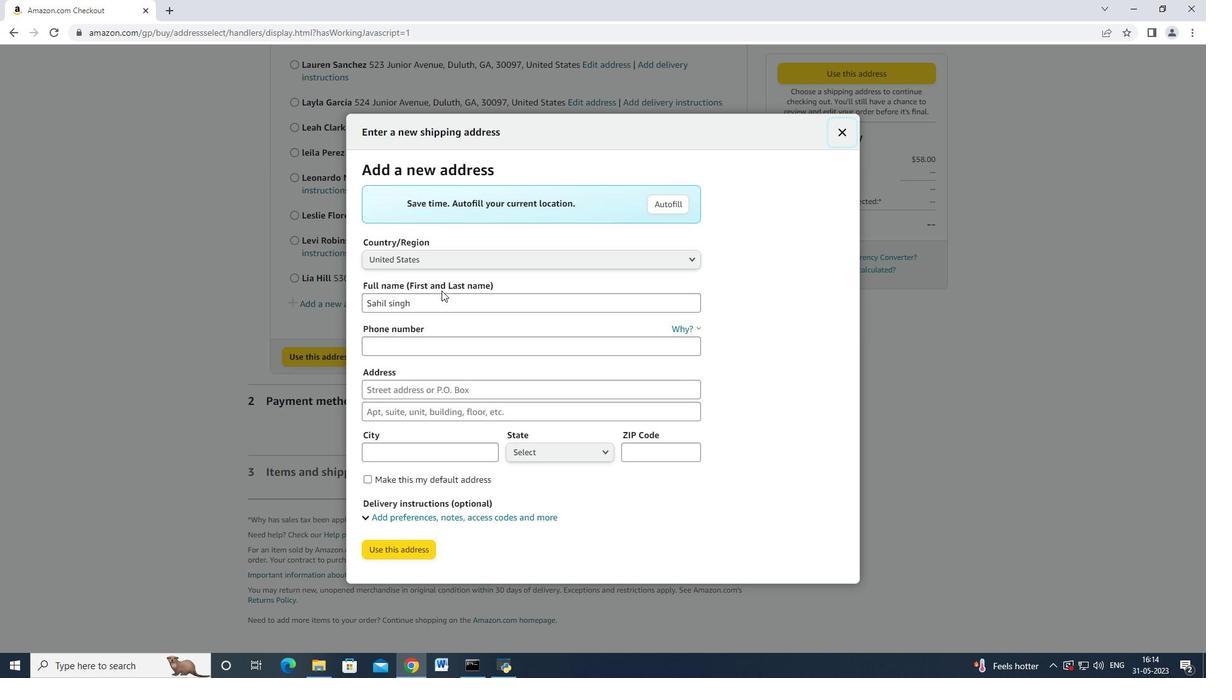 
Action: Mouse scrolled (441, 290) with delta (0, 0)
Screenshot: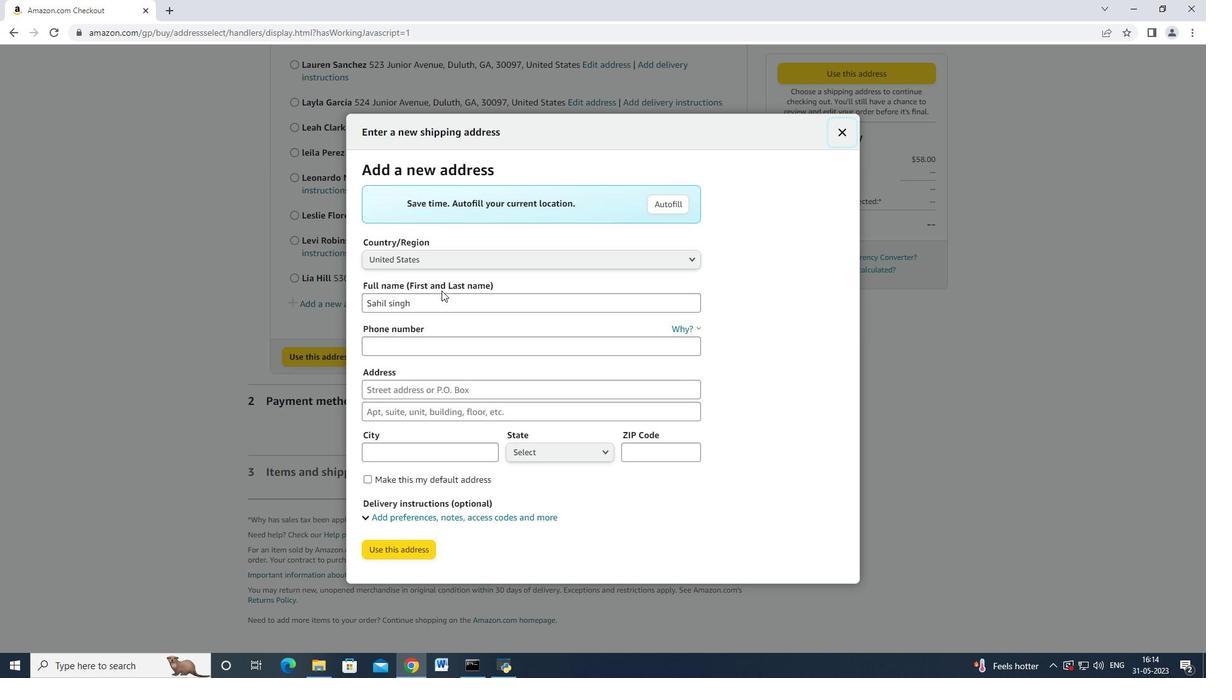 
Action: Mouse moved to (441, 290)
Screenshot: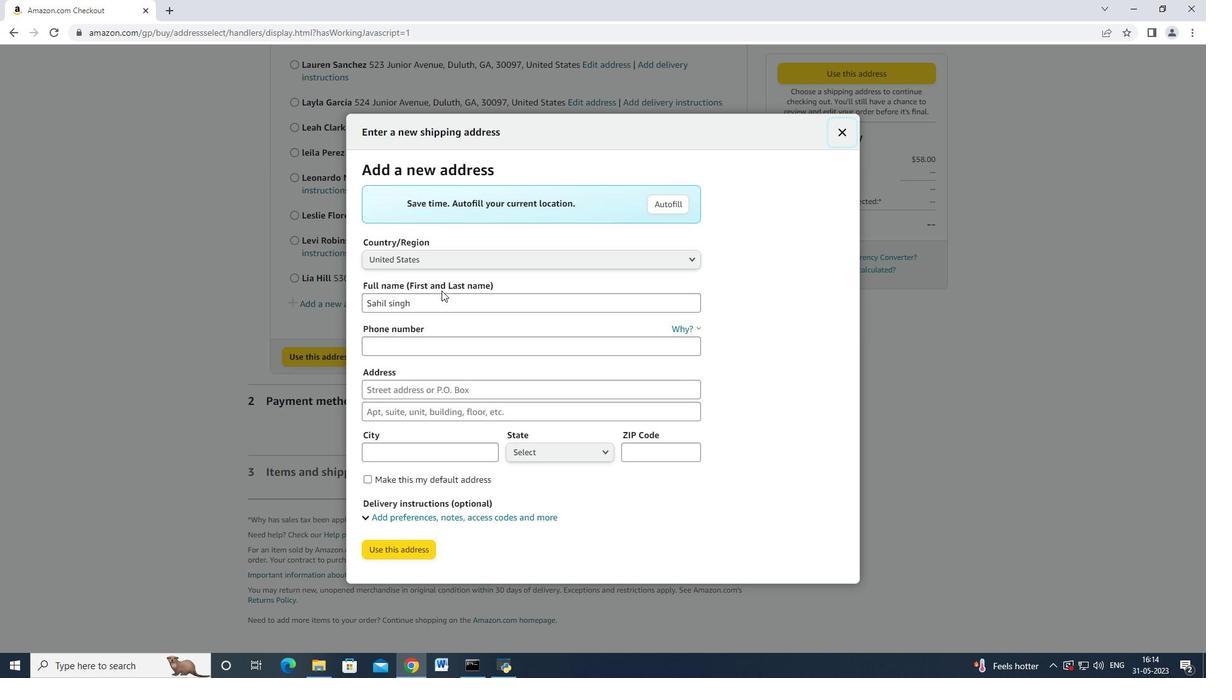 
Action: Mouse scrolled (441, 290) with delta (0, 0)
Screenshot: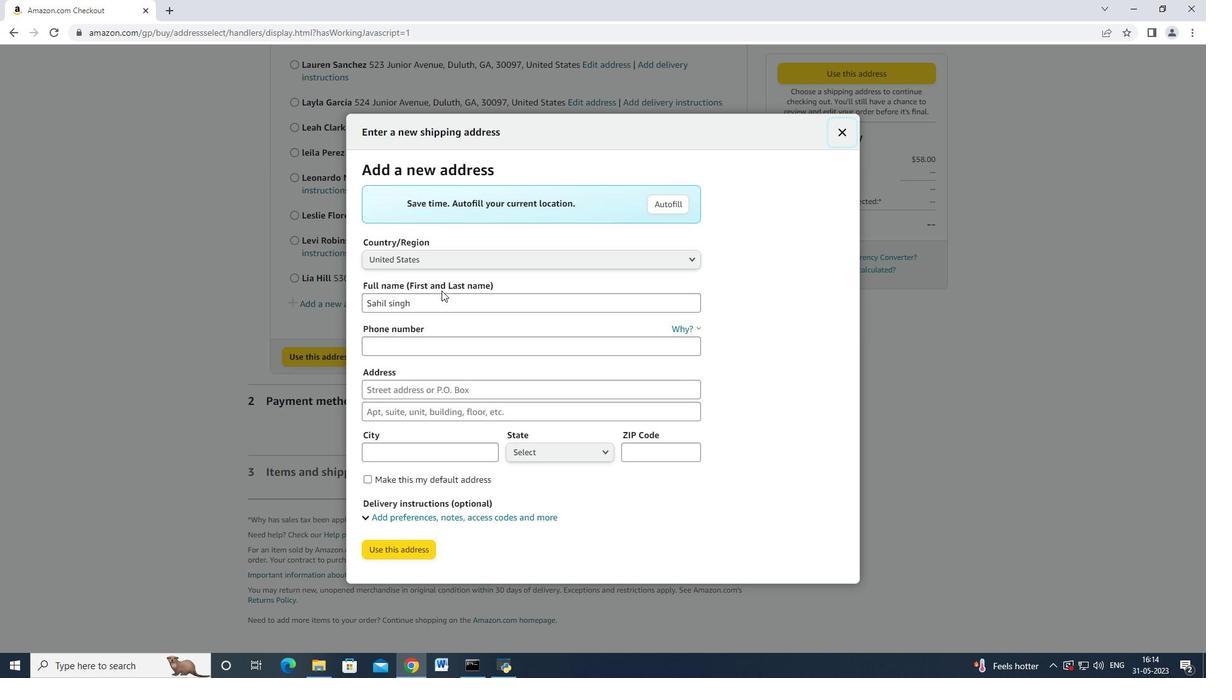 
Action: Mouse moved to (442, 301)
Screenshot: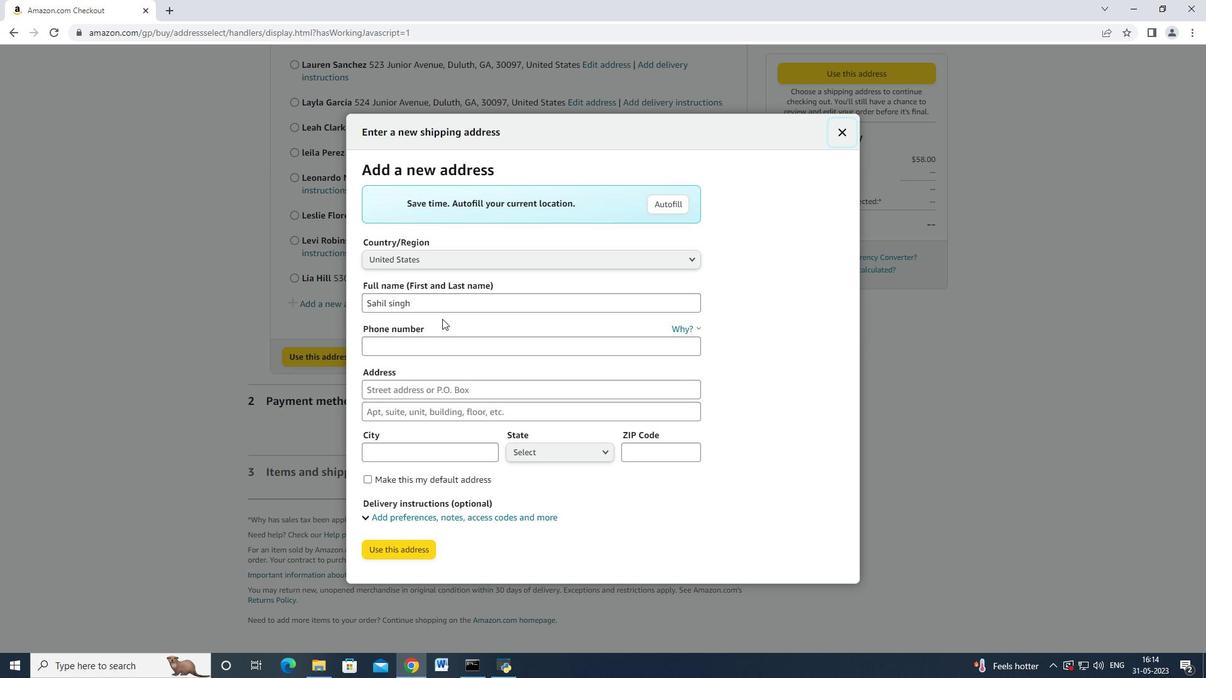
Action: Mouse pressed left at (442, 301)
Screenshot: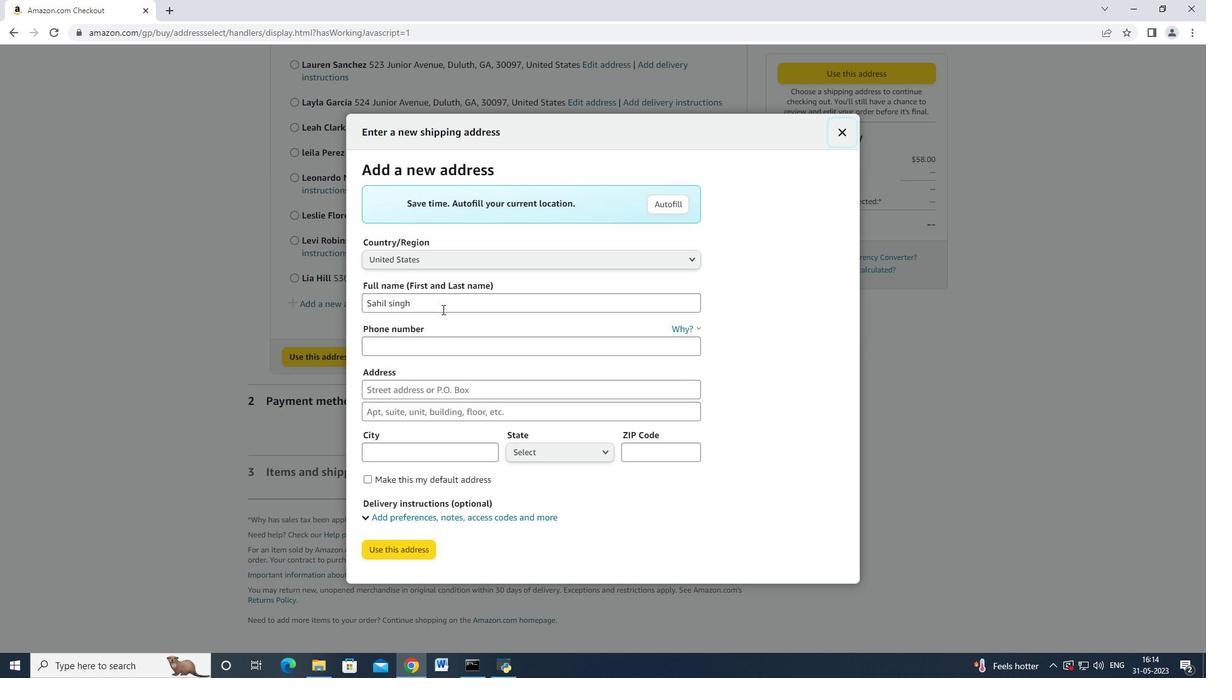 
Action: Mouse moved to (353, 292)
Screenshot: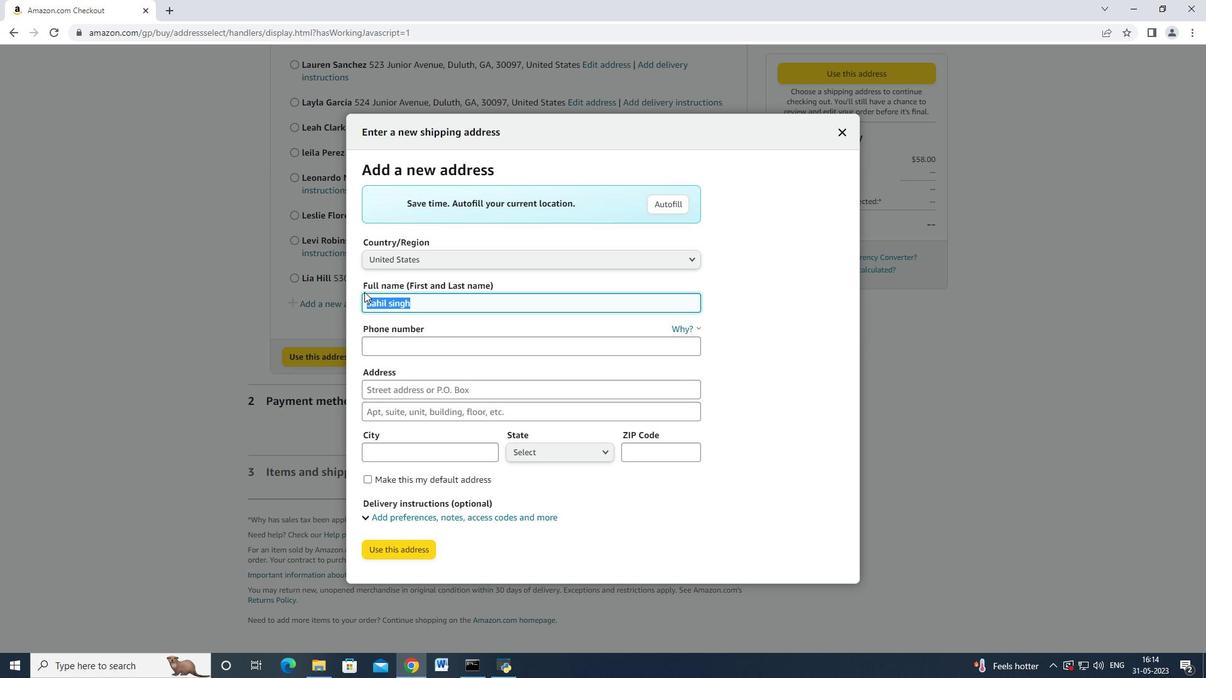 
Action: Key pressed <Key.backspace><Key.shift>Liam<Key.space><Key.shift>WI<Key.backspace>ilson<Key.space><Key.tab><Key.tab>4046170247<Key.tab>531<Key.space><Key.shift>Junior<Key.space><Key.shift_r>Avenure<Key.backspace><Key.backspace>e<Key.space><Key.tab><Key.tab><Key.space><Key.backspace><Key.shift>Duluth<Key.space><Key.tab>
Screenshot: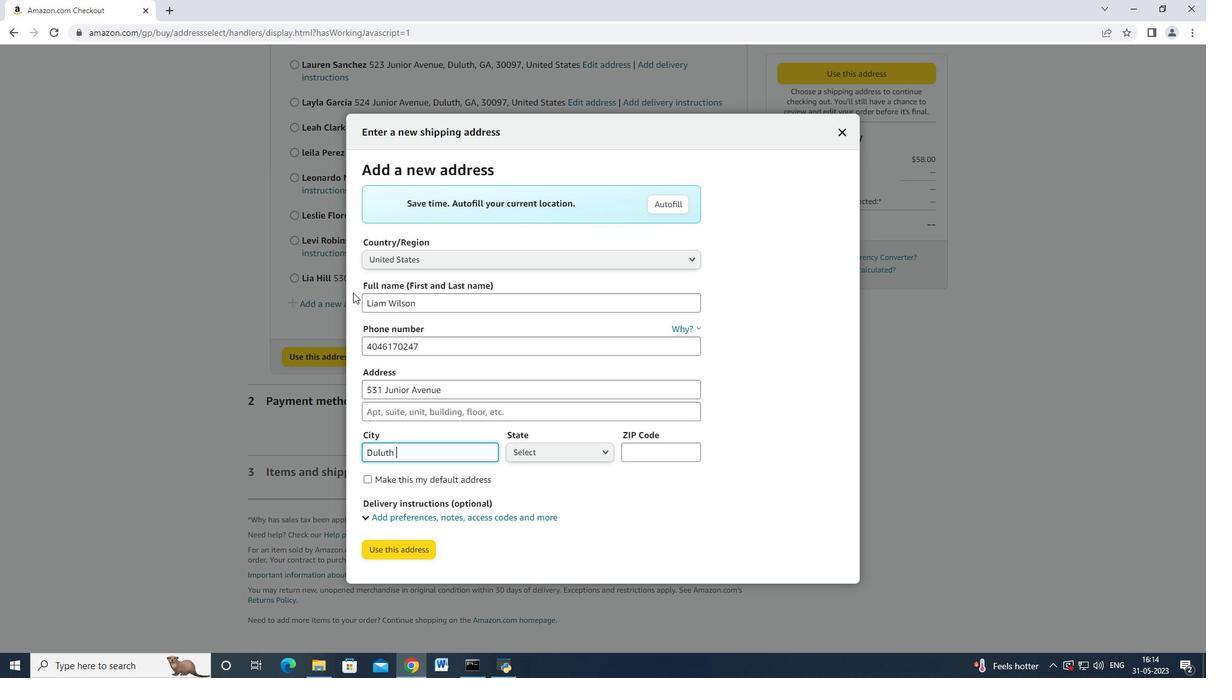 
Action: Mouse moved to (541, 461)
Screenshot: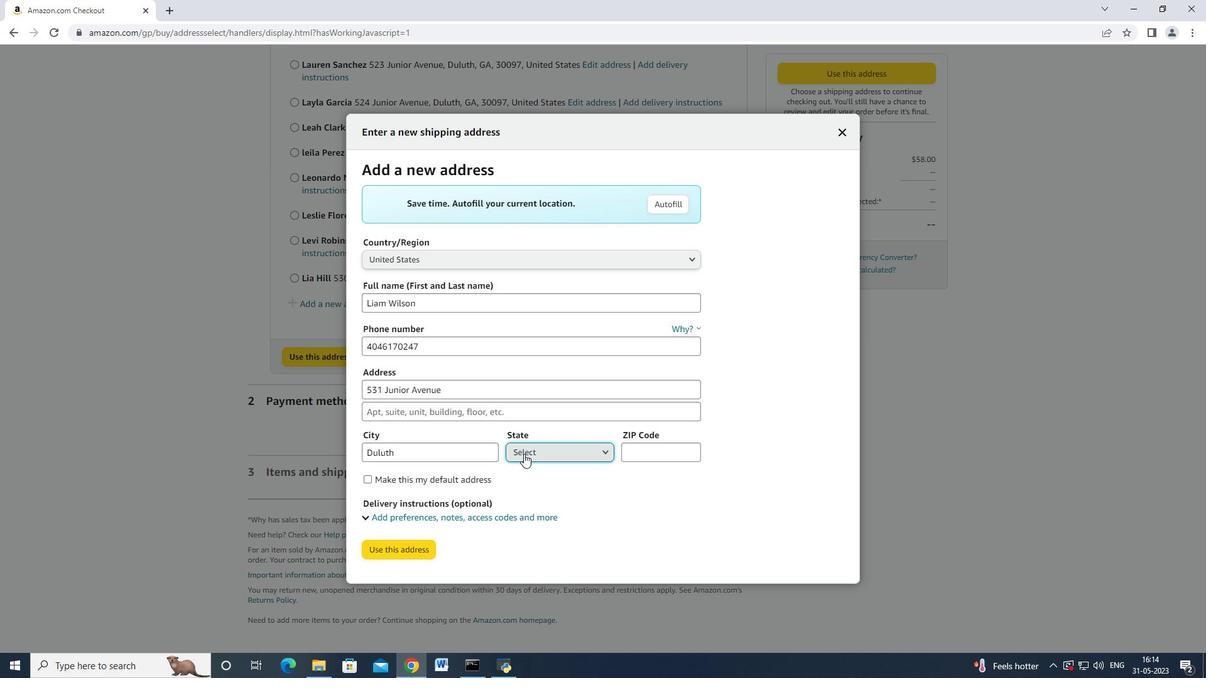 
Action: Mouse pressed left at (541, 461)
Screenshot: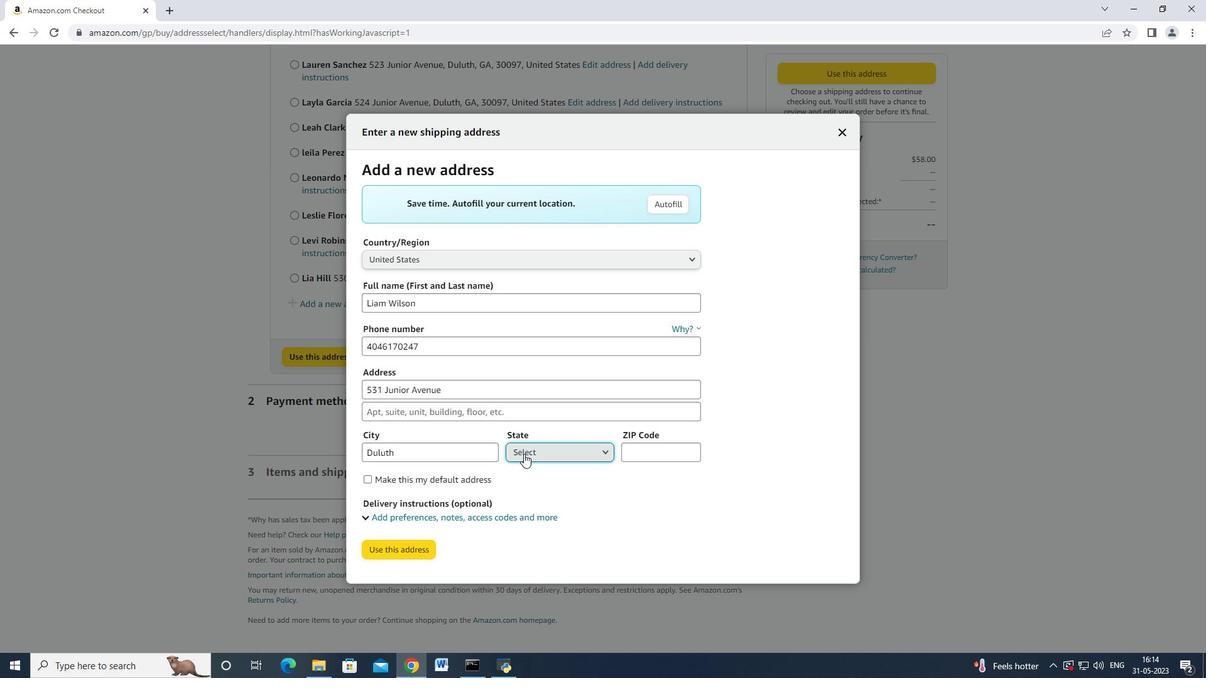 
Action: Mouse moved to (577, 371)
Screenshot: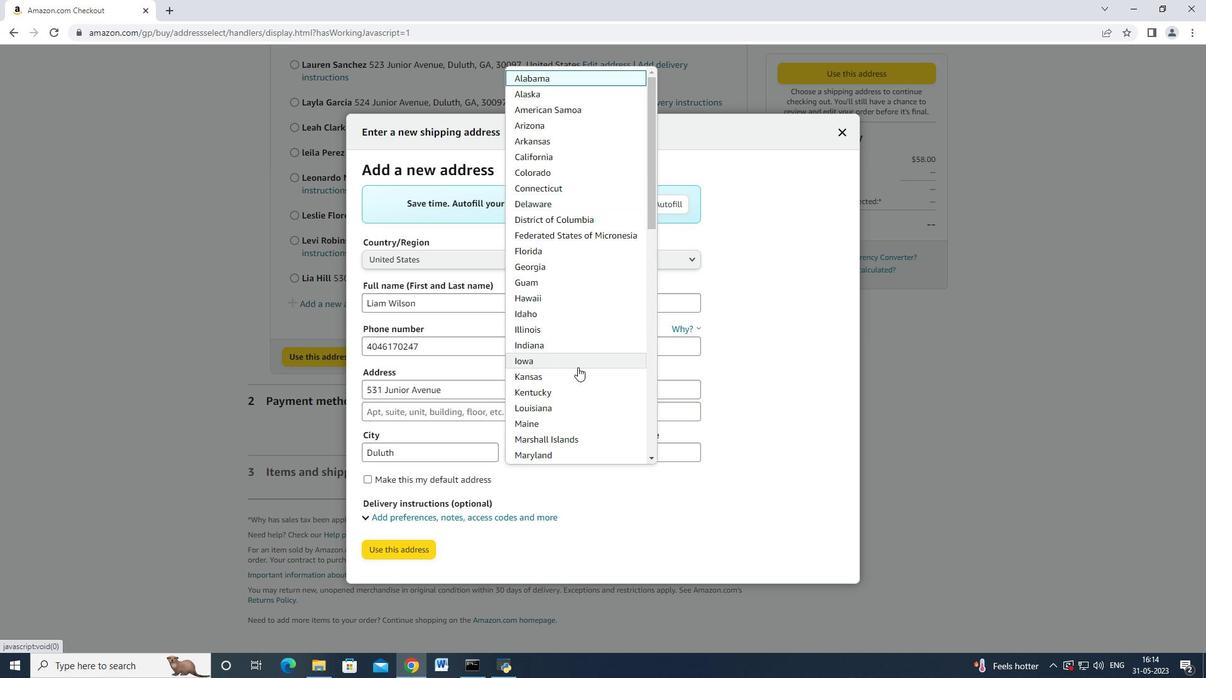 
Action: Mouse scrolled (578, 368) with delta (0, 0)
Screenshot: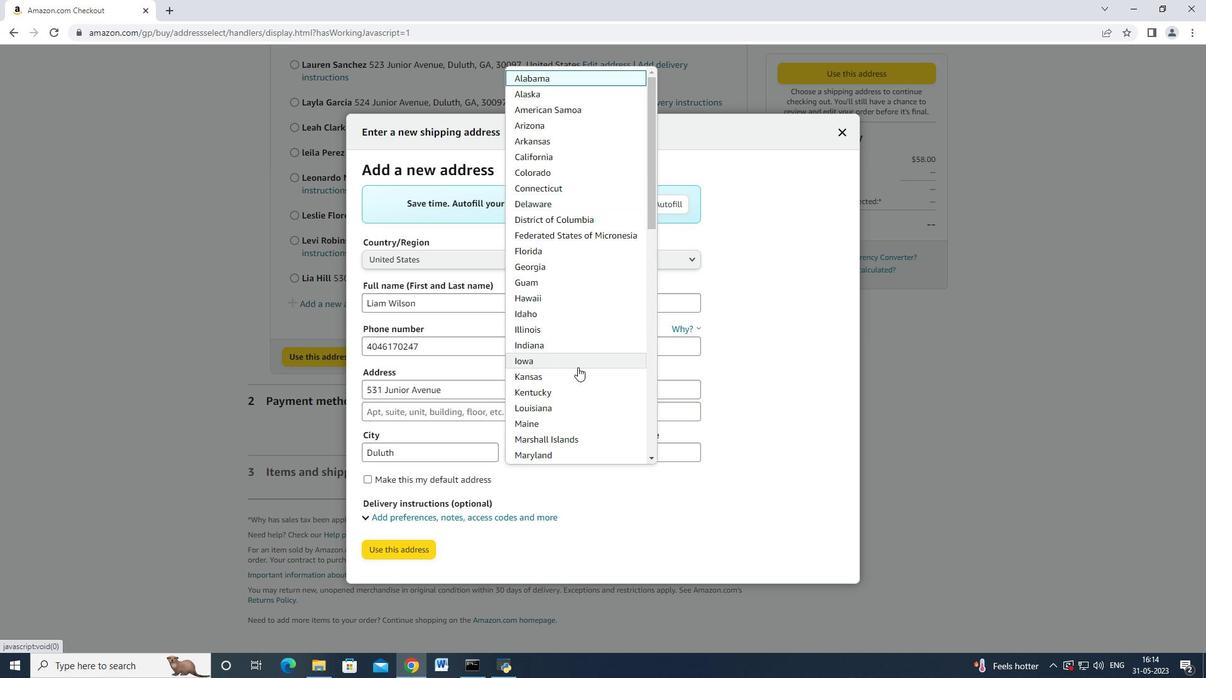 
Action: Mouse scrolled (577, 370) with delta (0, 0)
Screenshot: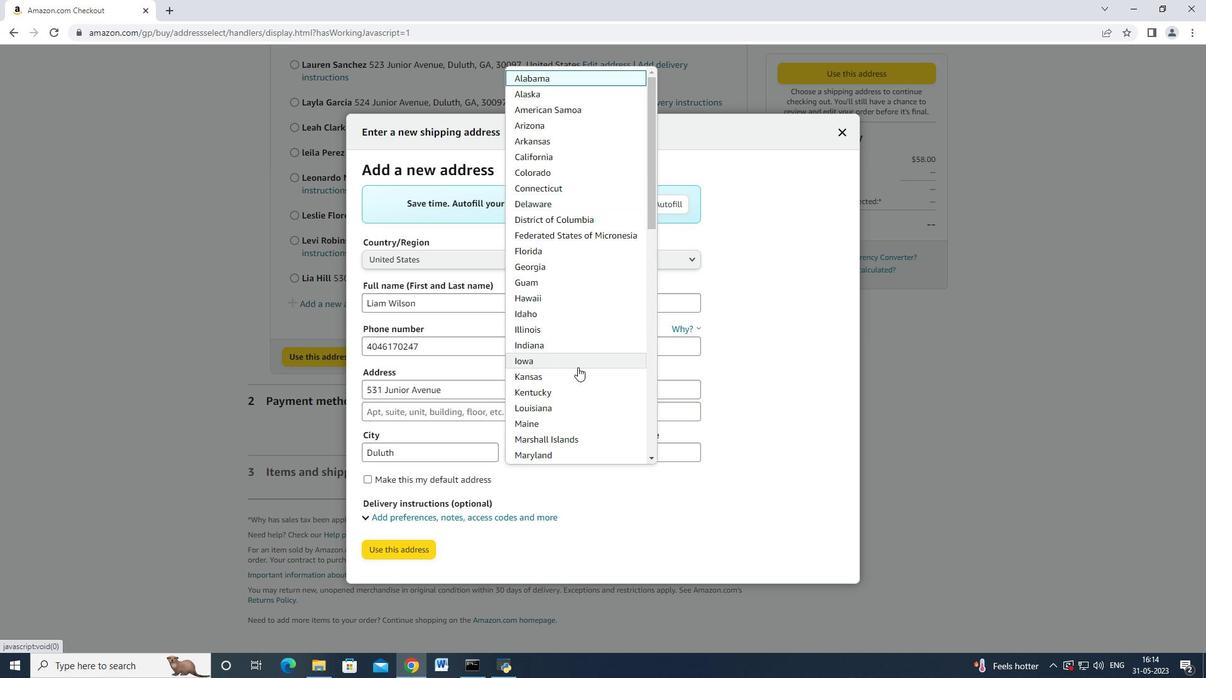 
Action: Mouse scrolled (577, 370) with delta (0, 0)
Screenshot: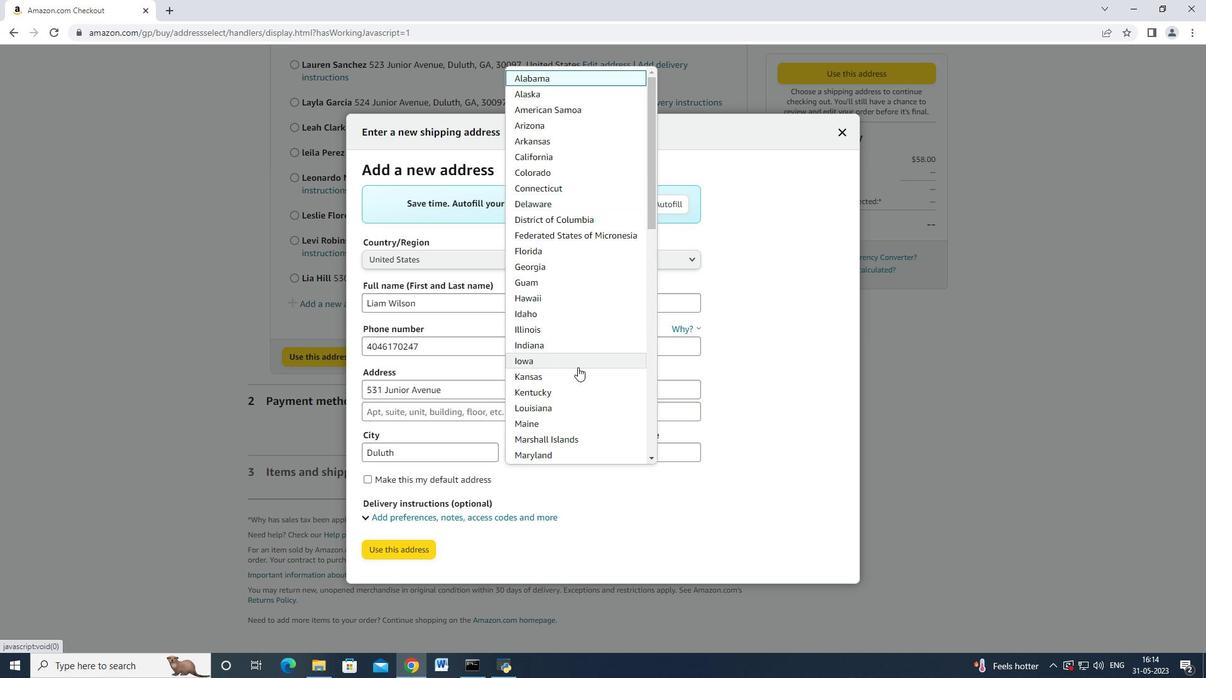 
Action: Mouse scrolled (577, 372) with delta (0, 0)
Screenshot: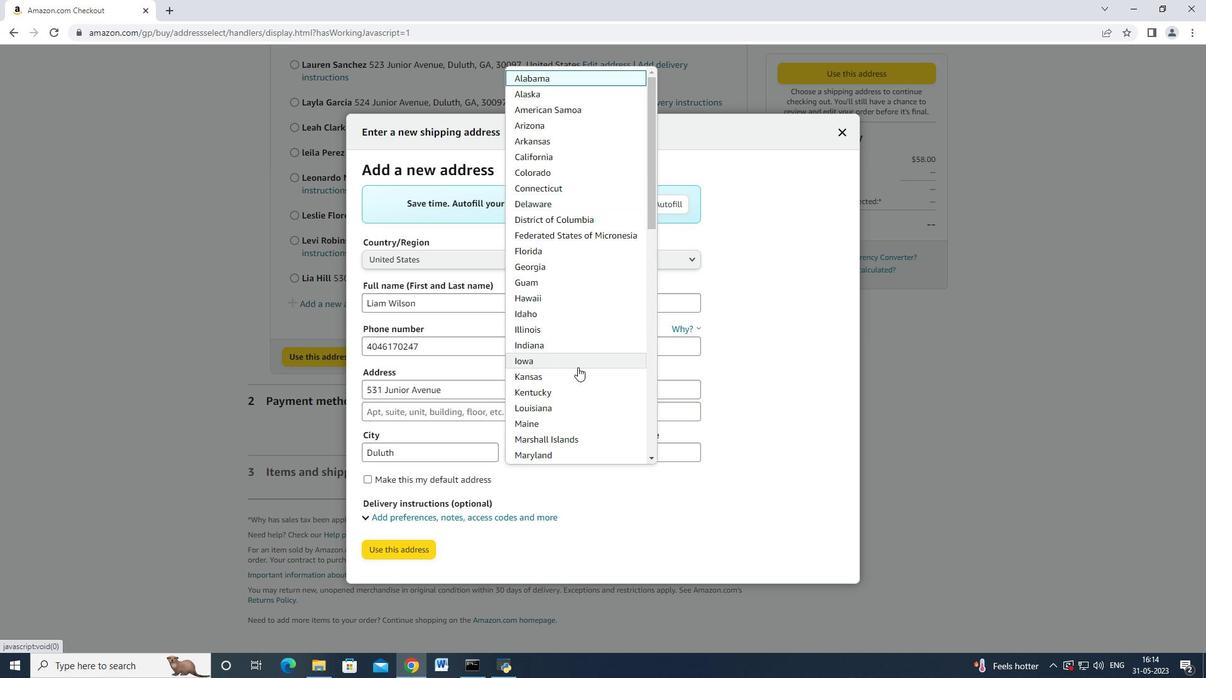 
Action: Mouse scrolled (577, 372) with delta (0, 0)
Screenshot: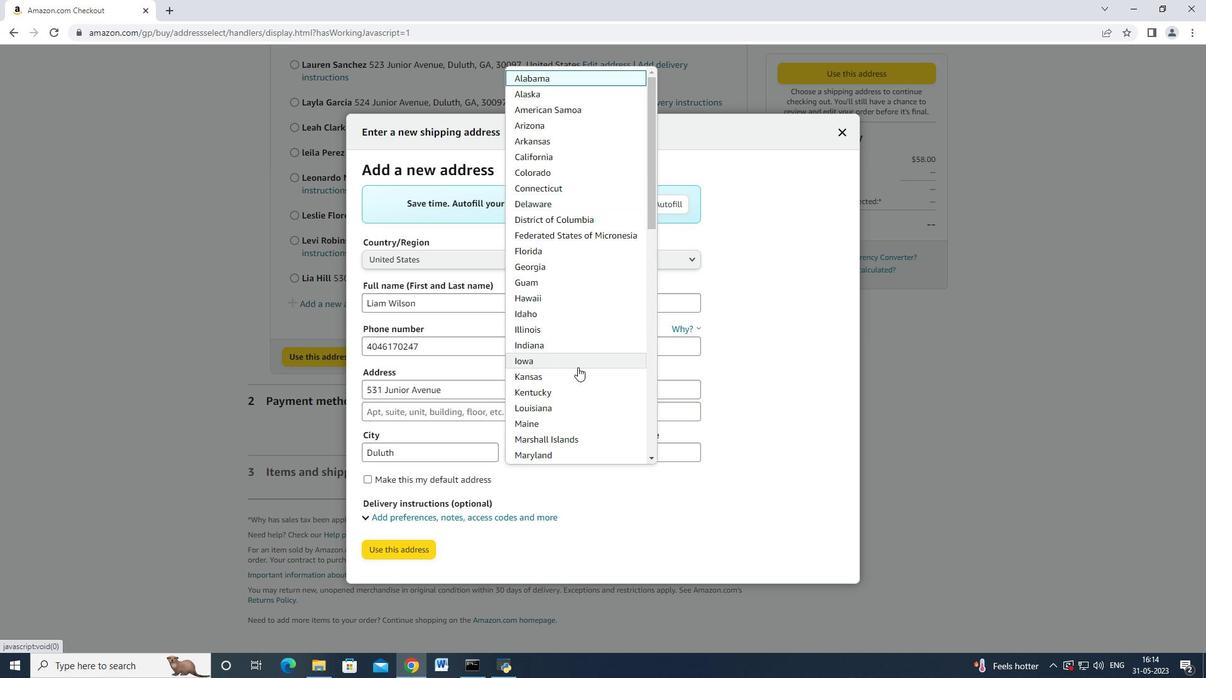 
Action: Mouse scrolled (577, 372) with delta (0, 0)
Screenshot: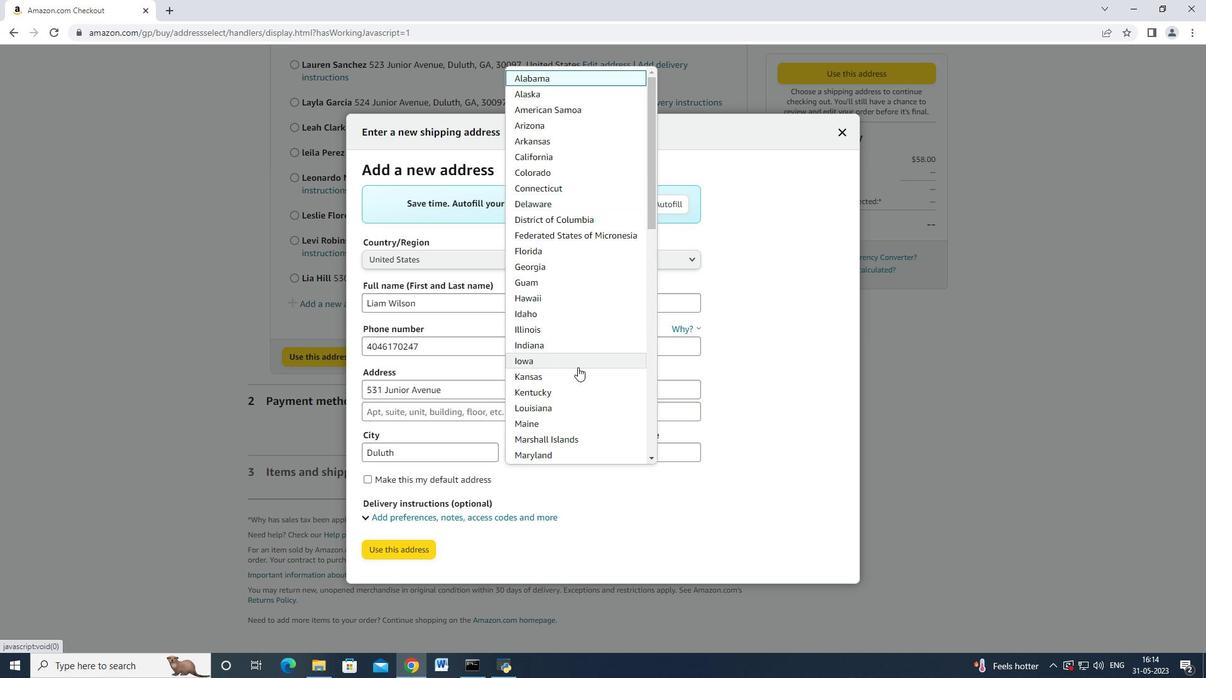 
Action: Mouse scrolled (577, 372) with delta (0, 0)
Screenshot: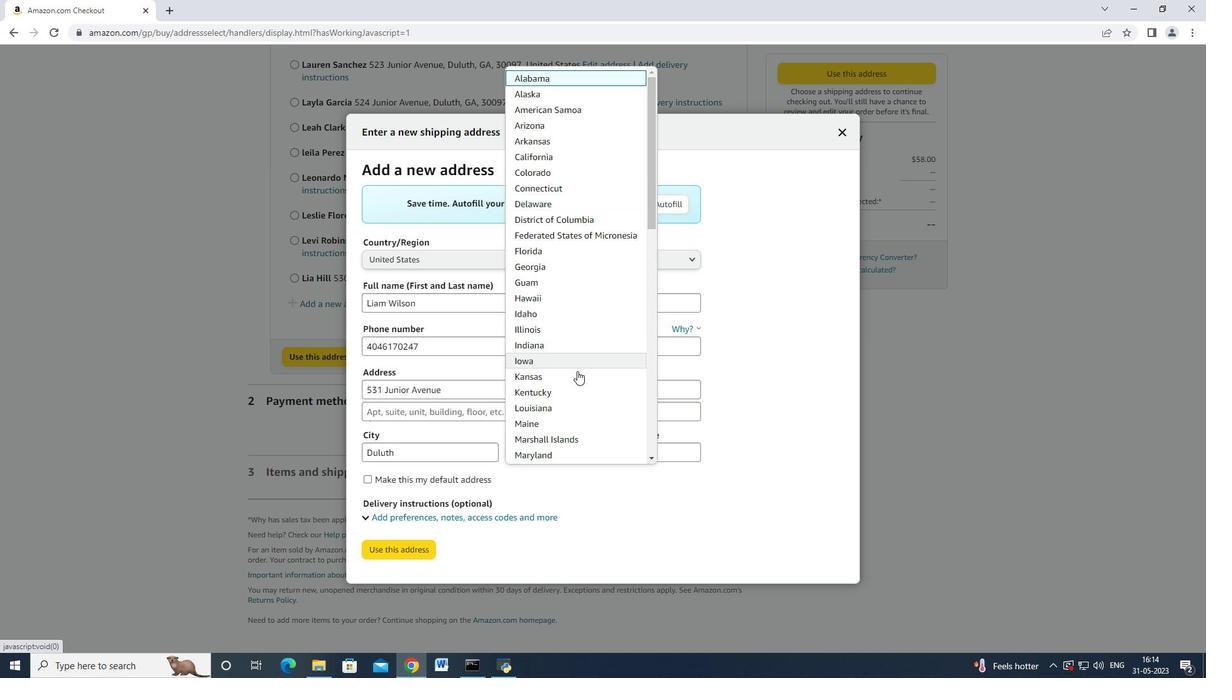 
Action: Mouse moved to (557, 265)
Screenshot: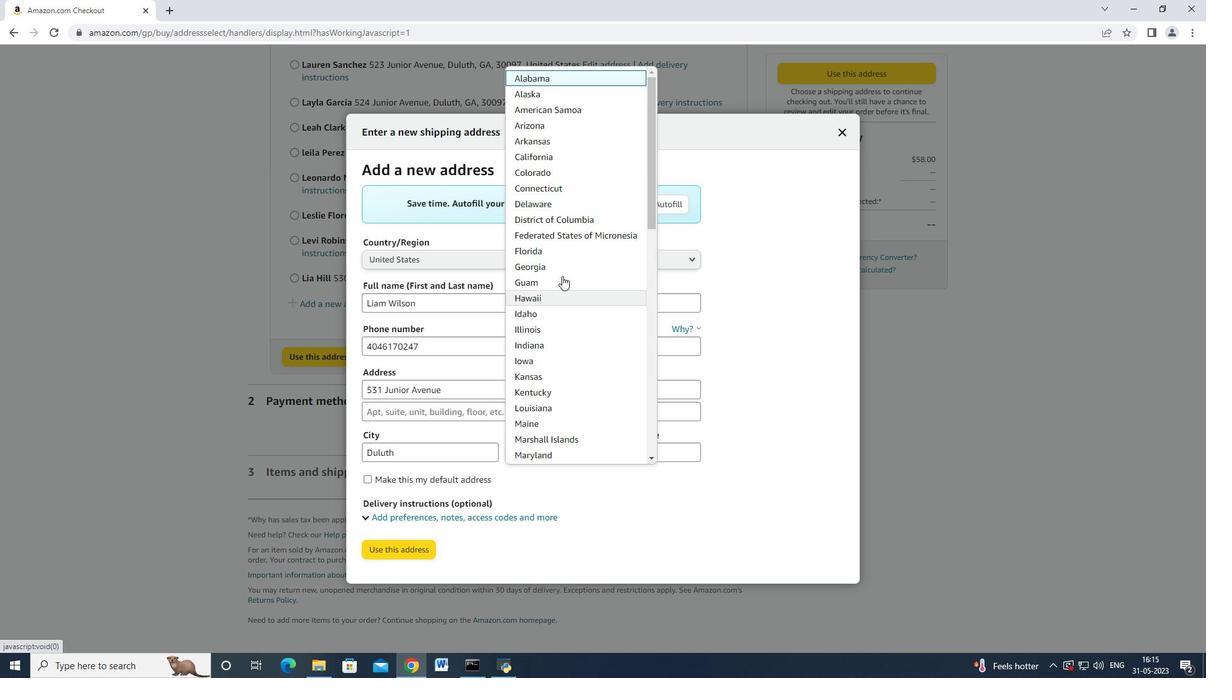 
Action: Mouse pressed left at (557, 265)
Screenshot: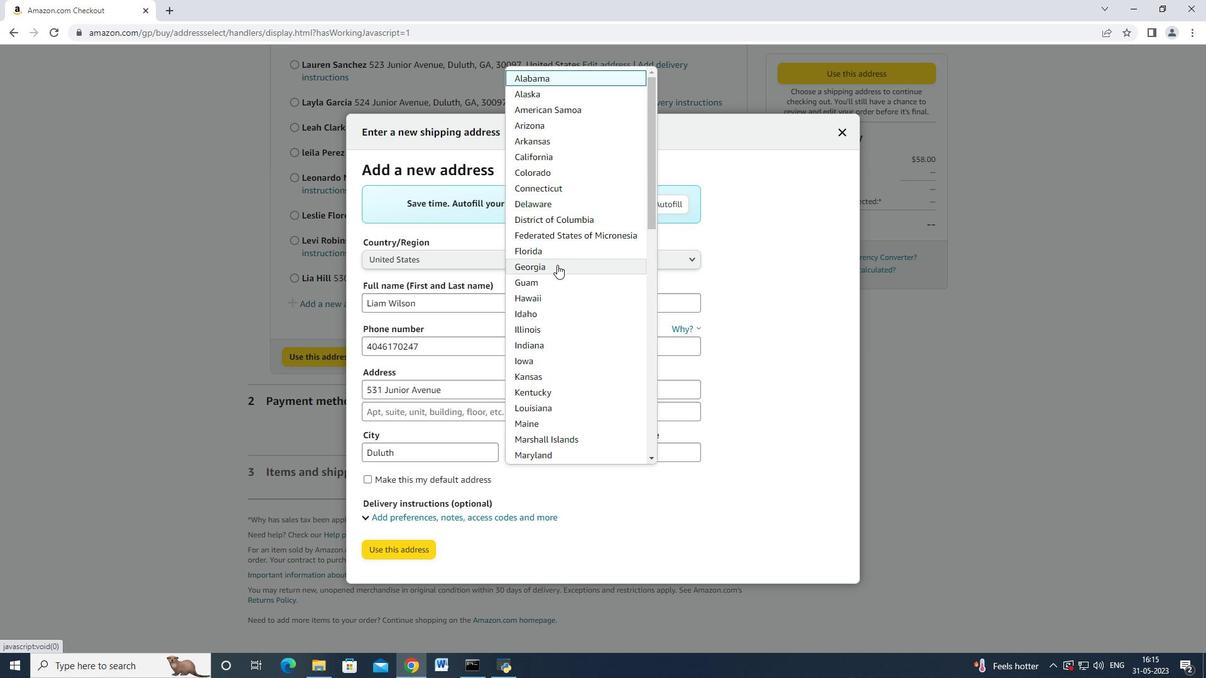 
Action: Mouse moved to (661, 449)
Screenshot: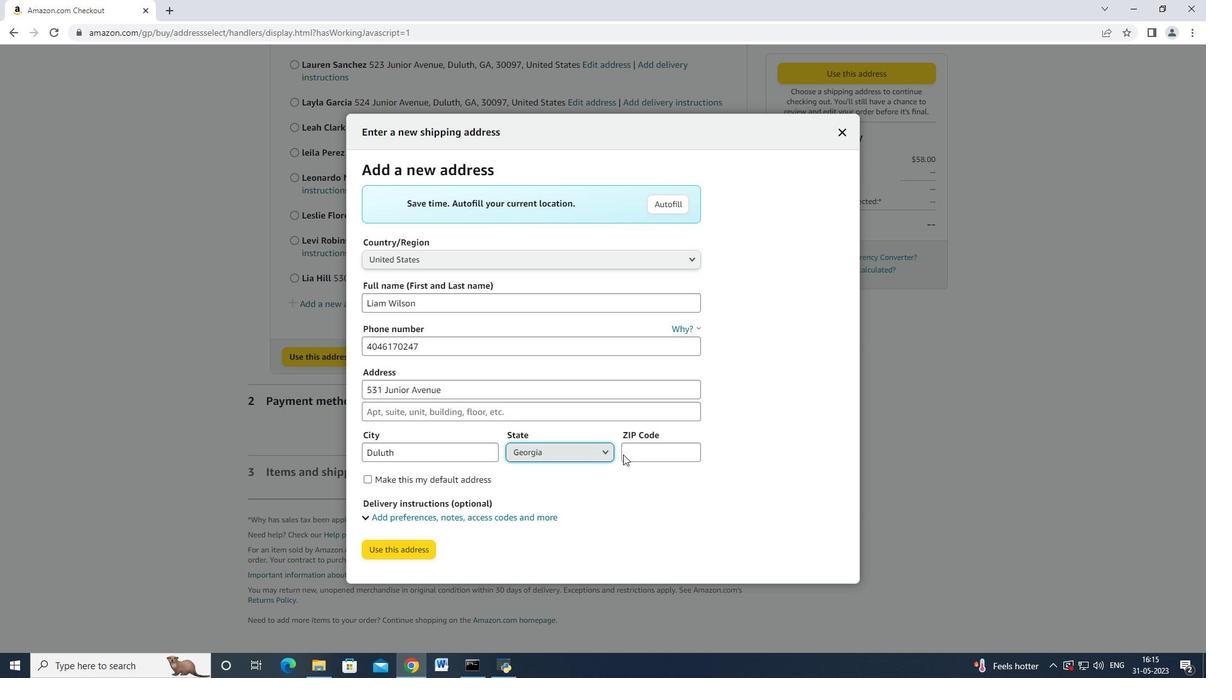 
Action: Mouse pressed left at (661, 449)
Screenshot: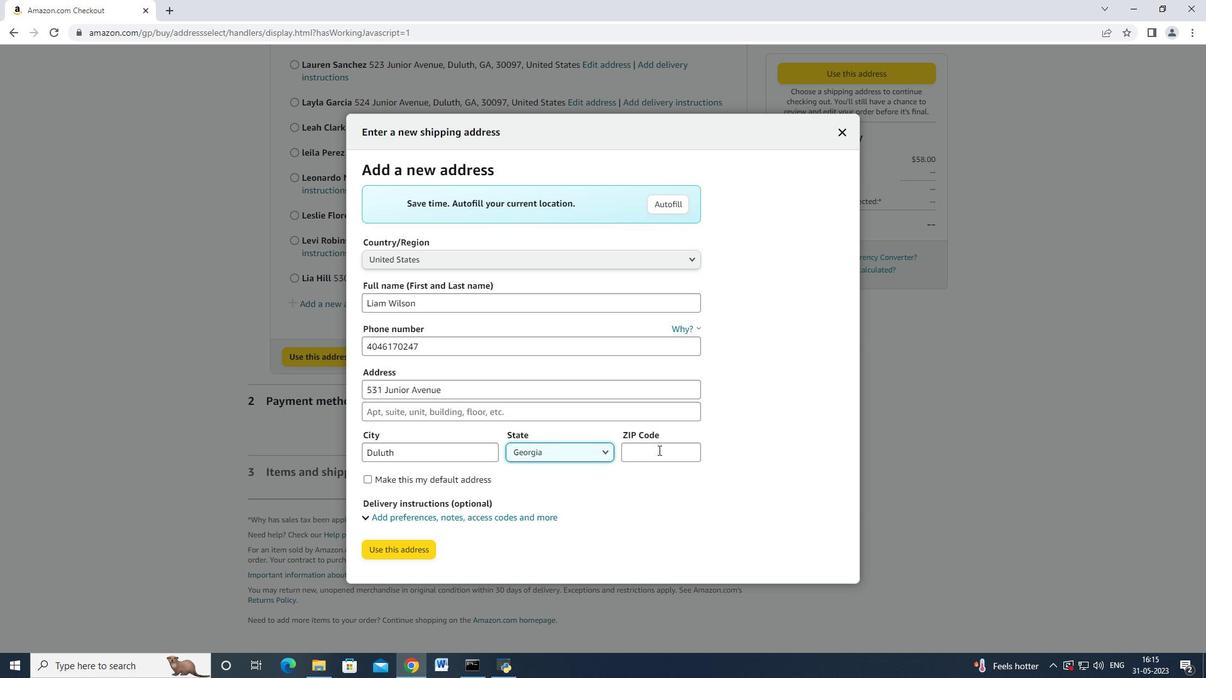 
Action: Mouse moved to (659, 450)
Screenshot: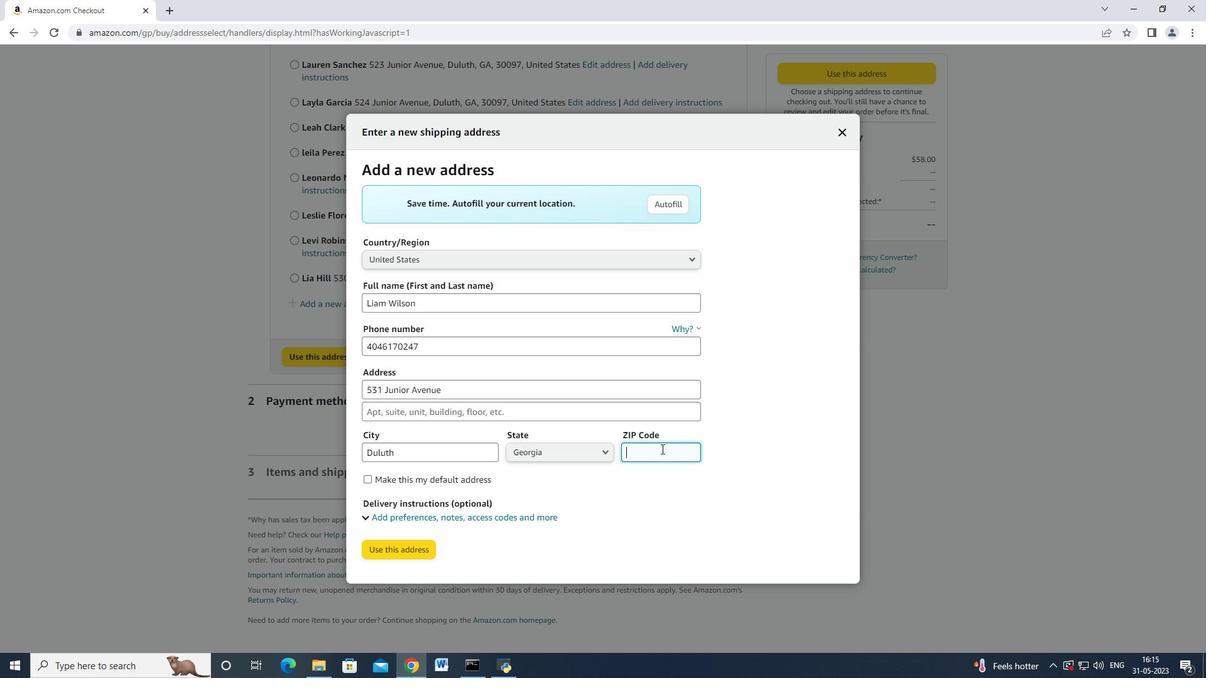 
Action: Key pressed 30097
Screenshot: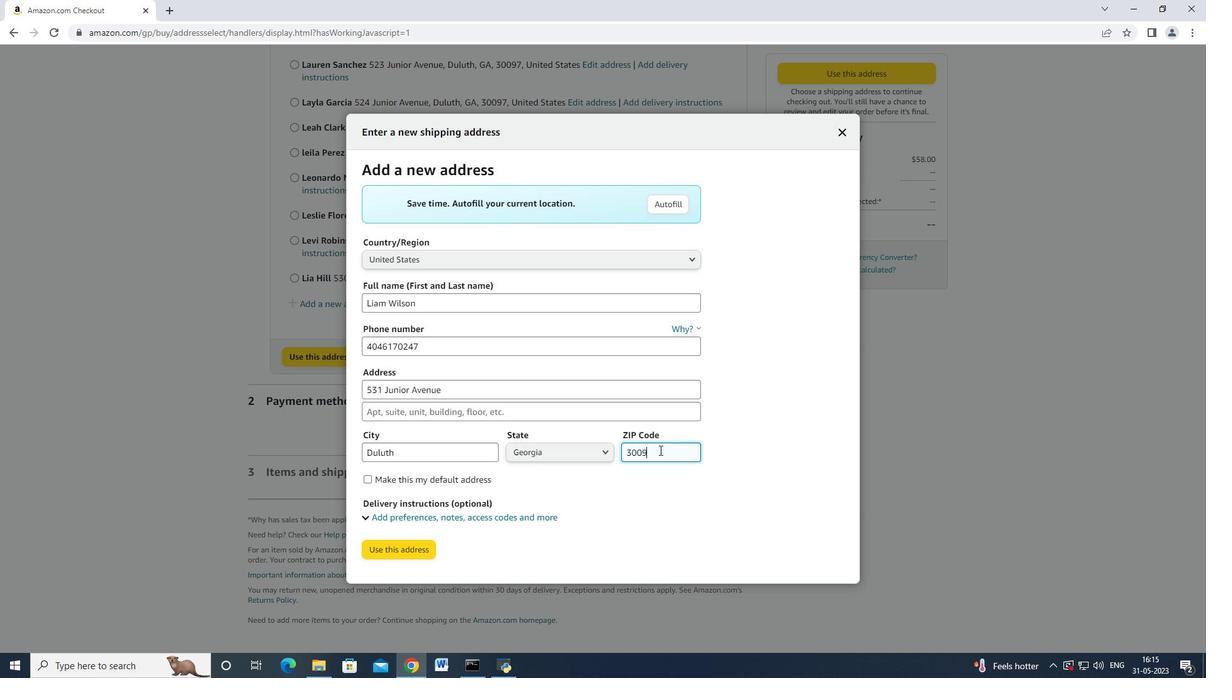
Action: Mouse moved to (636, 448)
Screenshot: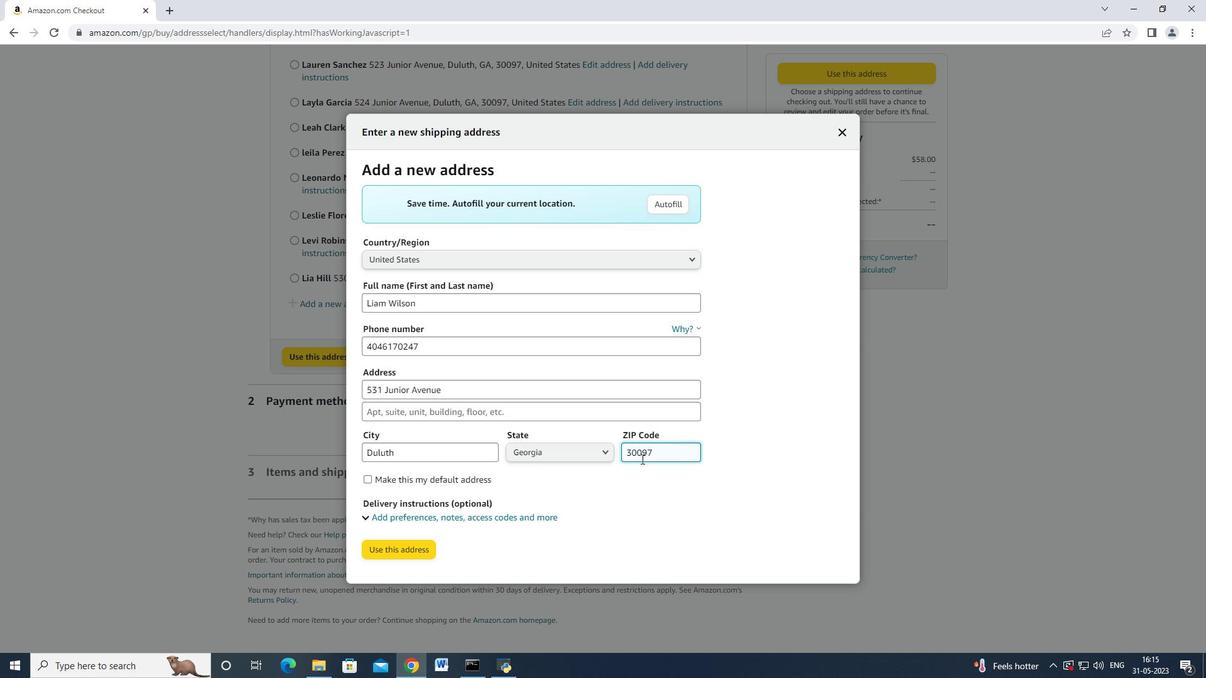 
Action: Mouse scrolled (636, 448) with delta (0, 0)
Screenshot: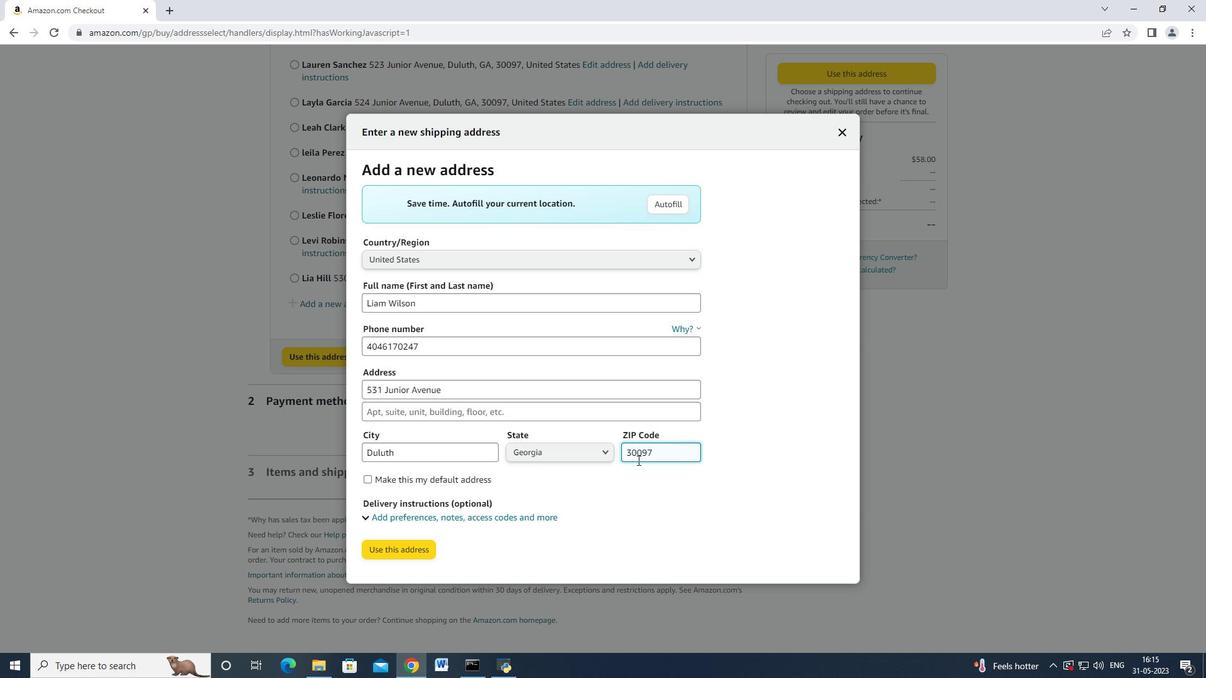 
Action: Mouse moved to (636, 447)
Screenshot: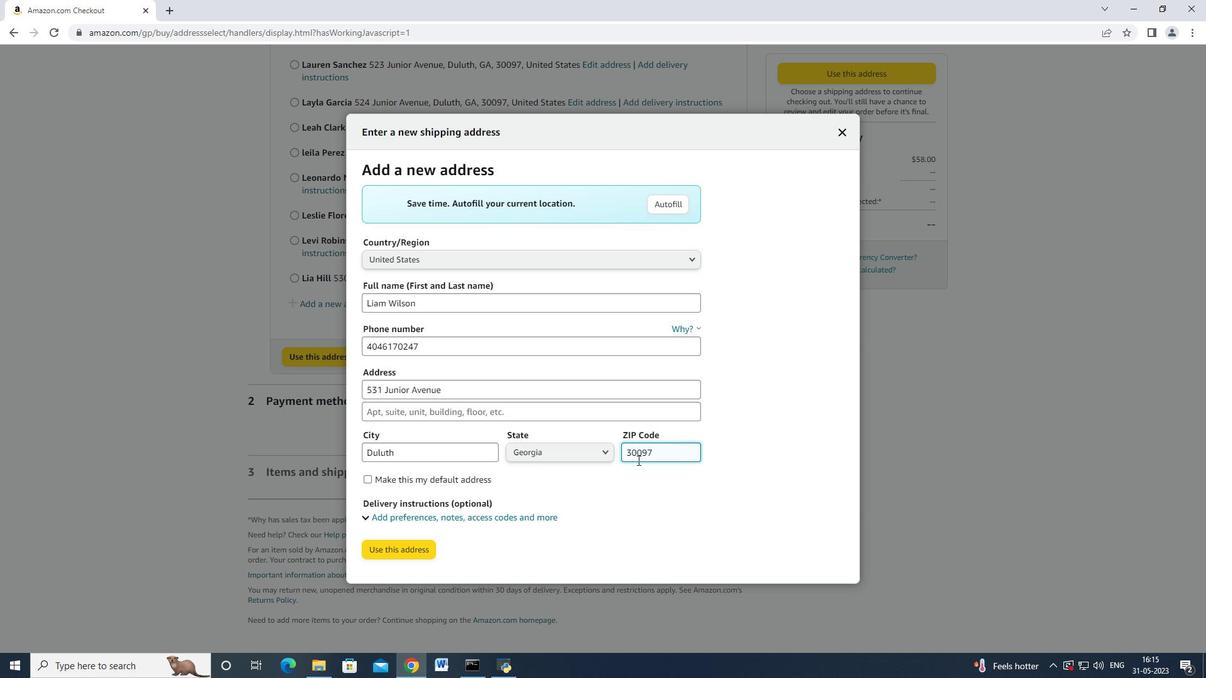 
Action: Mouse scrolled (636, 446) with delta (0, 0)
Screenshot: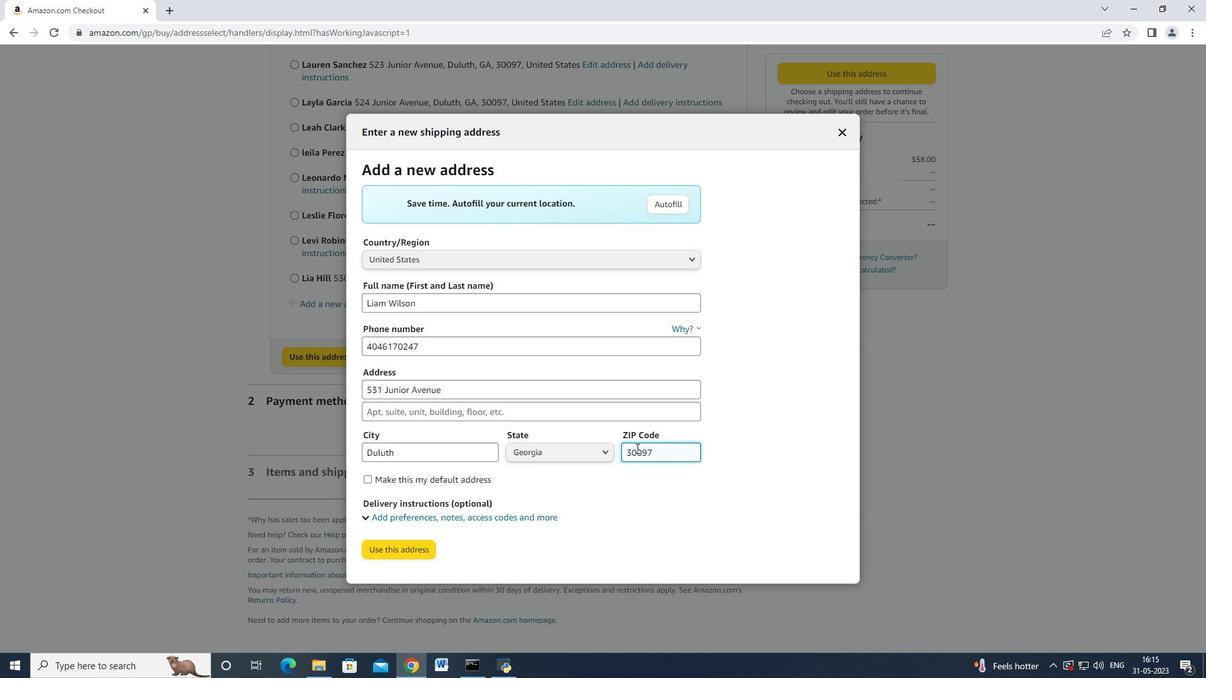 
Action: Mouse moved to (631, 353)
Screenshot: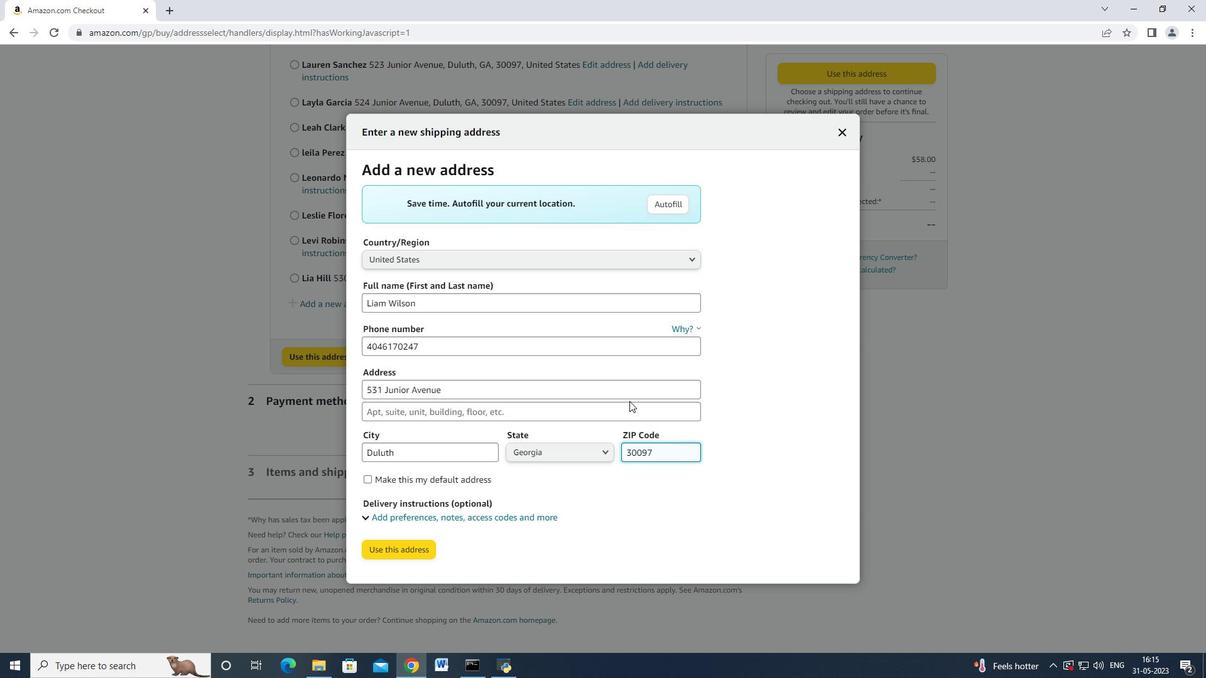 
Action: Mouse scrolled (631, 353) with delta (0, 0)
Screenshot: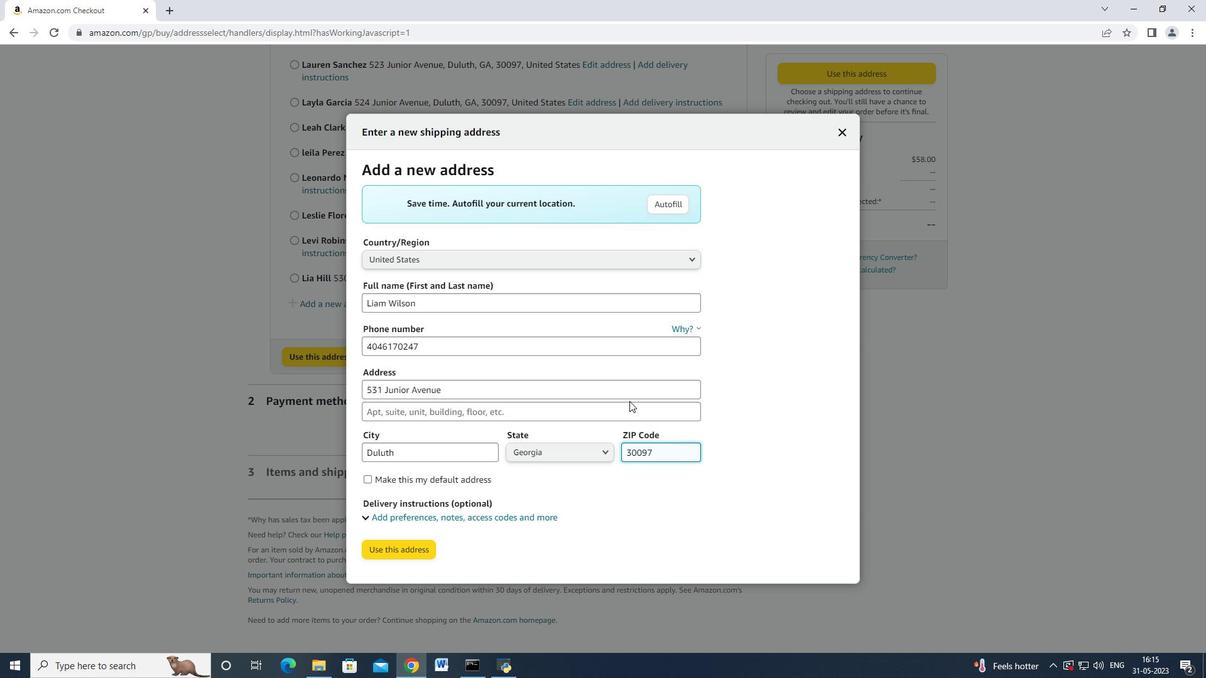 
Action: Mouse scrolled (631, 353) with delta (0, 0)
Screenshot: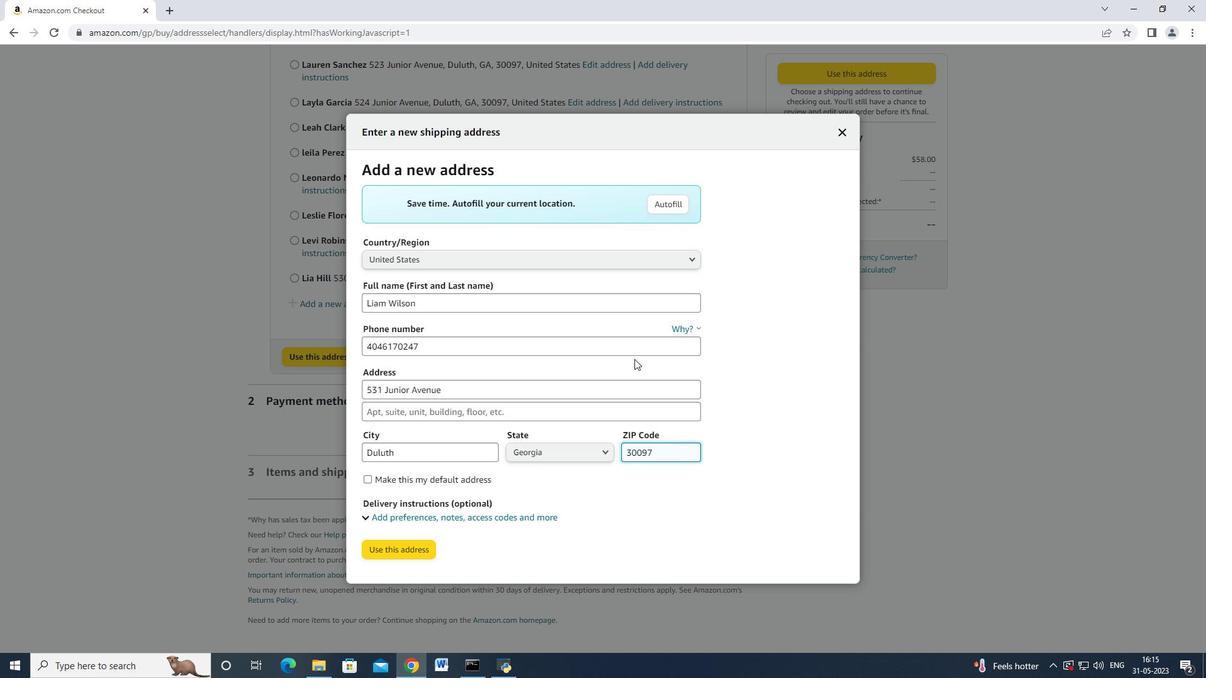 
Action: Mouse moved to (623, 357)
Screenshot: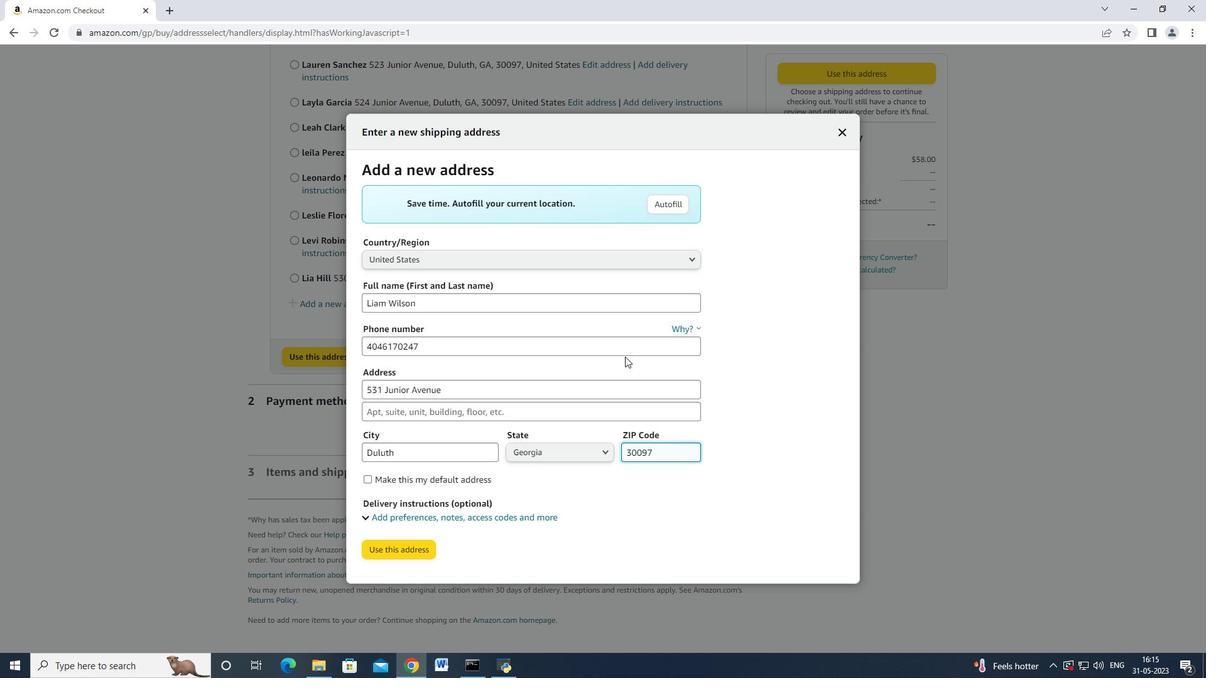 
Action: Mouse scrolled (624, 356) with delta (0, 0)
Screenshot: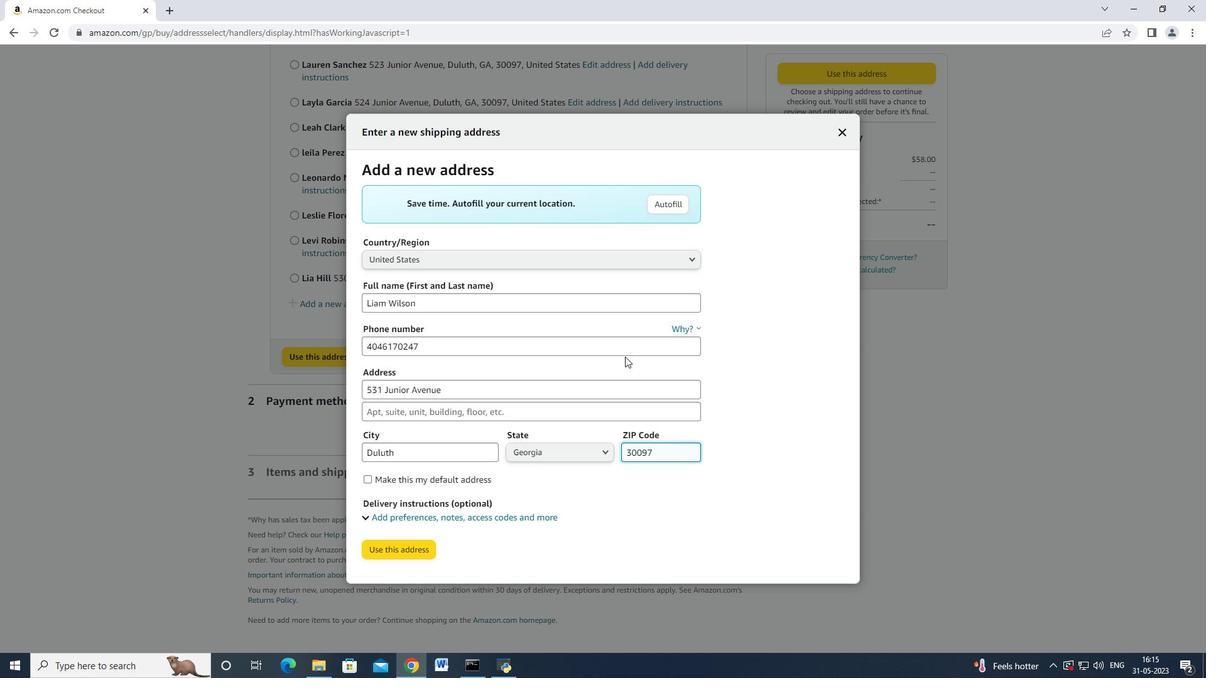 
Action: Mouse moved to (360, 501)
Screenshot: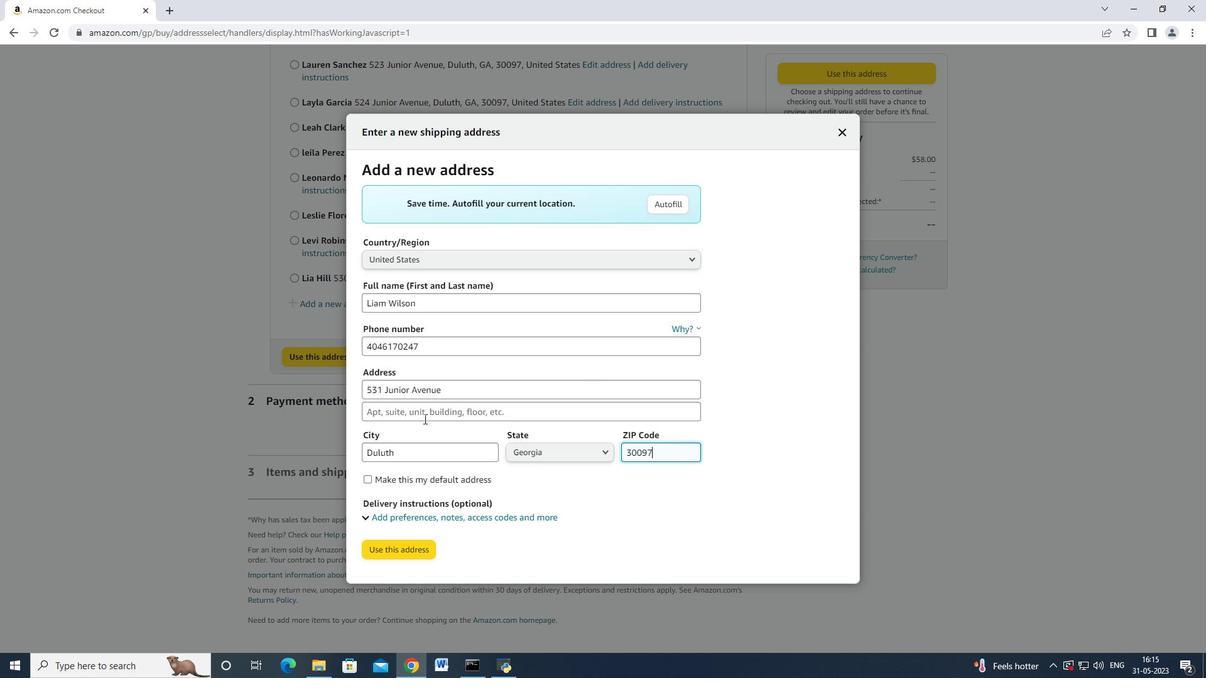 
Action: Mouse scrolled (360, 500) with delta (0, 0)
Screenshot: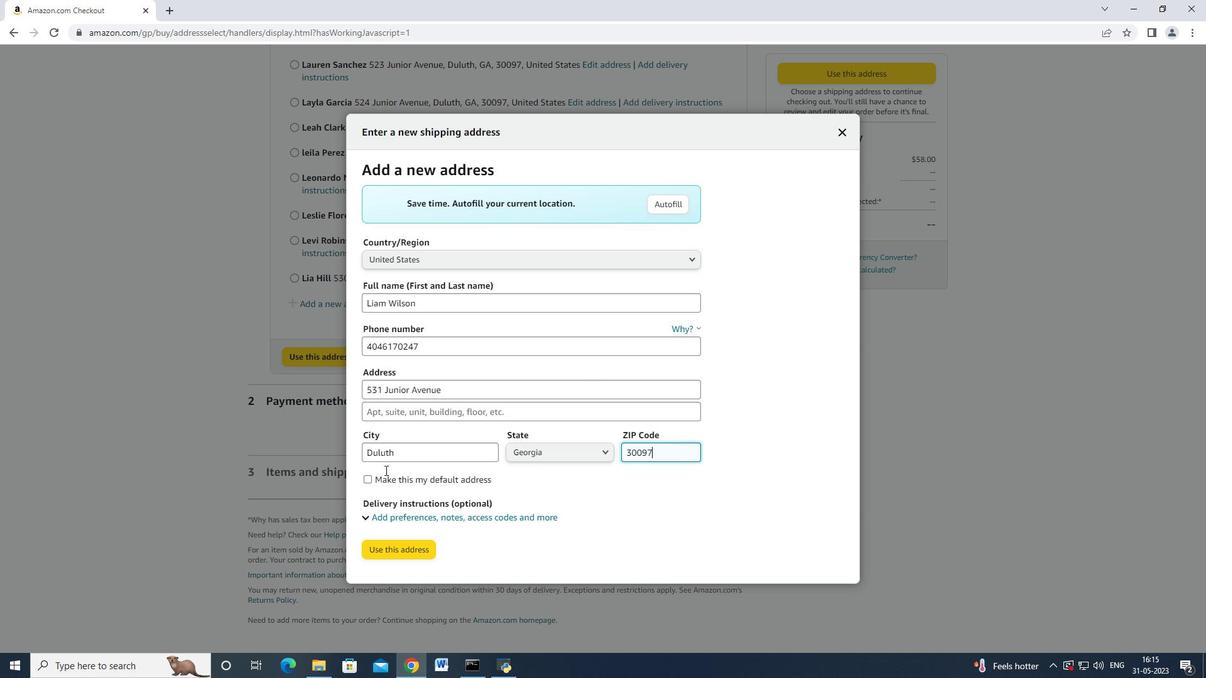 
Action: Mouse moved to (394, 557)
Screenshot: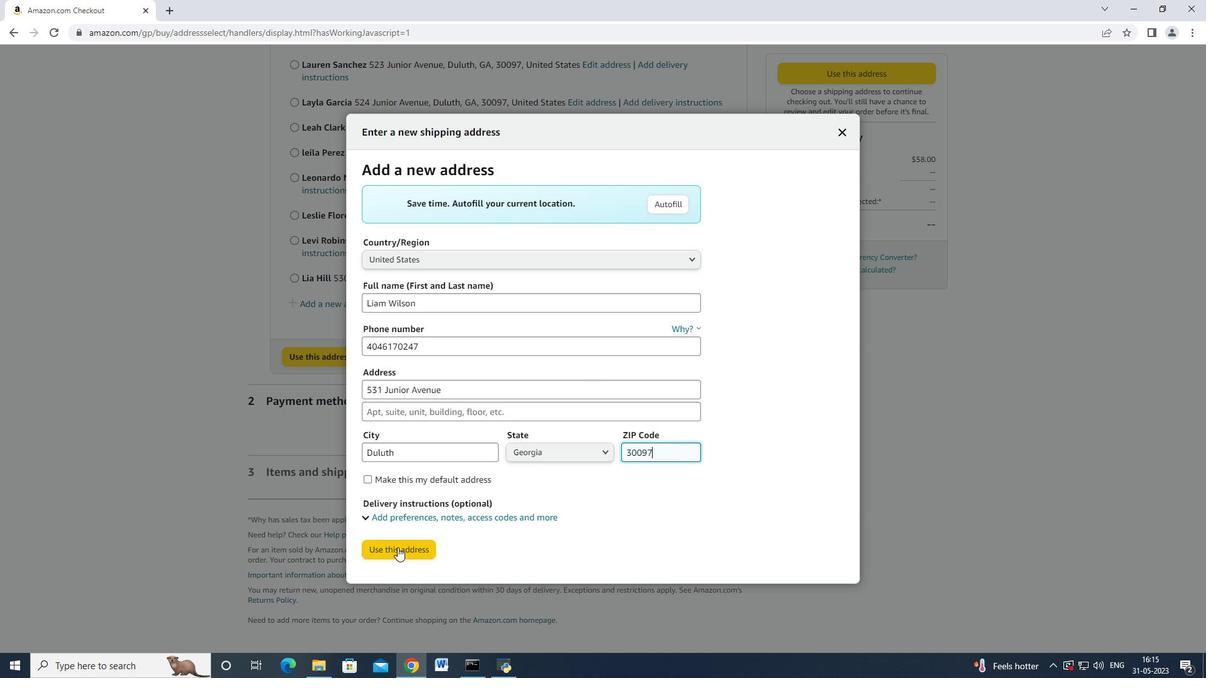 
Action: Mouse pressed left at (394, 557)
Screenshot: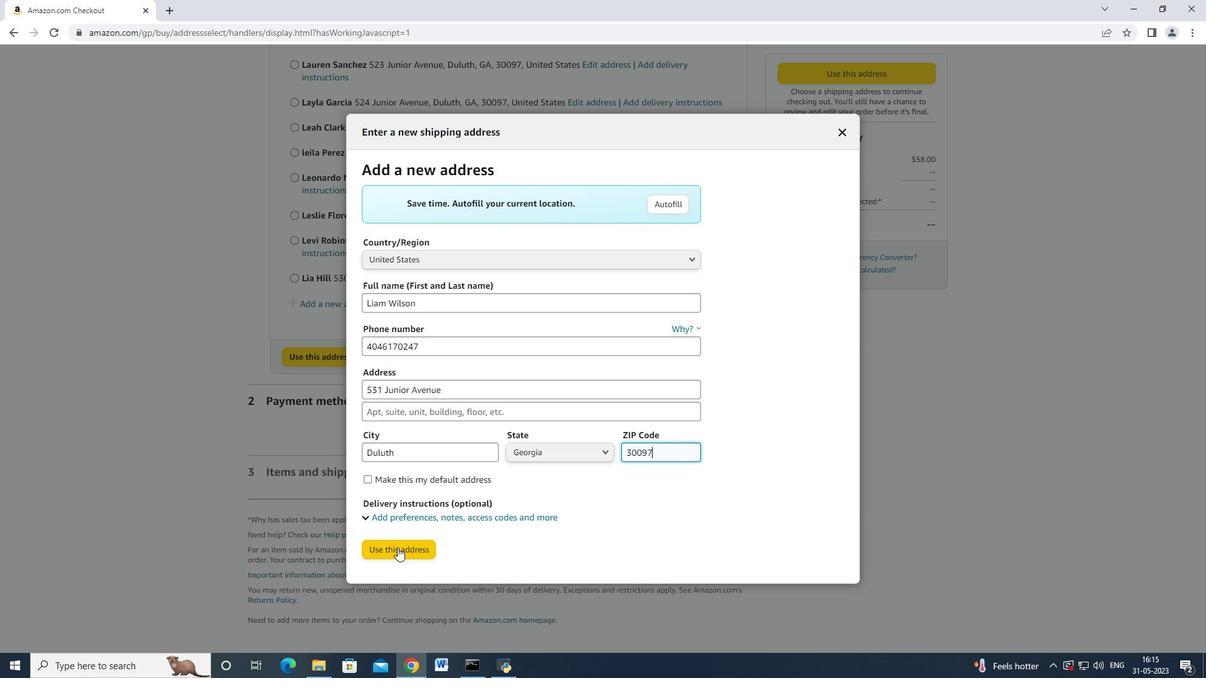 
Action: Mouse moved to (426, 315)
Screenshot: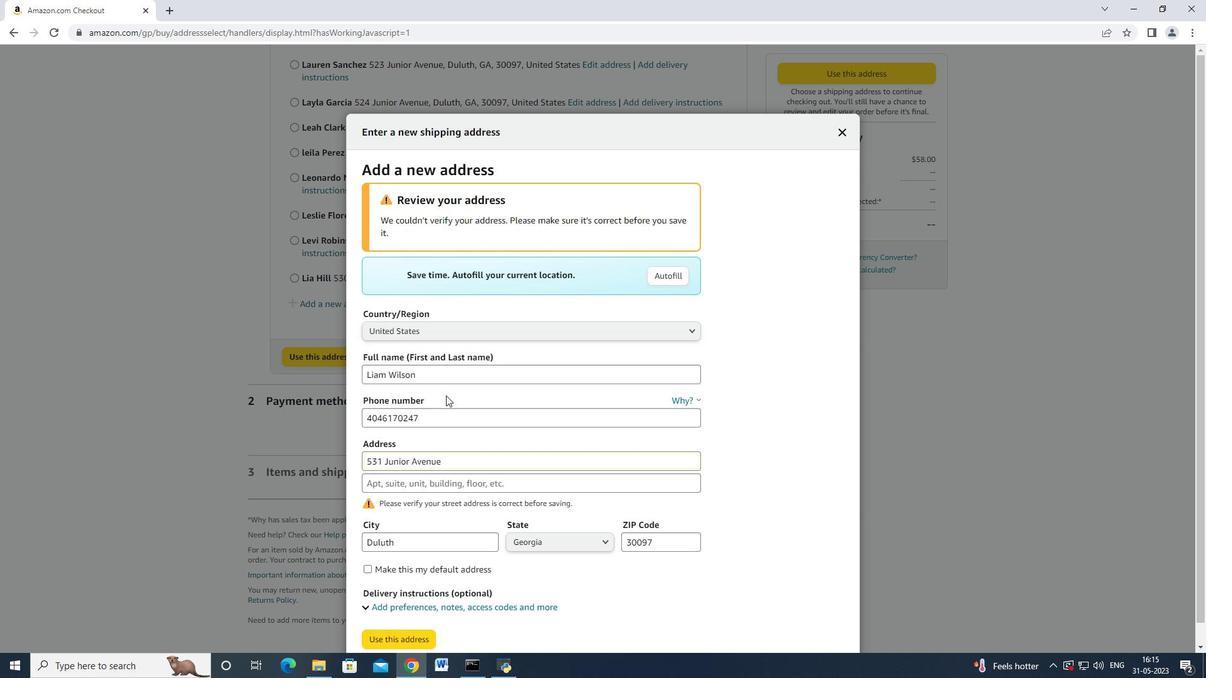 
Action: Mouse scrolled (426, 314) with delta (0, 0)
Screenshot: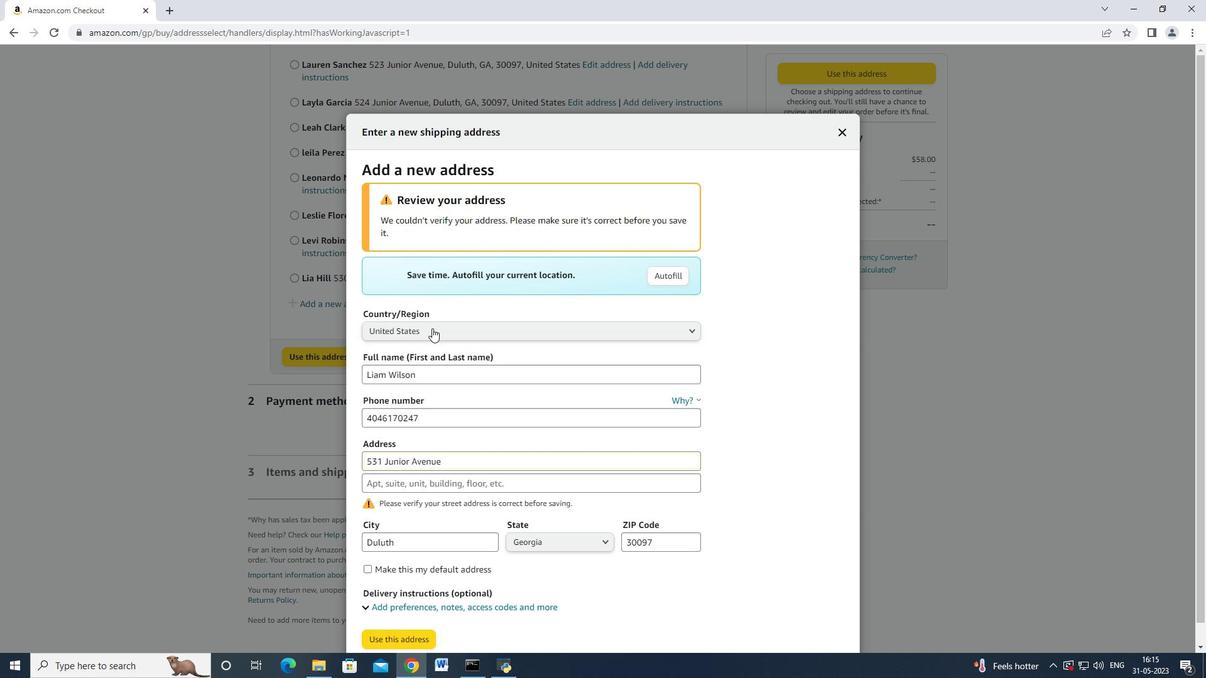 
Action: Mouse scrolled (426, 314) with delta (0, 0)
Screenshot: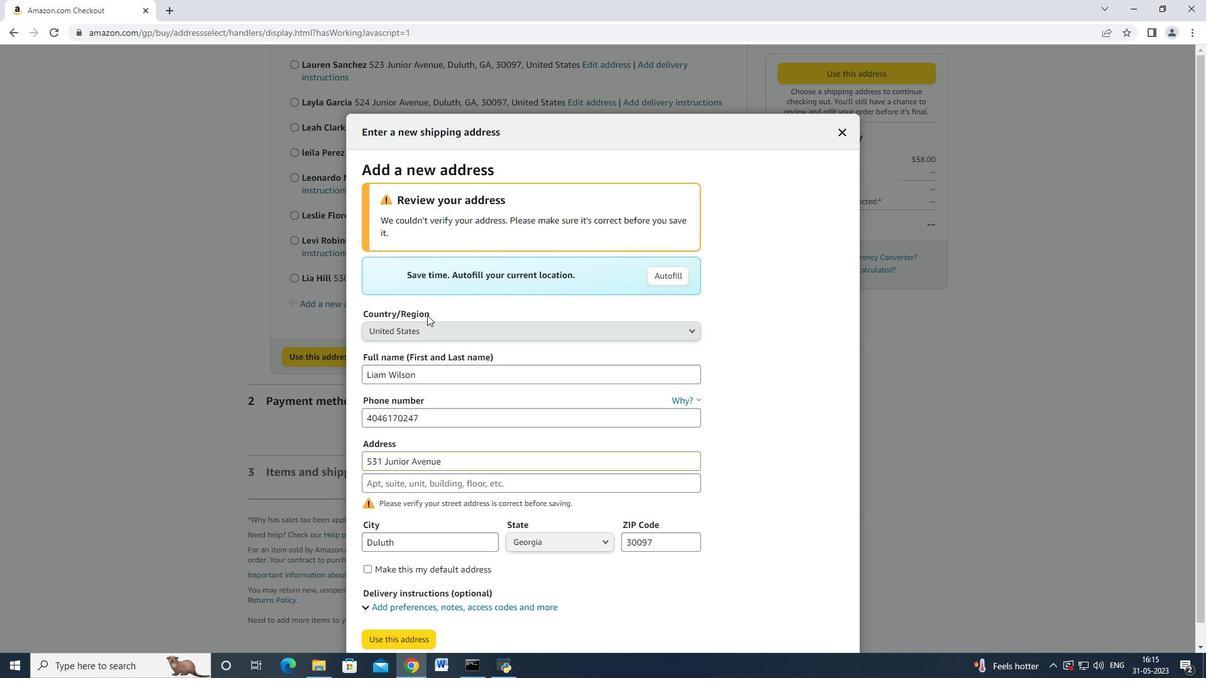 
Action: Mouse scrolled (426, 314) with delta (0, 0)
Screenshot: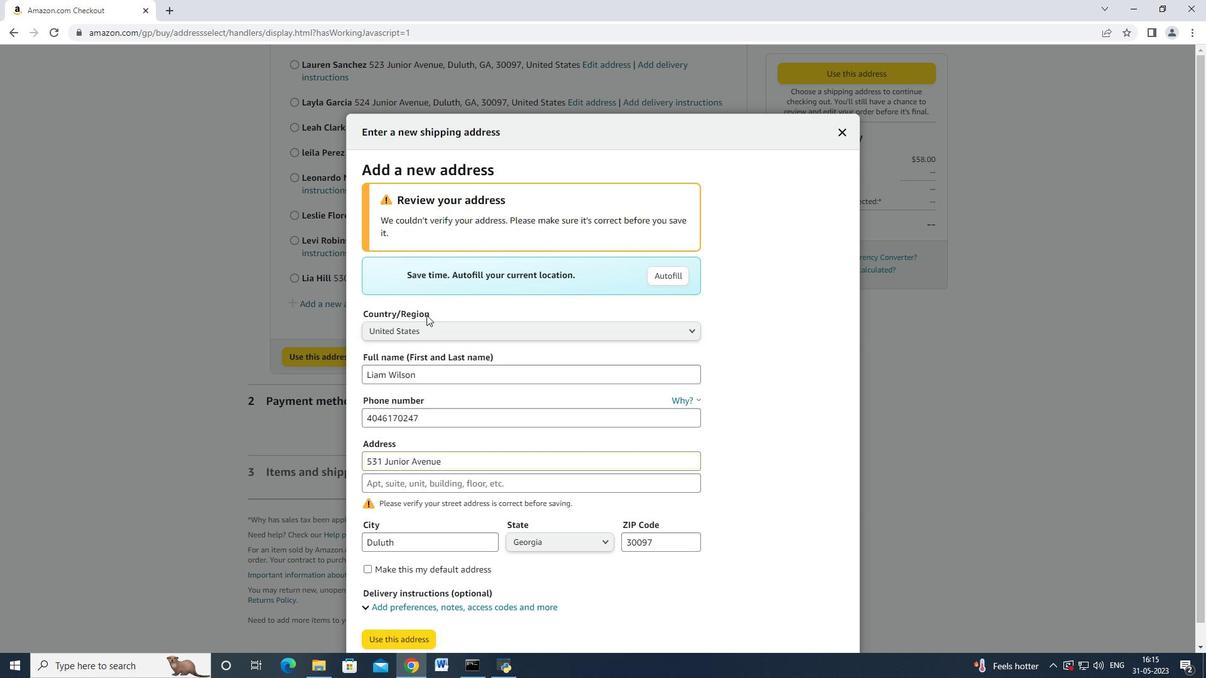 
Action: Mouse moved to (426, 409)
Screenshot: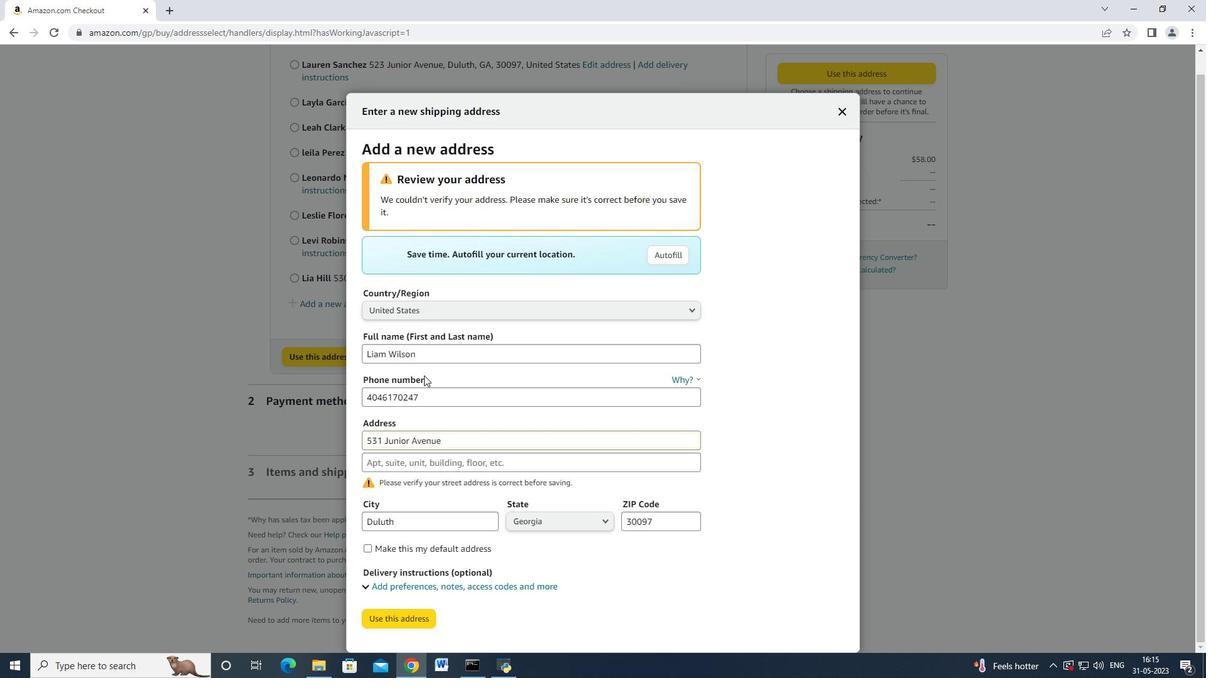 
Action: Mouse scrolled (426, 409) with delta (0, 0)
Screenshot: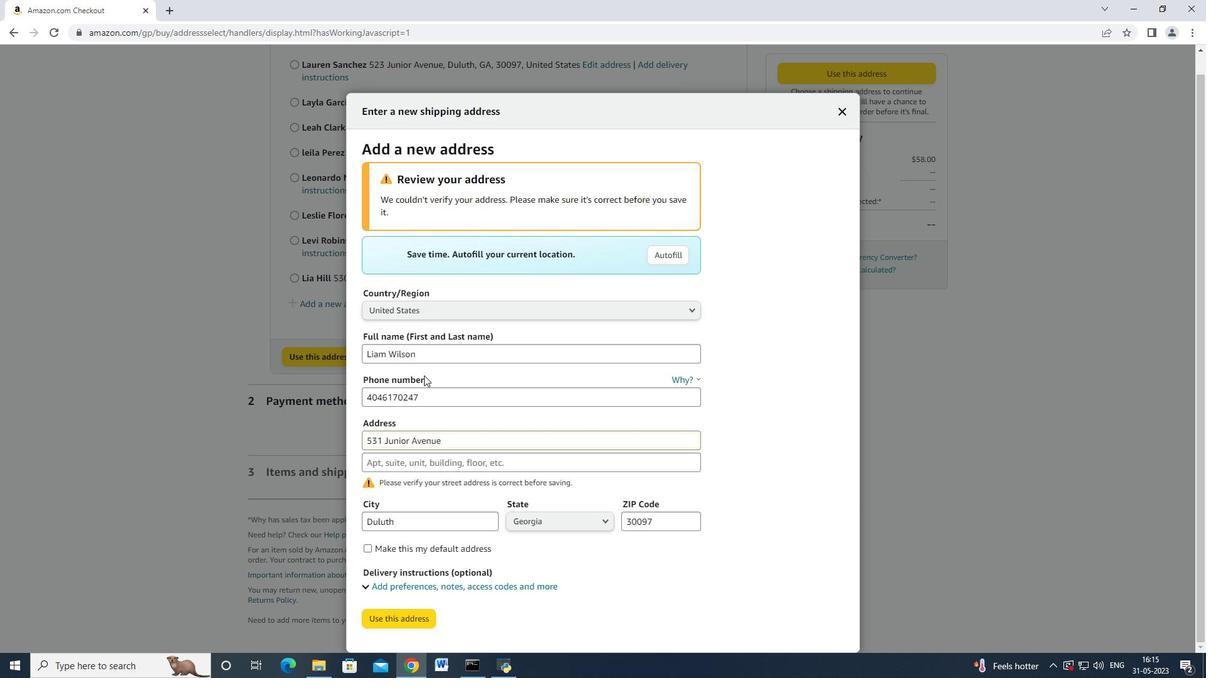 
Action: Mouse moved to (417, 618)
Screenshot: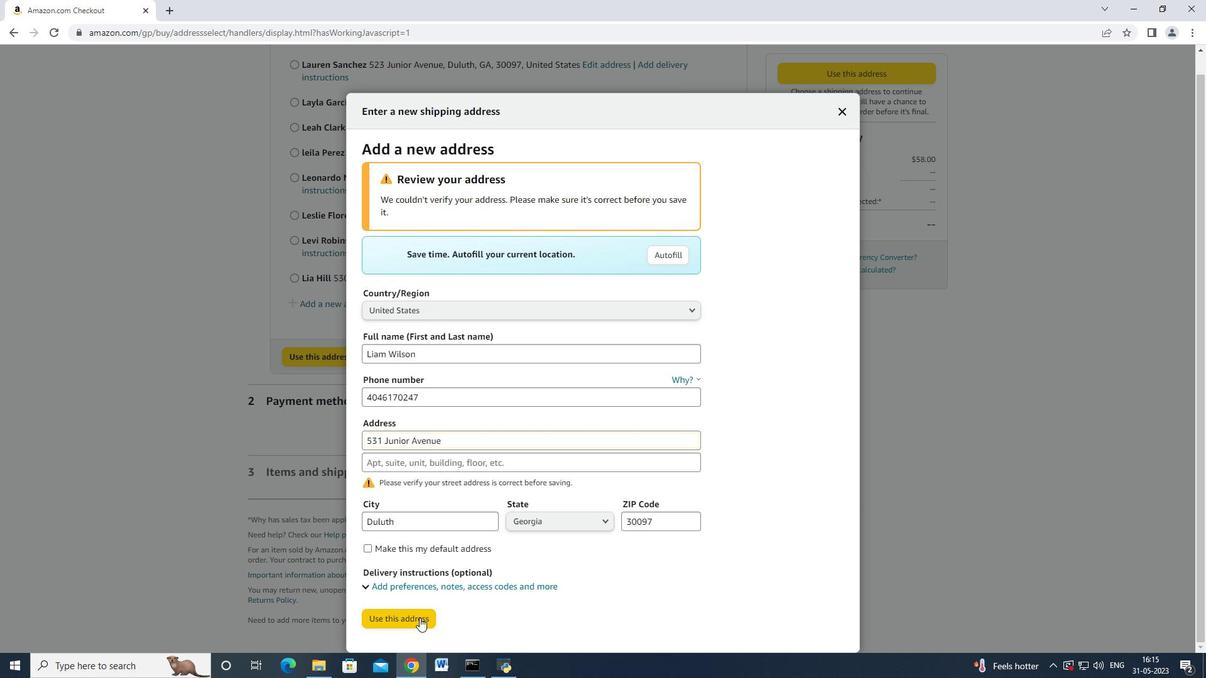 
Action: Mouse pressed left at (417, 618)
Screenshot: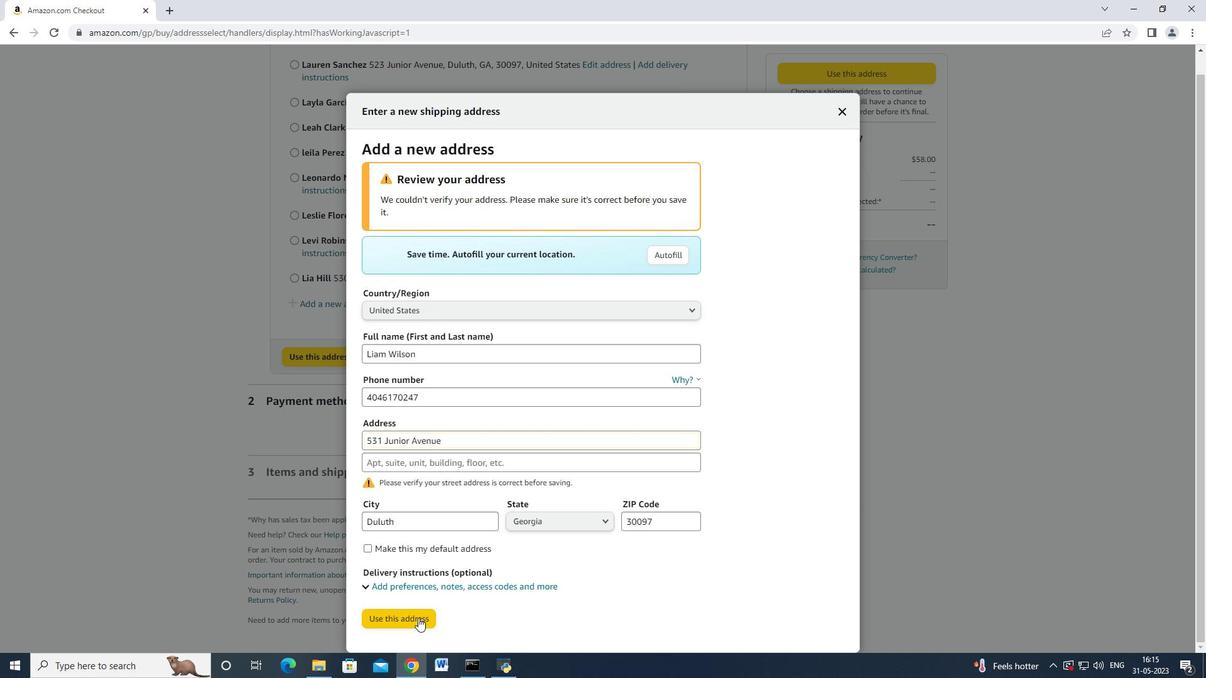 
Action: Mouse moved to (473, 295)
Screenshot: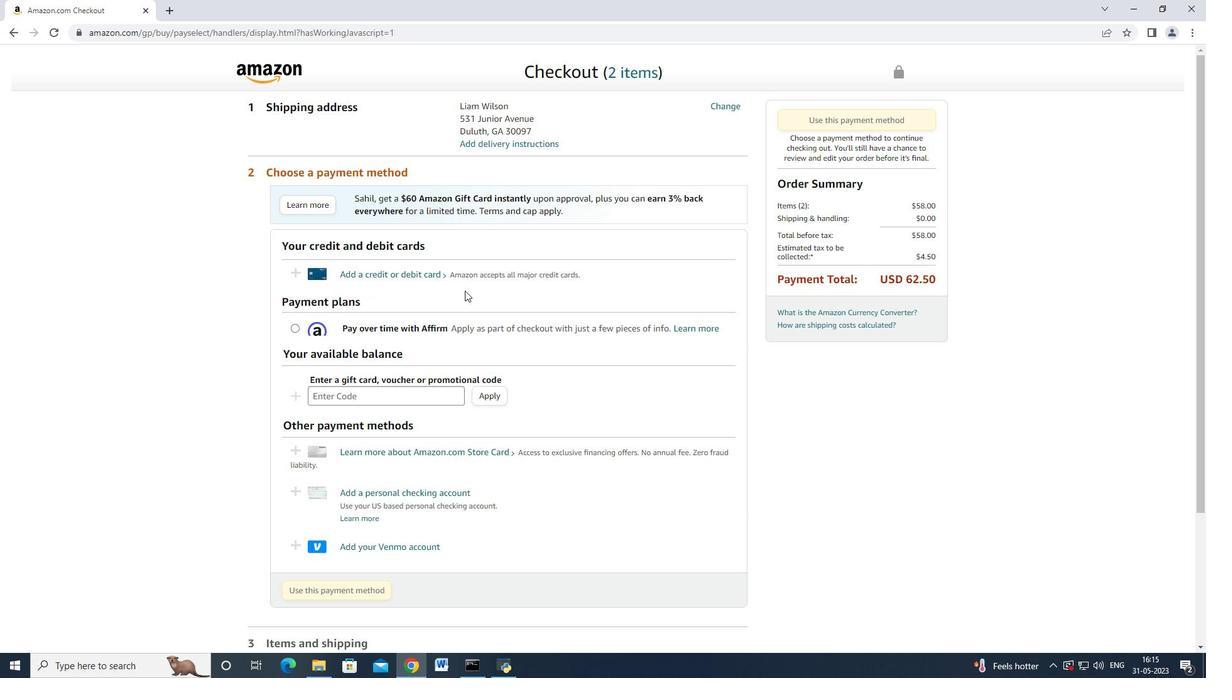 
Action: Mouse scrolled (473, 296) with delta (0, 0)
Screenshot: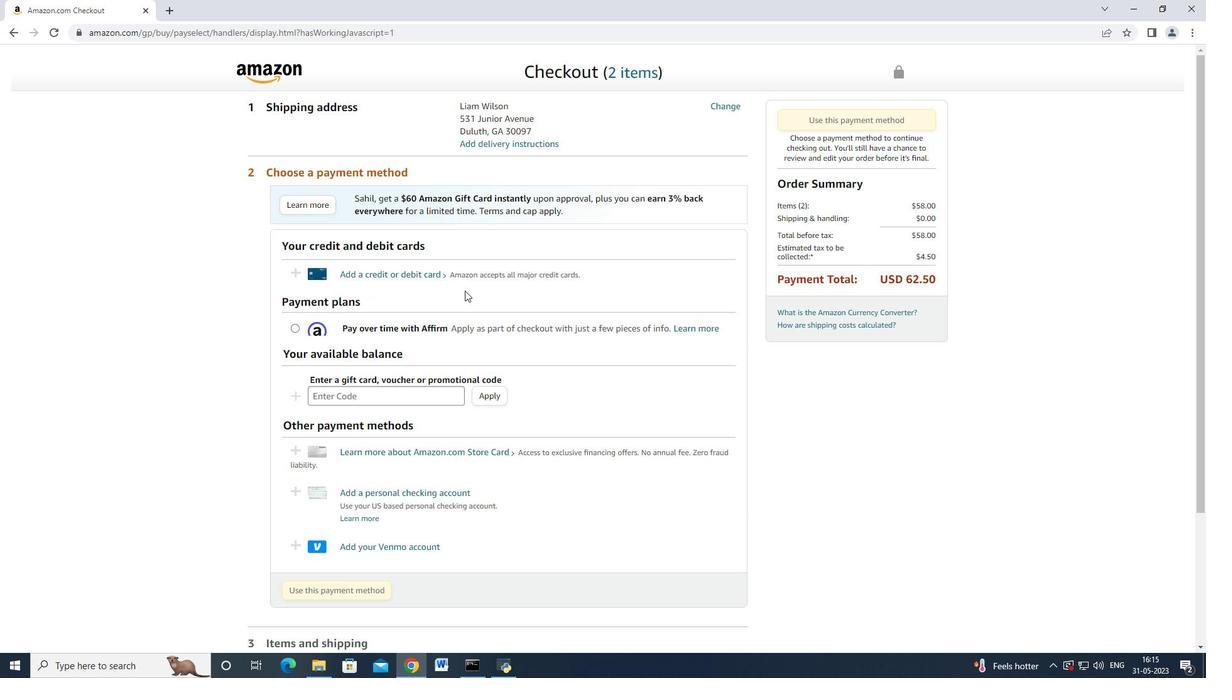 
Action: Mouse moved to (474, 297)
Screenshot: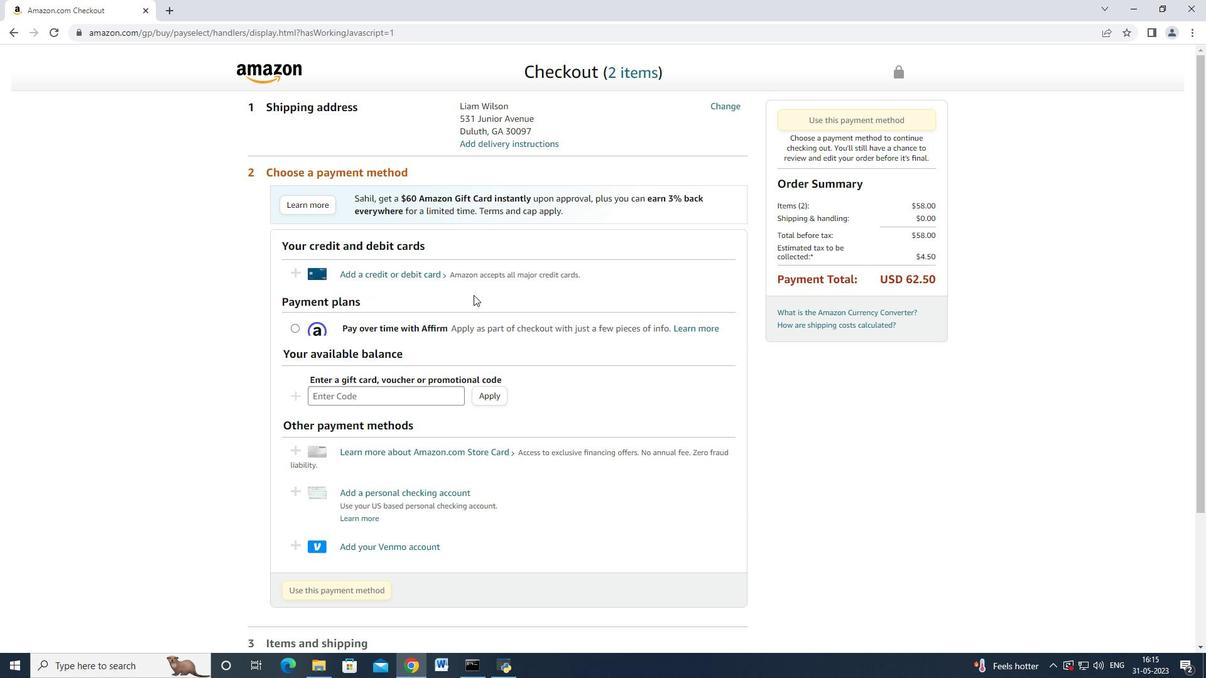
Action: Mouse scrolled (474, 296) with delta (0, 0)
Screenshot: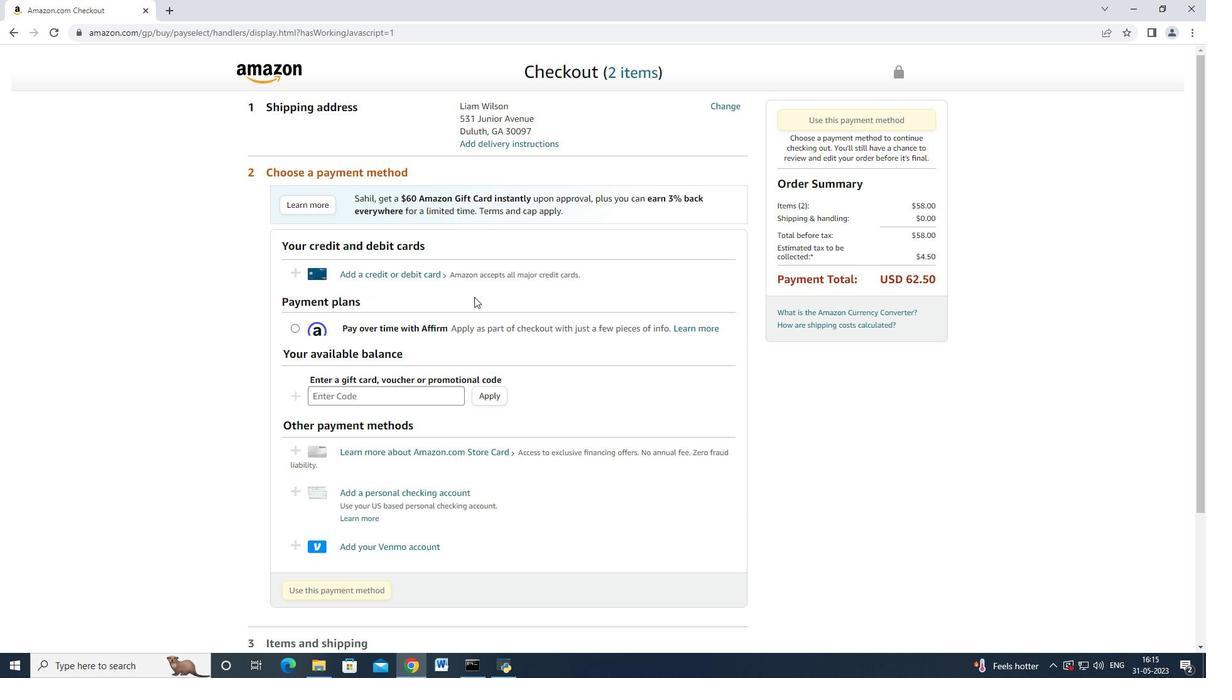 
Action: Mouse moved to (438, 254)
Screenshot: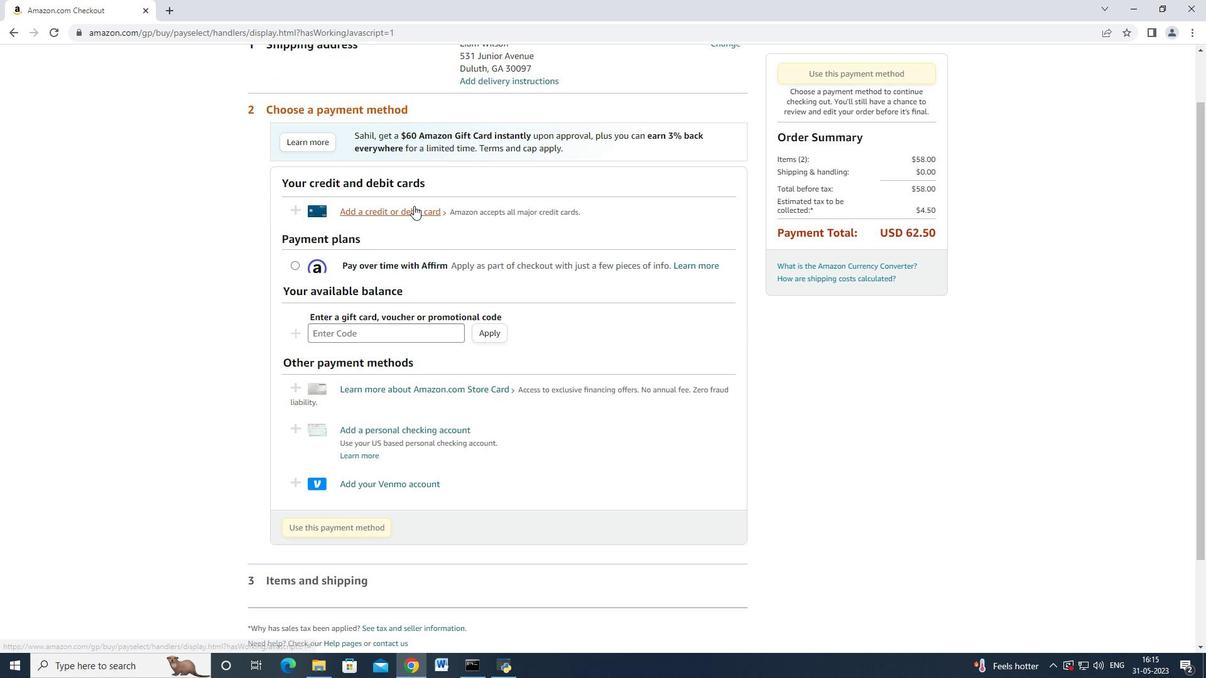 
Action: Mouse scrolled (438, 255) with delta (0, 0)
Screenshot: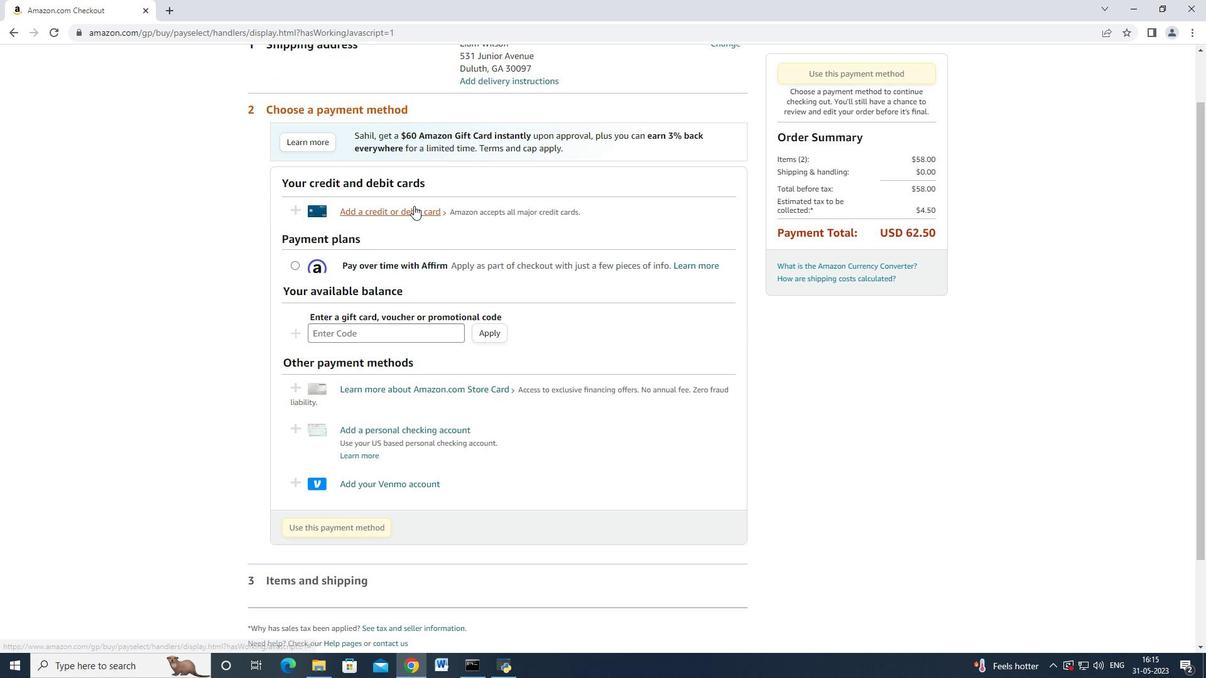 
Action: Mouse moved to (438, 255)
Screenshot: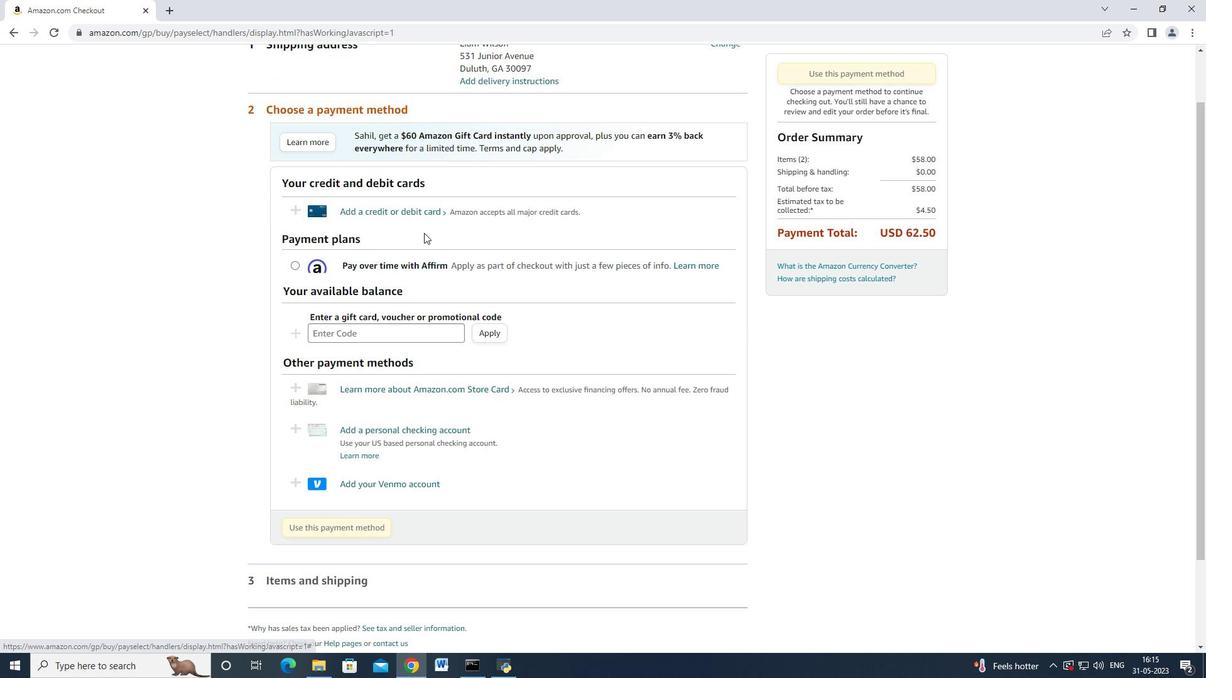 
Action: Mouse scrolled (438, 255) with delta (0, 0)
Screenshot: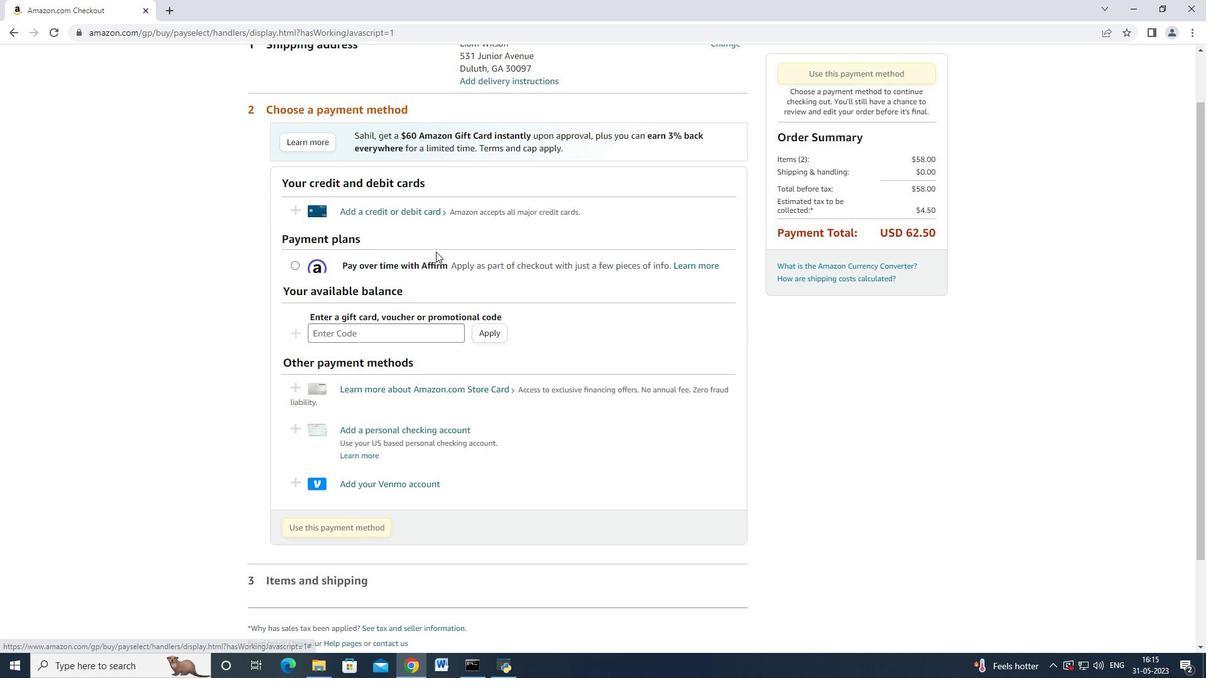 
Action: Mouse moved to (392, 272)
Screenshot: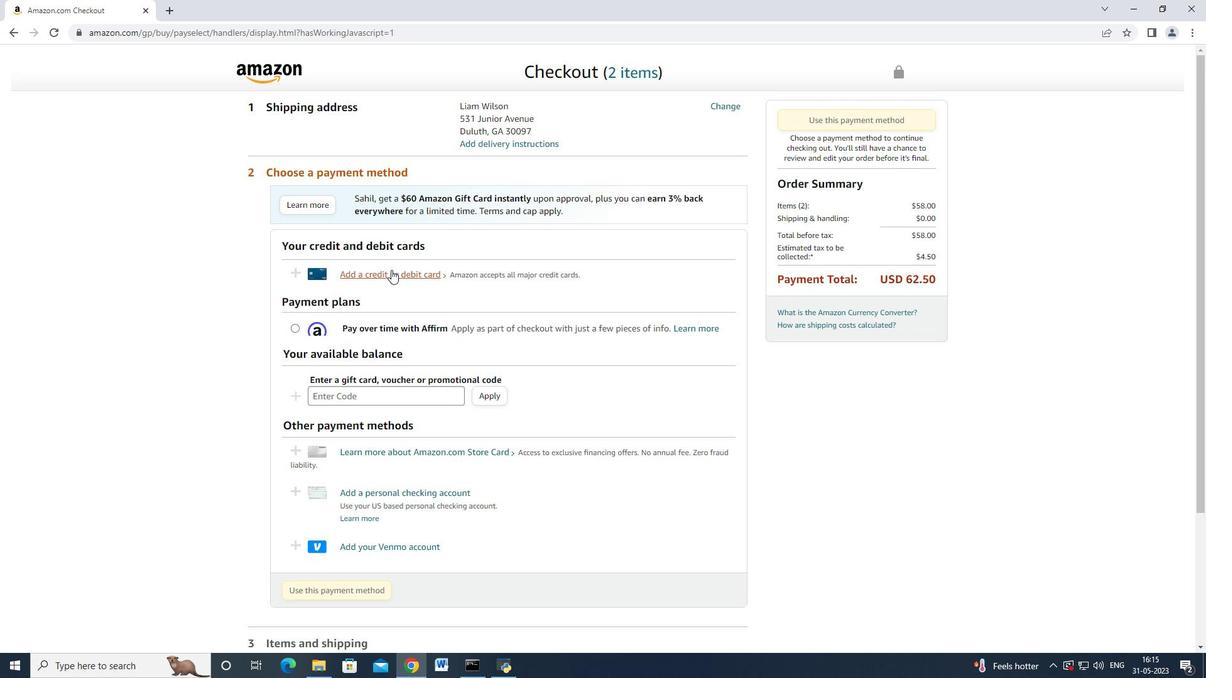 
Action: Mouse pressed left at (392, 272)
Screenshot: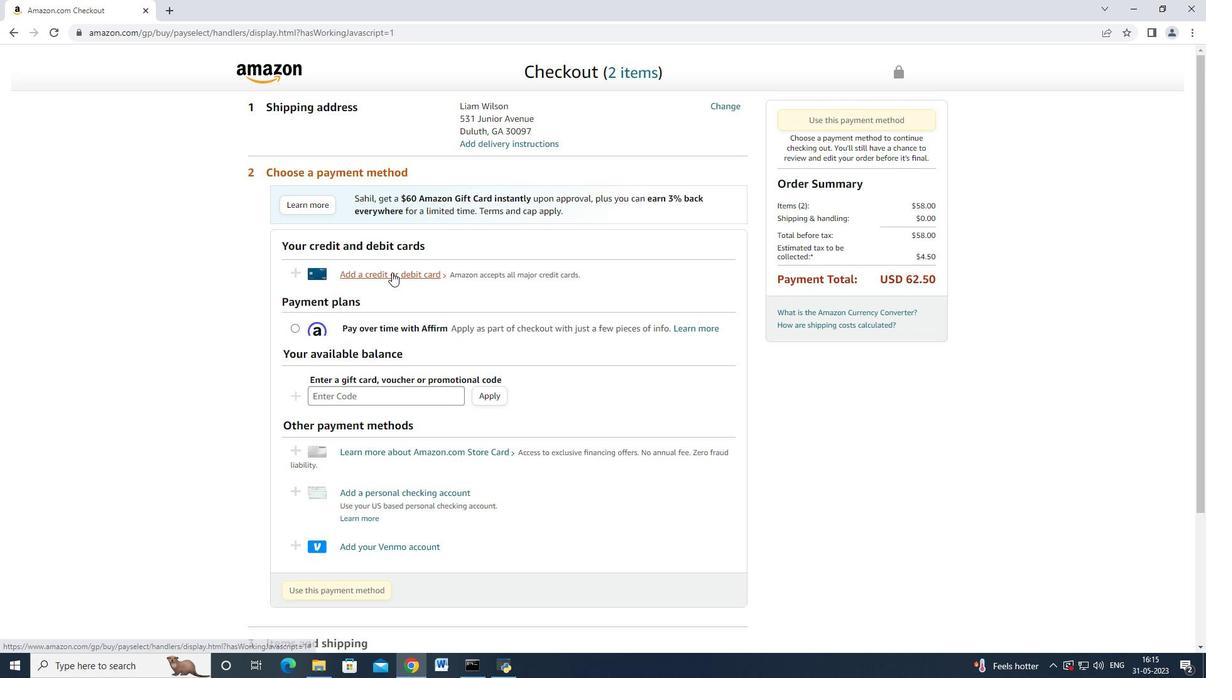 
Action: Mouse moved to (553, 290)
Screenshot: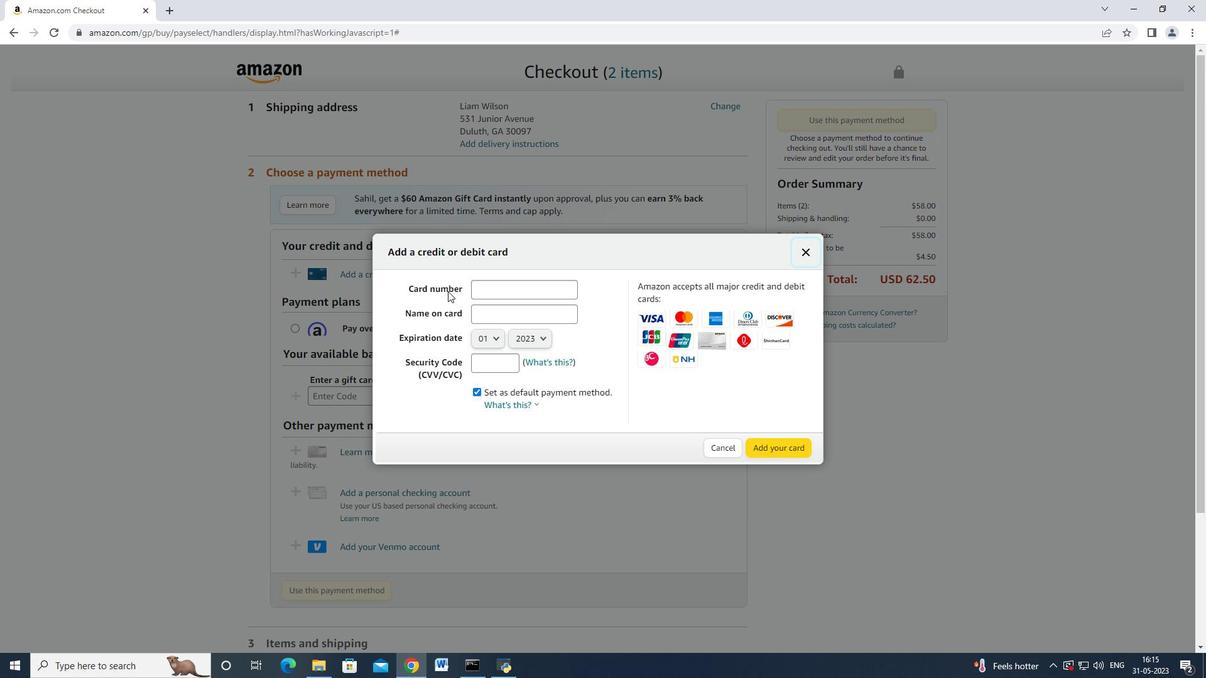
Action: Mouse pressed left at (553, 290)
Screenshot: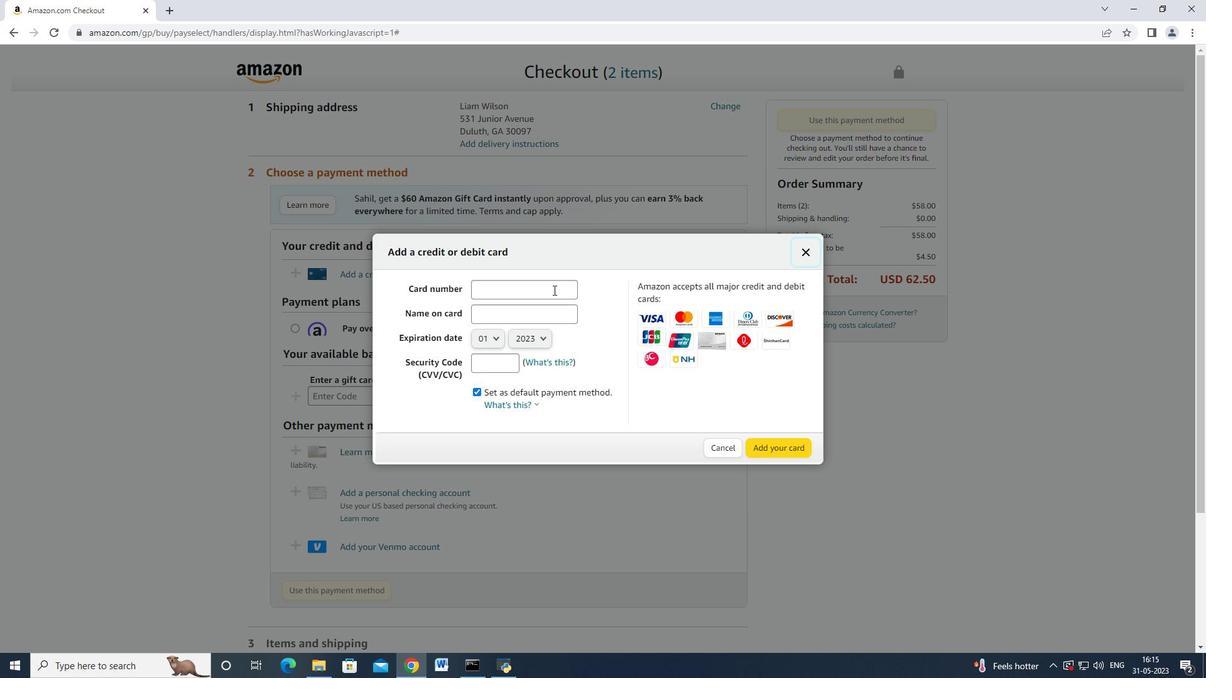 
Action: Mouse moved to (558, 291)
Screenshot: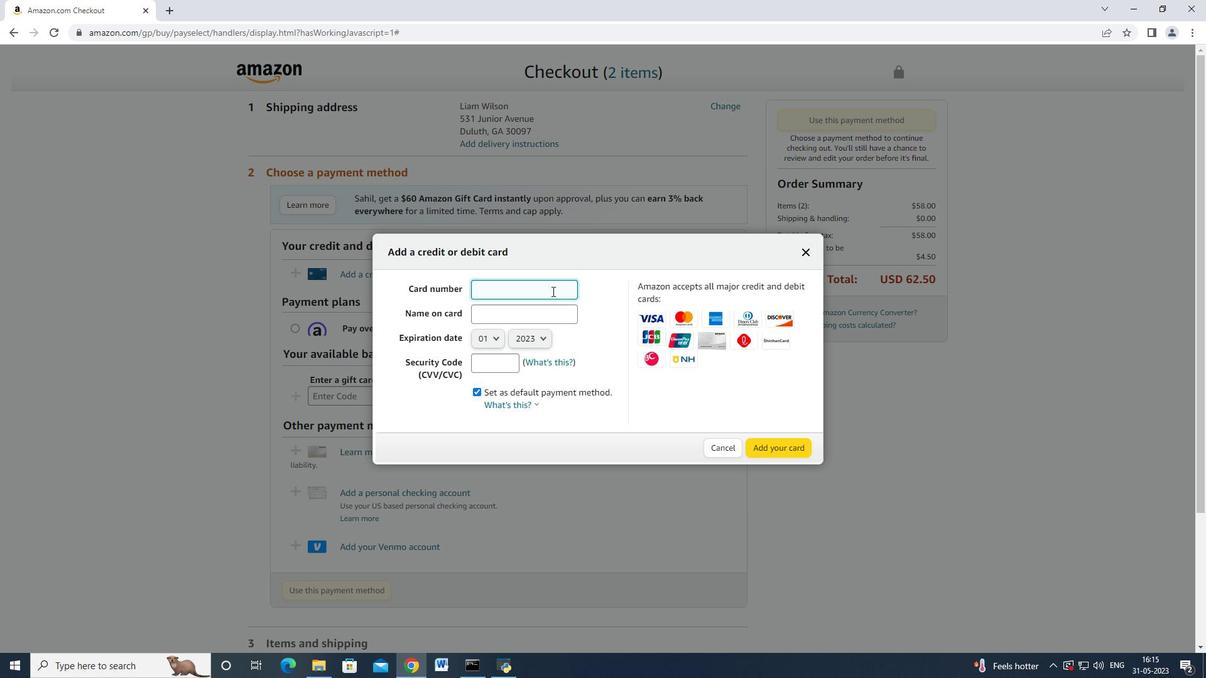 
Action: Key pressed 4893754559857965<Key.tab><Key.shift>John<Key.space><Key.shift>Baker<Key.tab>
Screenshot: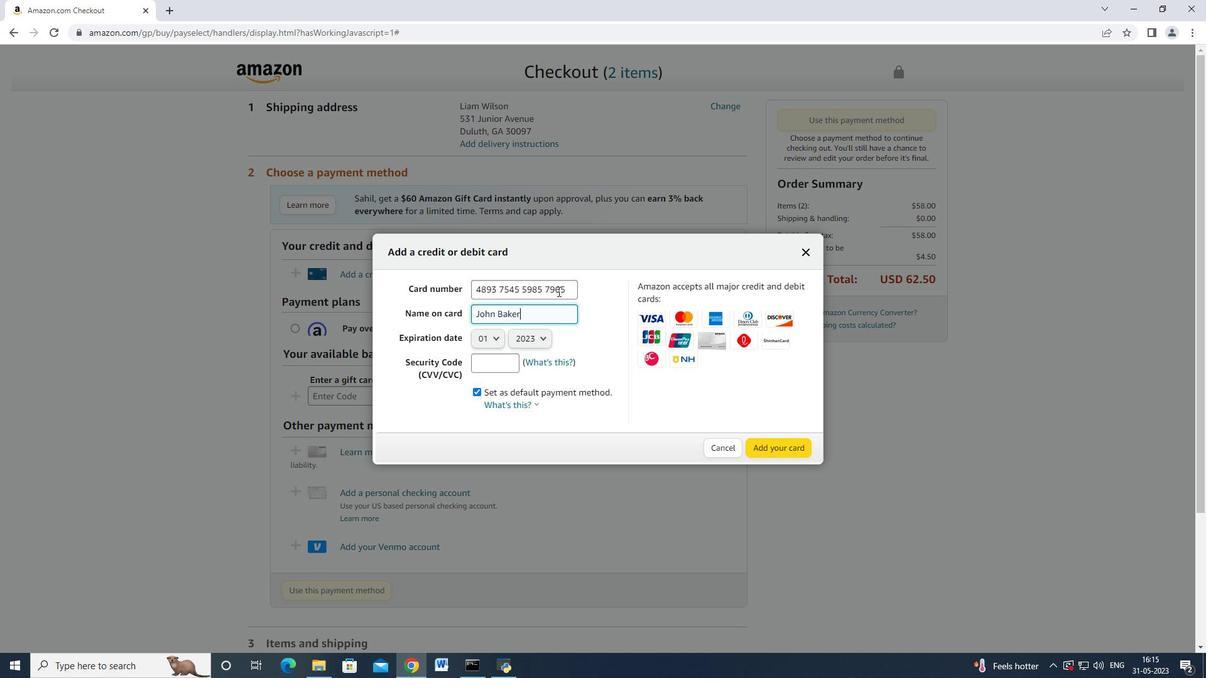 
Action: Mouse moved to (478, 333)
Screenshot: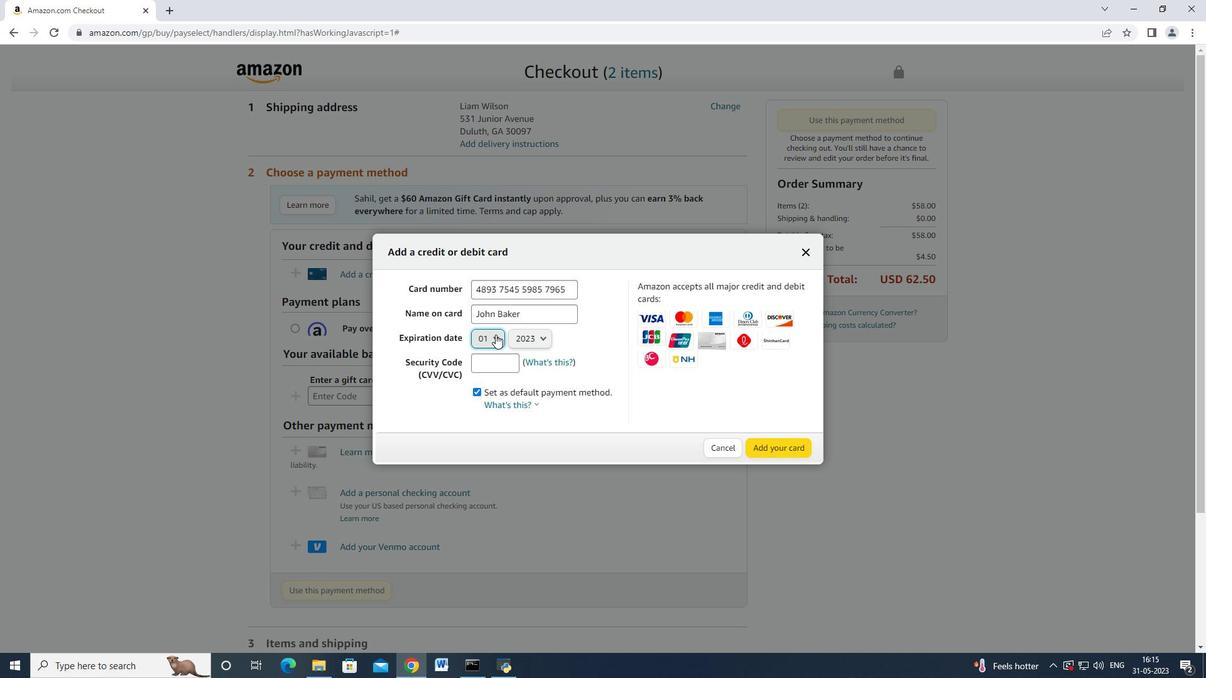 
Action: Mouse pressed left at (478, 333)
Screenshot: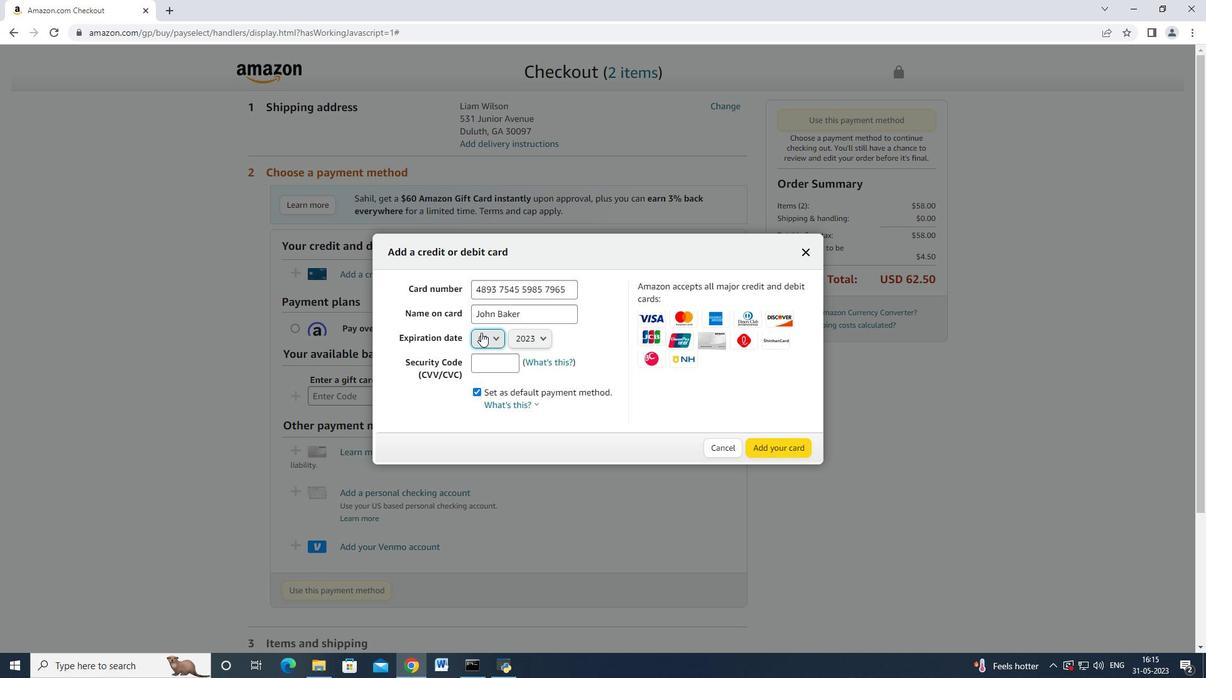 
Action: Mouse moved to (486, 384)
Screenshot: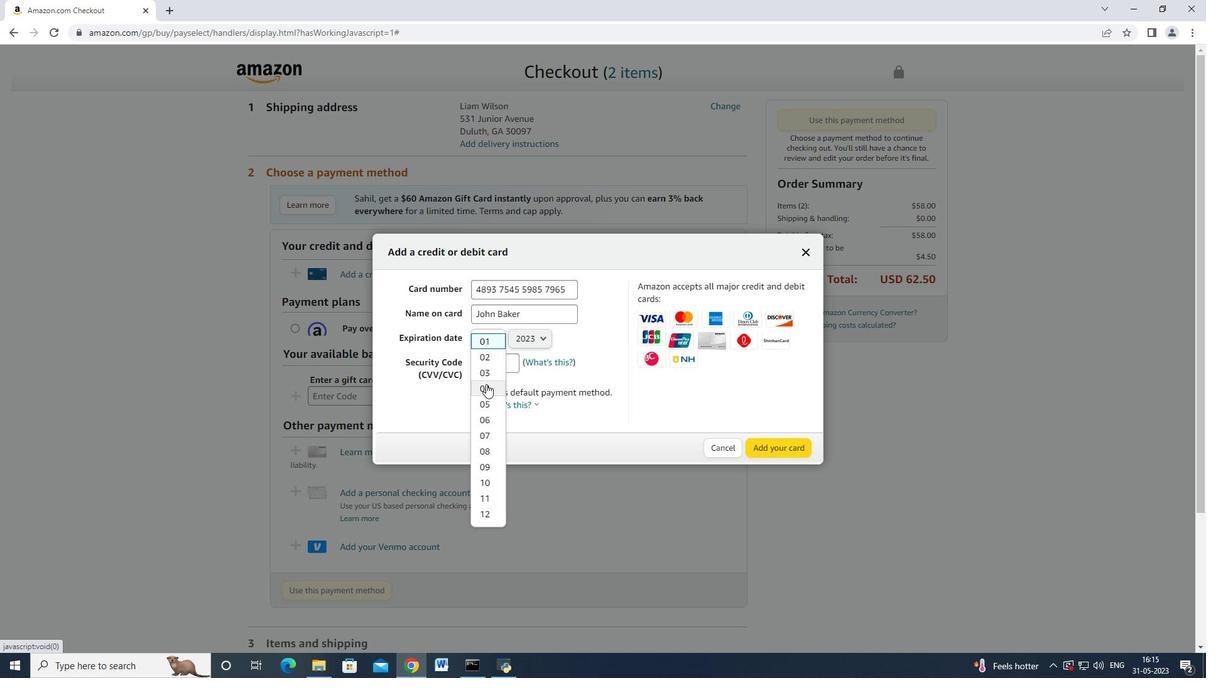 
Action: Mouse pressed left at (486, 384)
Screenshot: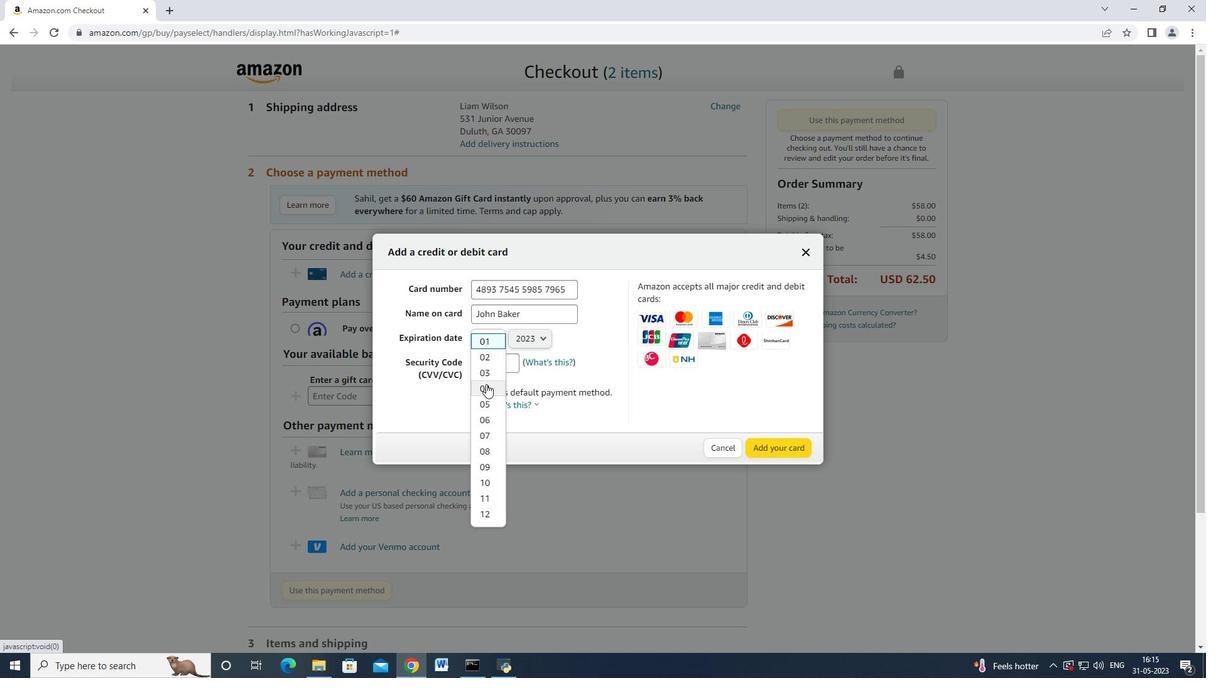
Action: Mouse moved to (530, 333)
Screenshot: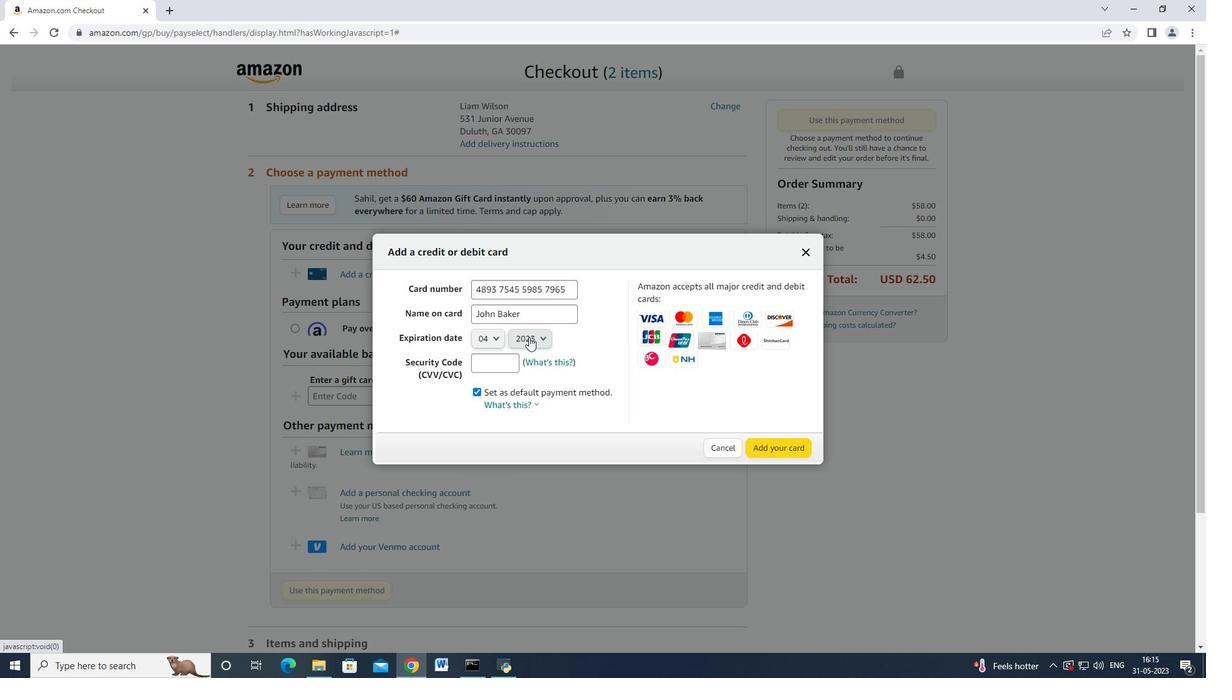 
Action: Mouse pressed left at (530, 333)
Screenshot: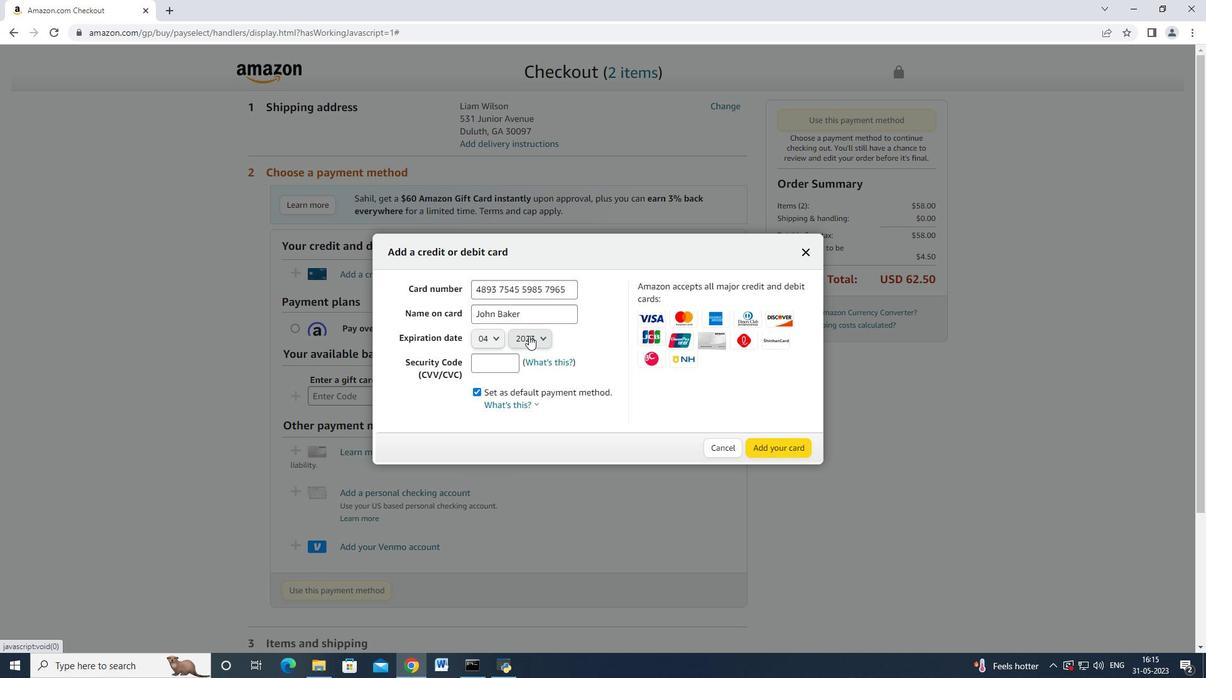 
Action: Mouse moved to (527, 372)
Screenshot: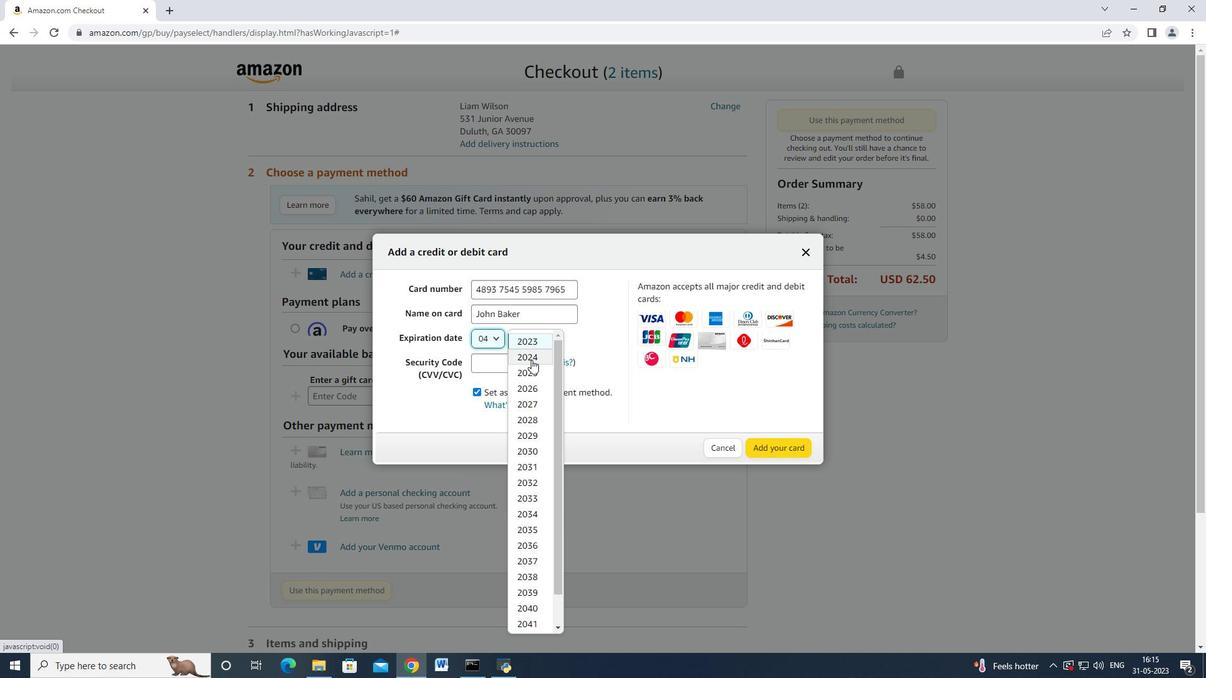 
Action: Mouse pressed left at (527, 372)
Screenshot: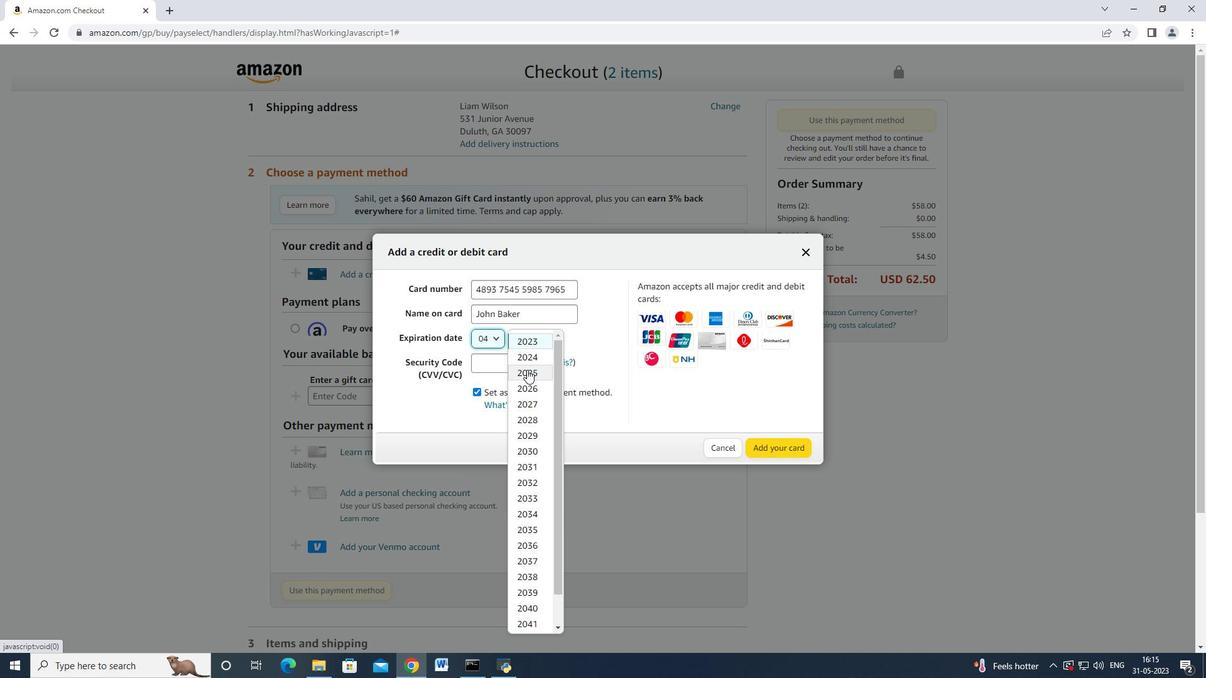 
Action: Mouse moved to (492, 366)
Screenshot: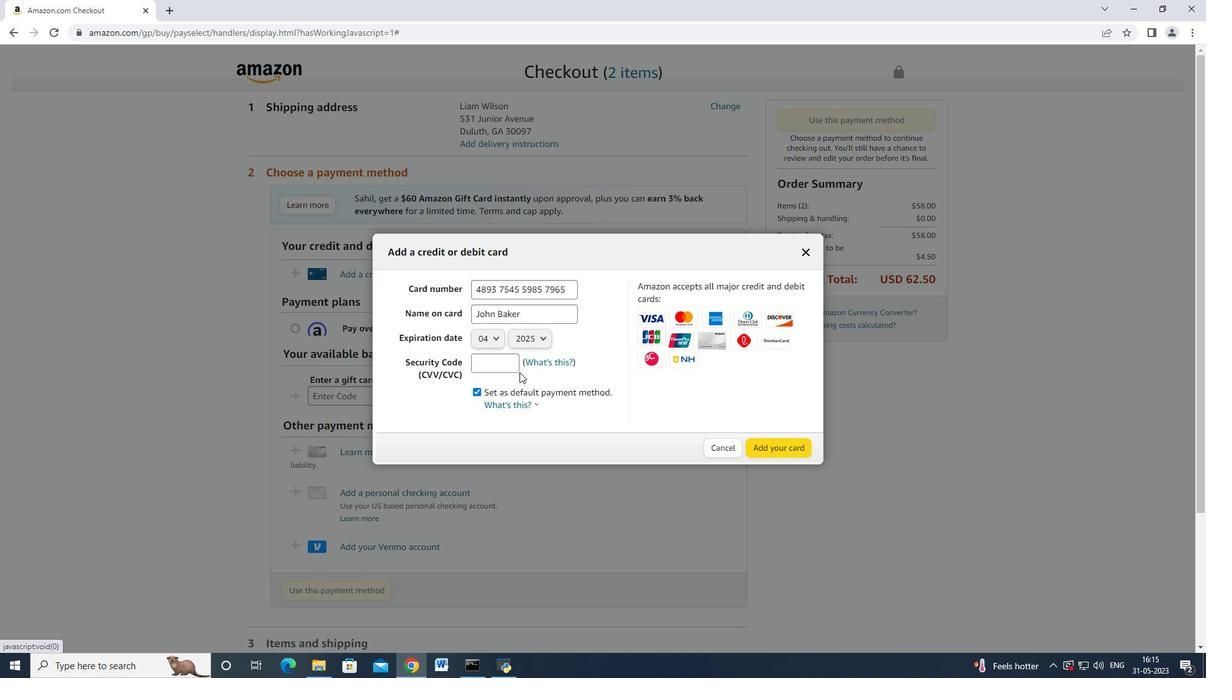 
Action: Mouse pressed left at (492, 366)
Screenshot: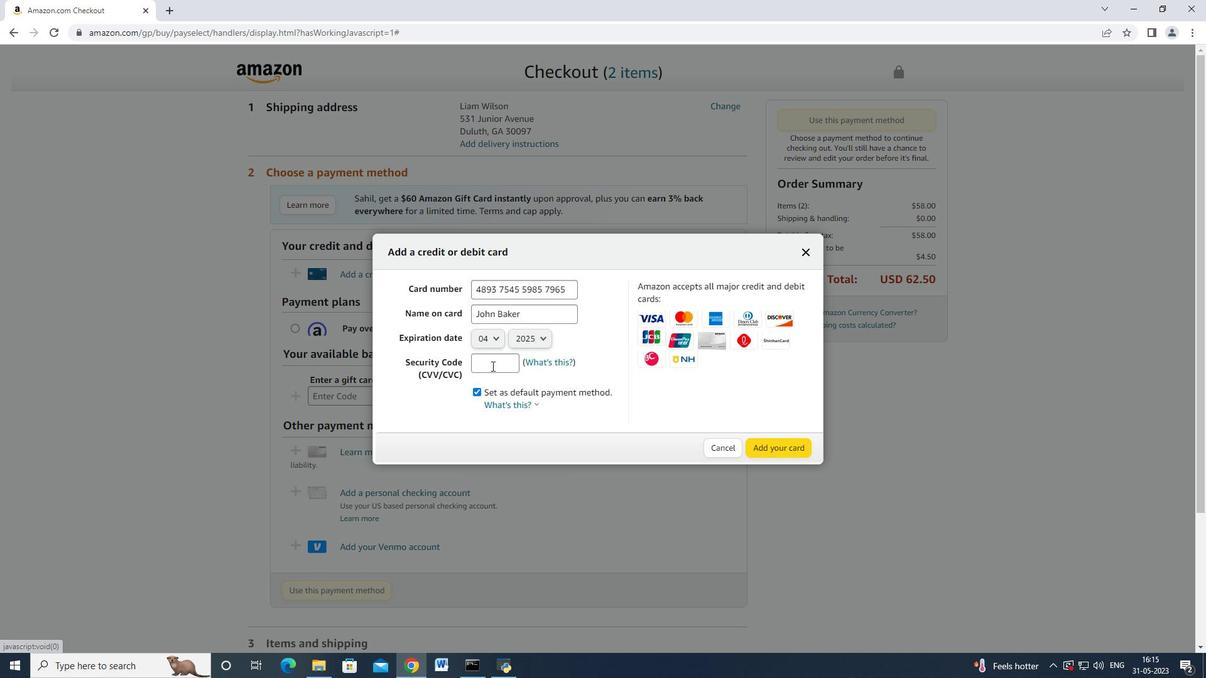 
Action: Mouse moved to (500, 364)
Screenshot: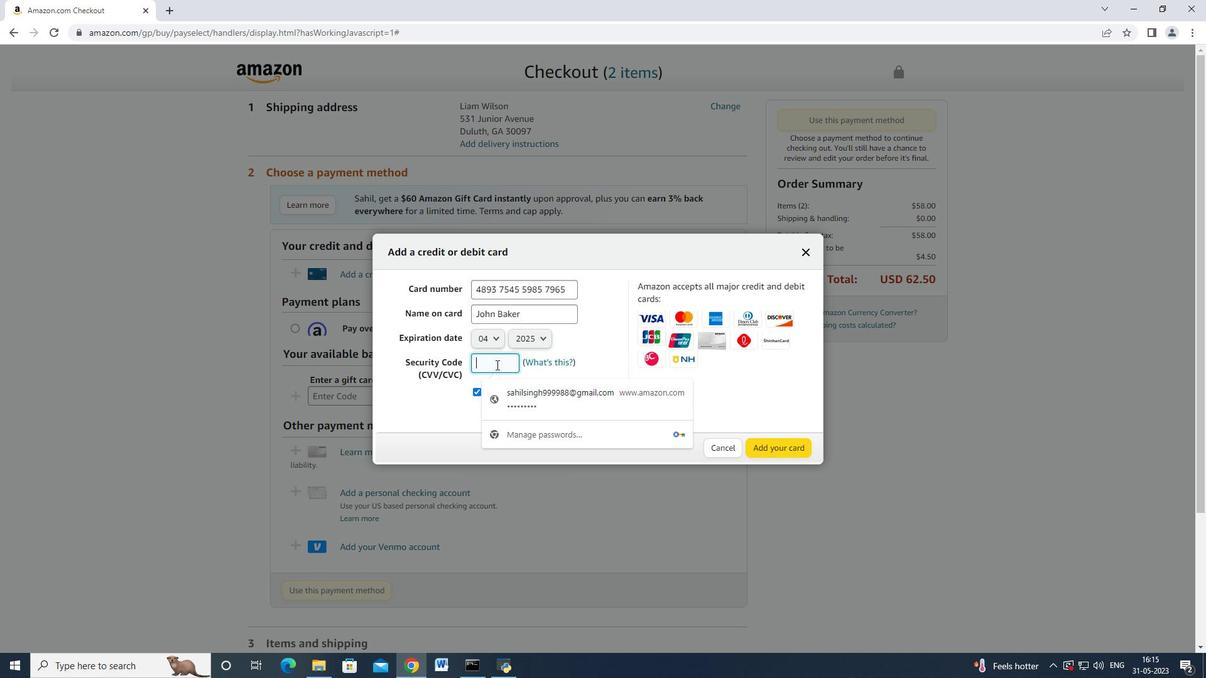 
Action: Key pressed 549<Key.tab><Key.tab><Key.tab><Key.tab><Key.tab>
Screenshot: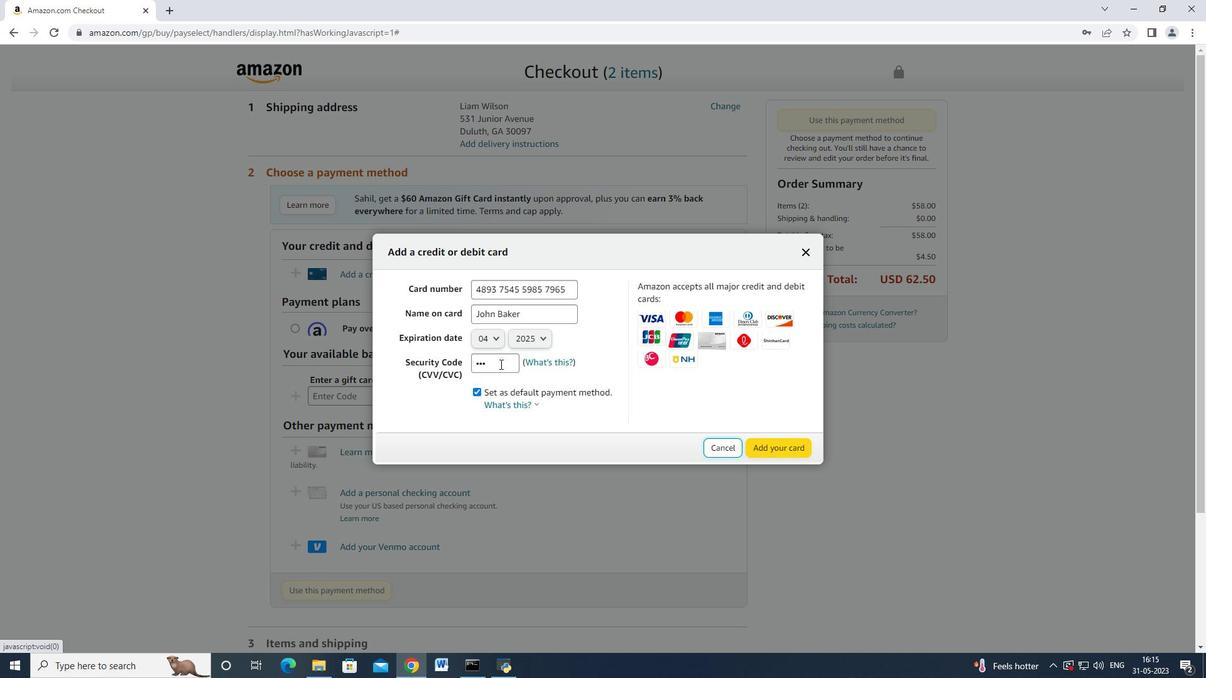 
Action: Mouse moved to (784, 441)
Screenshot: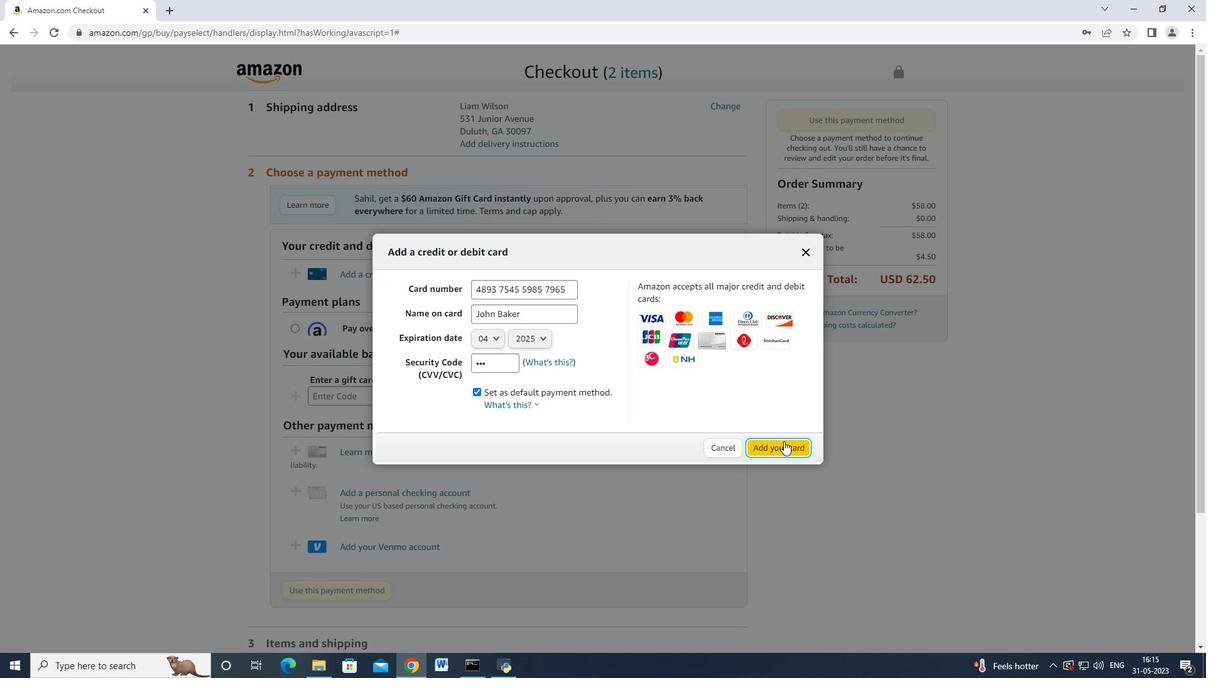 
